 Task: Find connections with filter location Illescas with filter topic #Jobhunterswith filter profile language French with filter current company Cyber Security News with filter school The West Bengal University of Health Sciences, Kolkata with filter industry Retail Health and Personal Care Products with filter service category Public Speaking with filter keywords title Risk Manager
Action: Mouse moved to (269, 343)
Screenshot: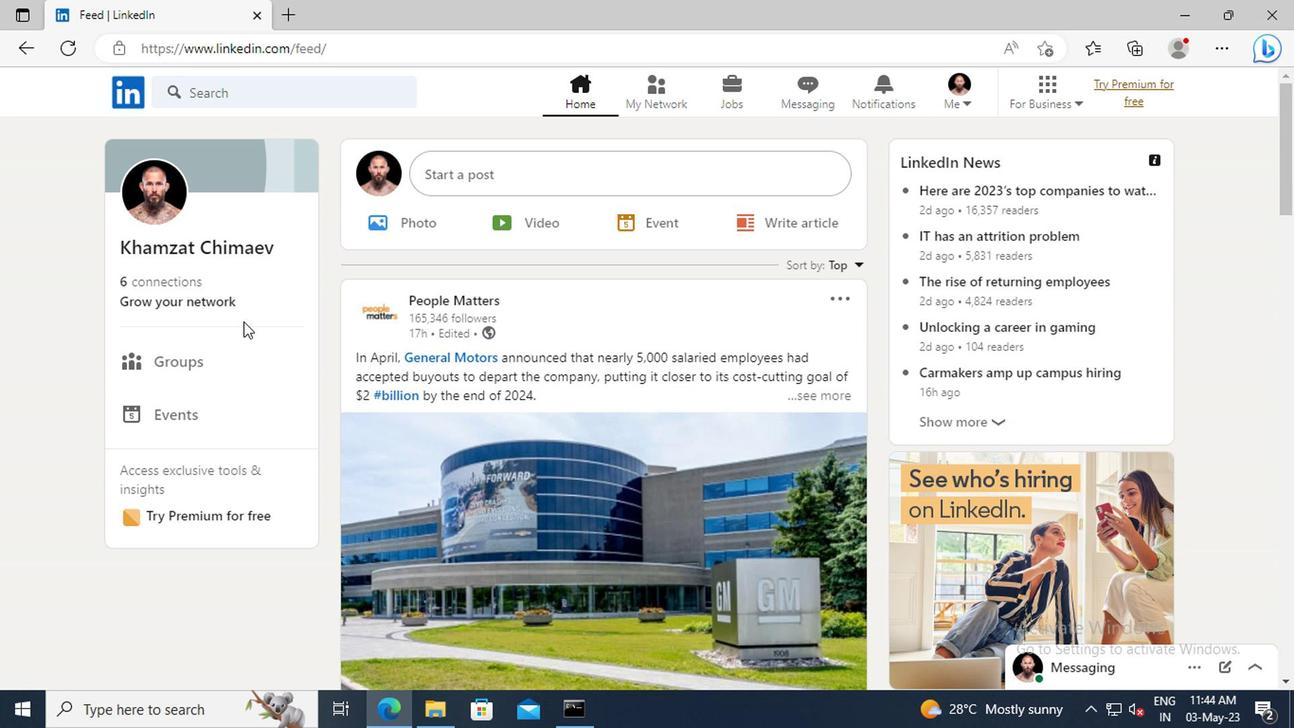 
Action: Mouse pressed left at (269, 343)
Screenshot: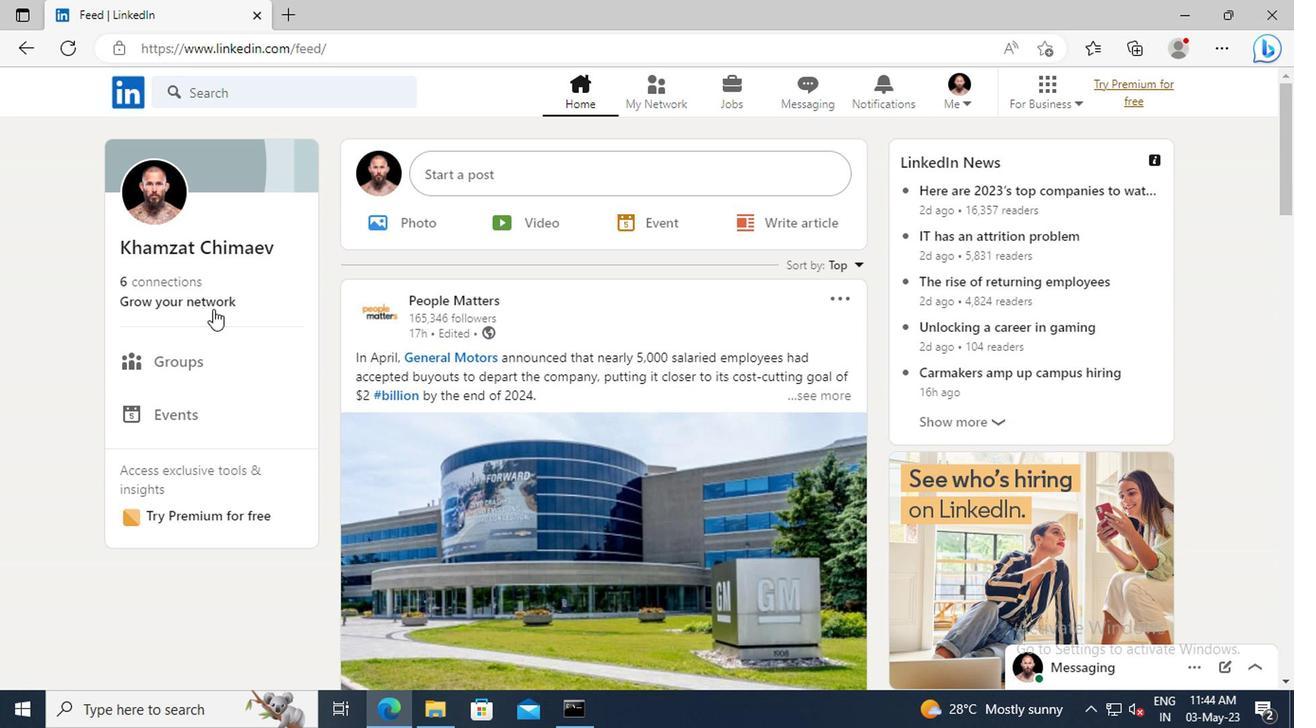 
Action: Mouse moved to (276, 277)
Screenshot: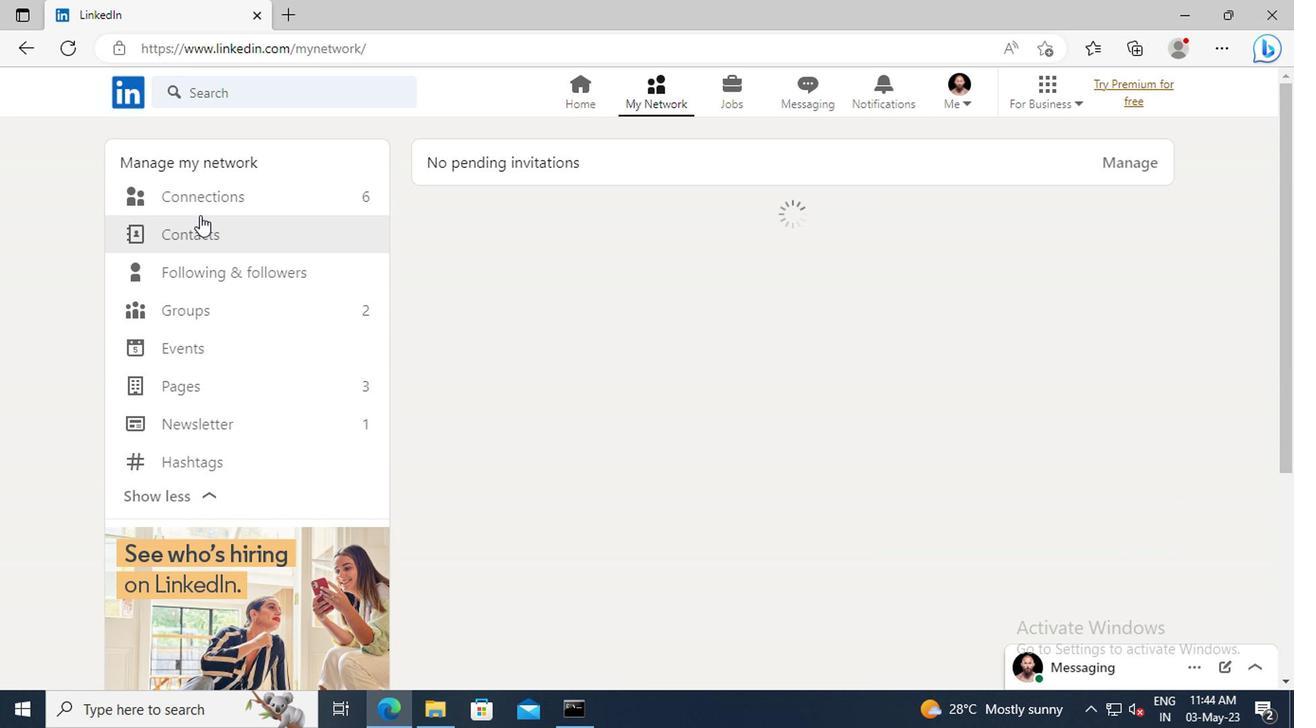 
Action: Mouse pressed left at (276, 277)
Screenshot: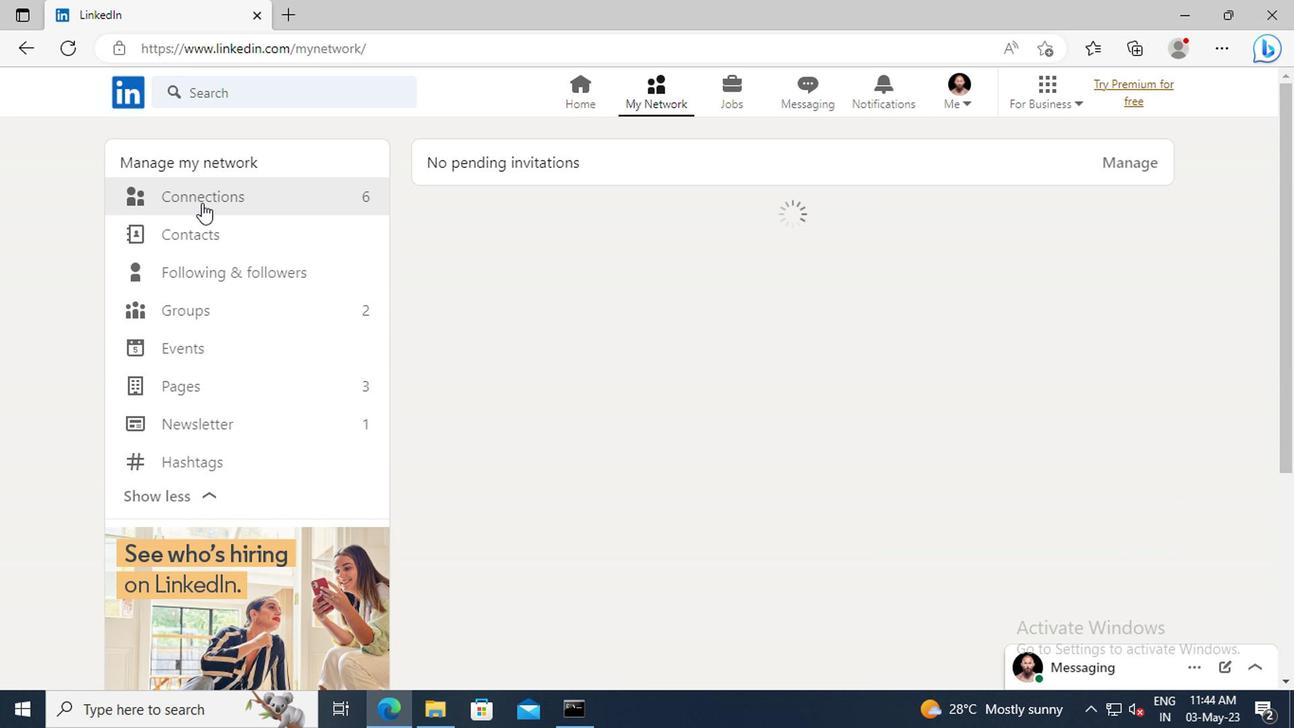 
Action: Mouse moved to (694, 278)
Screenshot: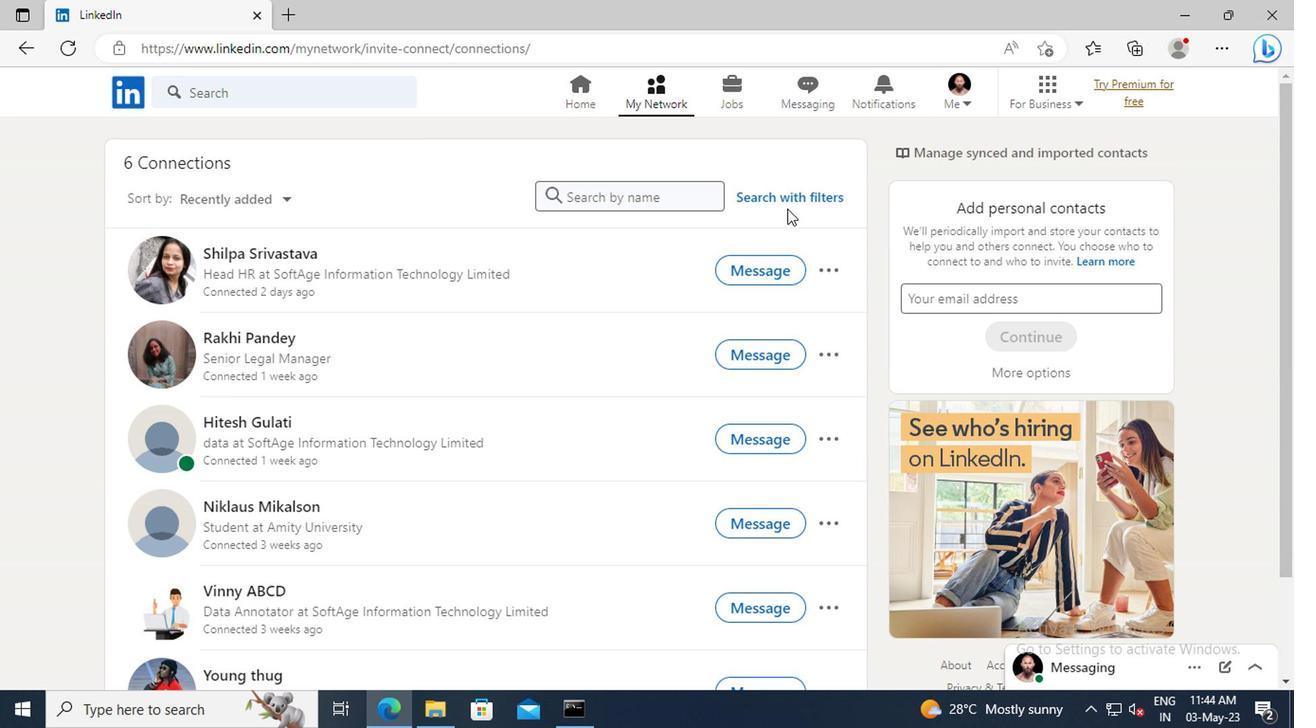
Action: Mouse pressed left at (694, 278)
Screenshot: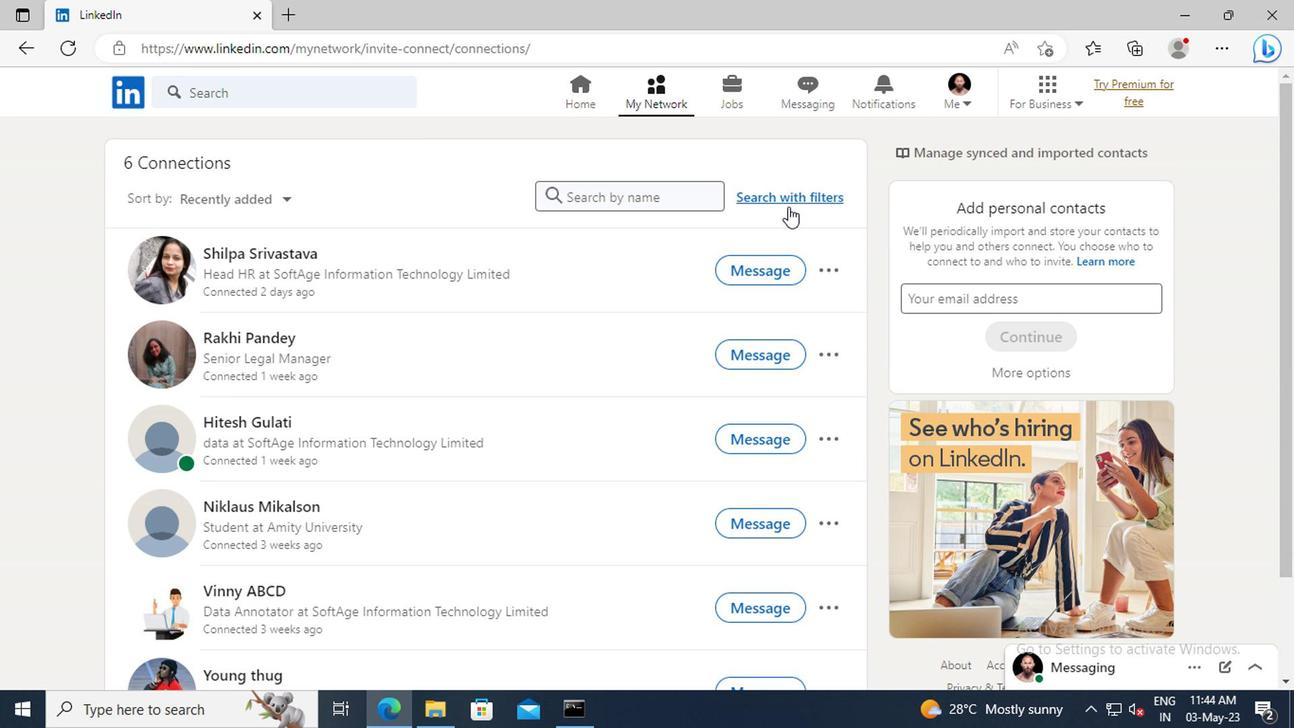 
Action: Mouse moved to (640, 239)
Screenshot: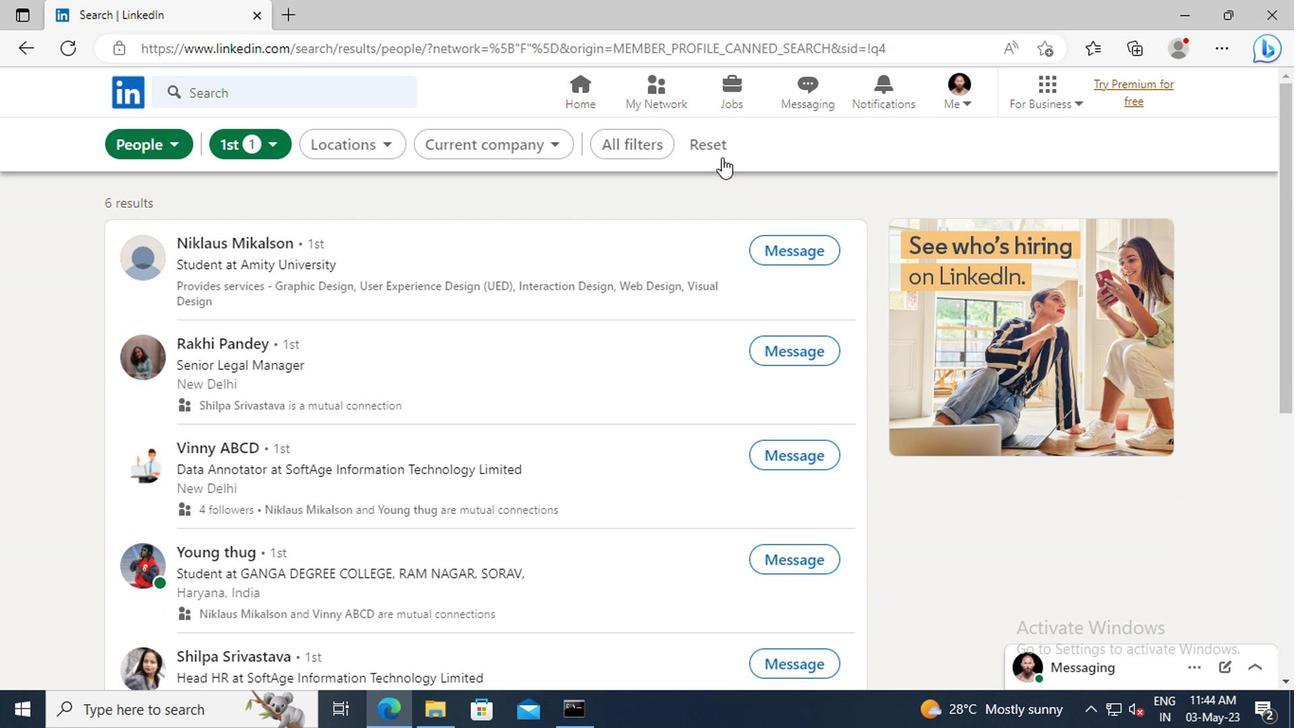 
Action: Mouse pressed left at (640, 239)
Screenshot: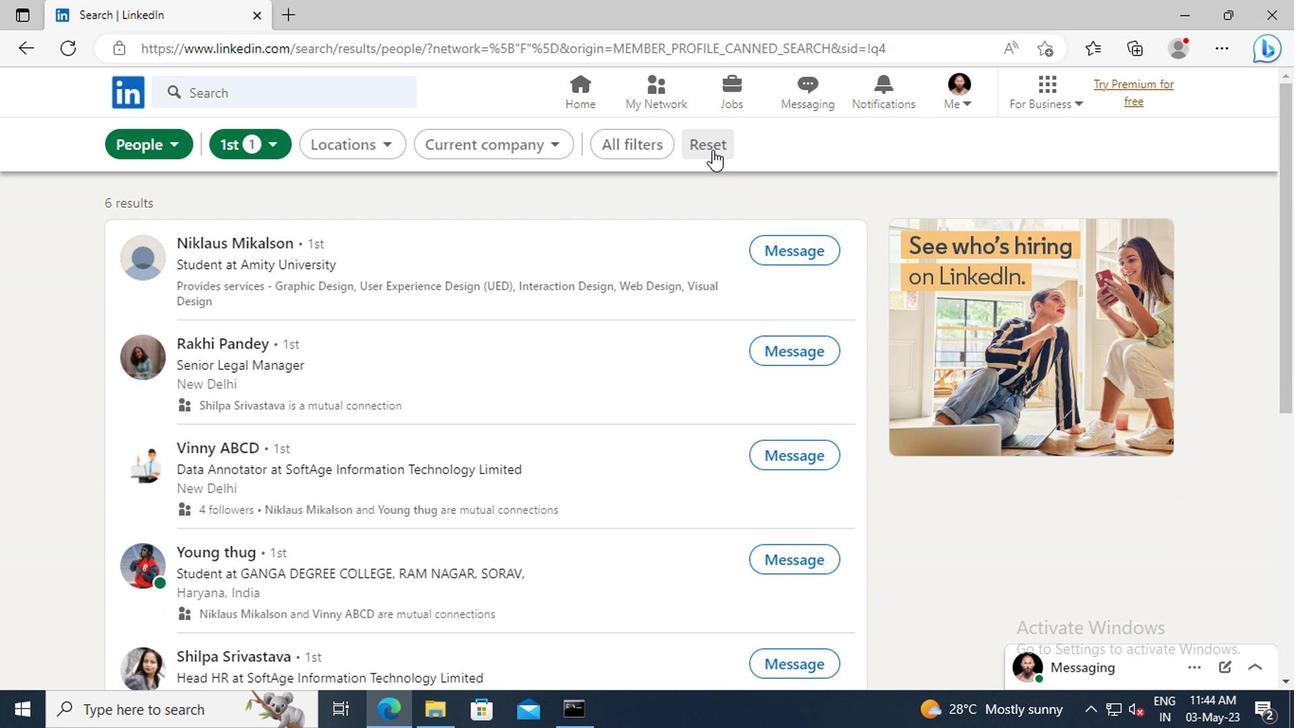 
Action: Mouse moved to (618, 236)
Screenshot: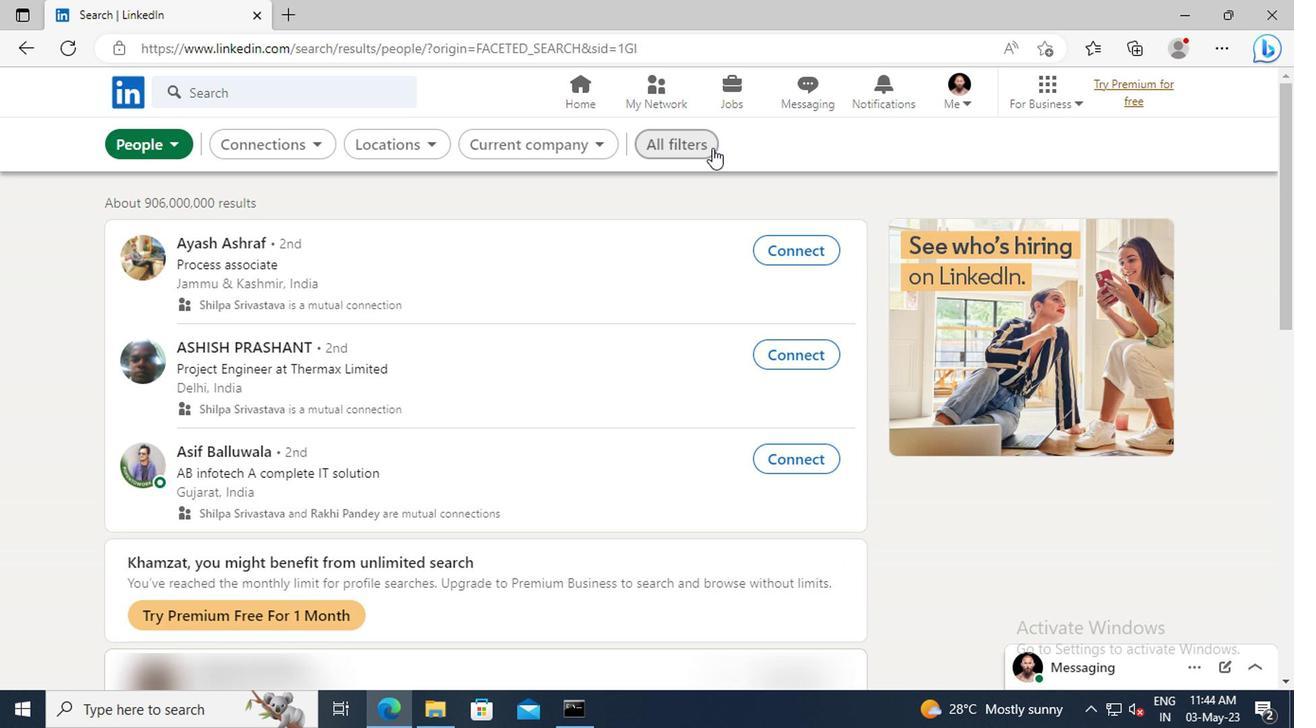 
Action: Mouse pressed left at (618, 236)
Screenshot: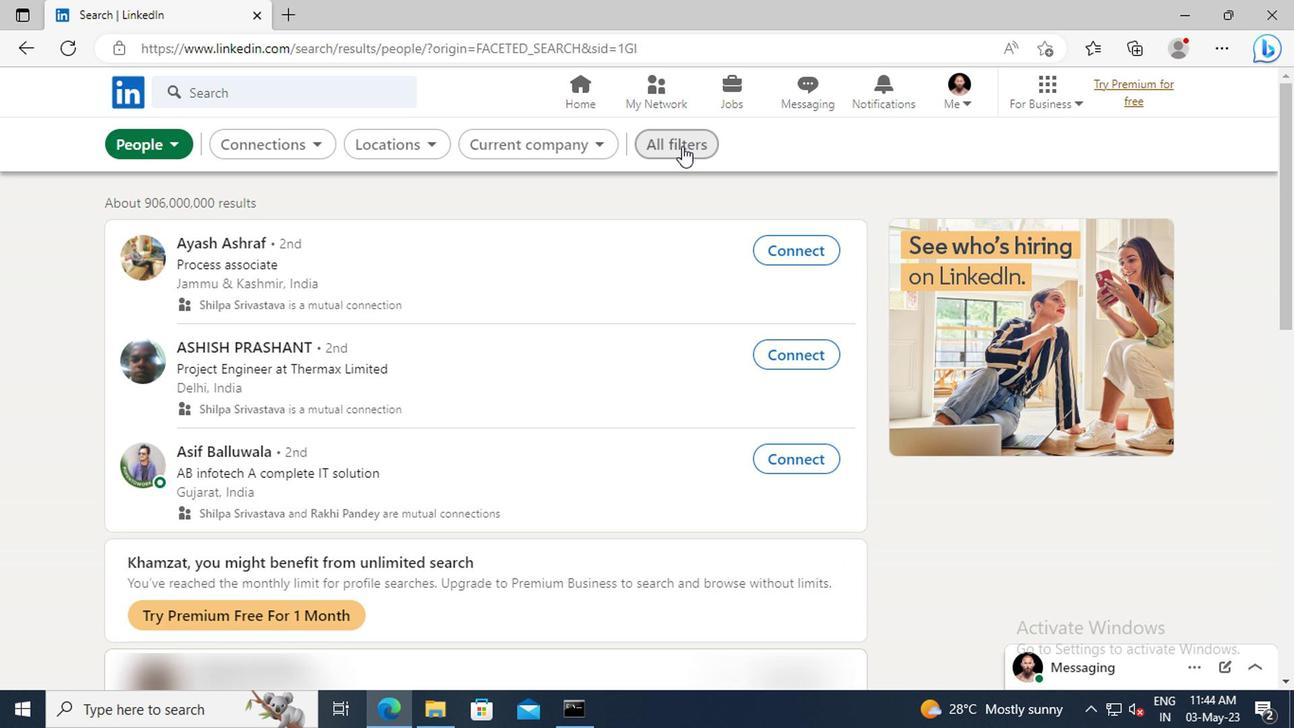 
Action: Mouse moved to (861, 370)
Screenshot: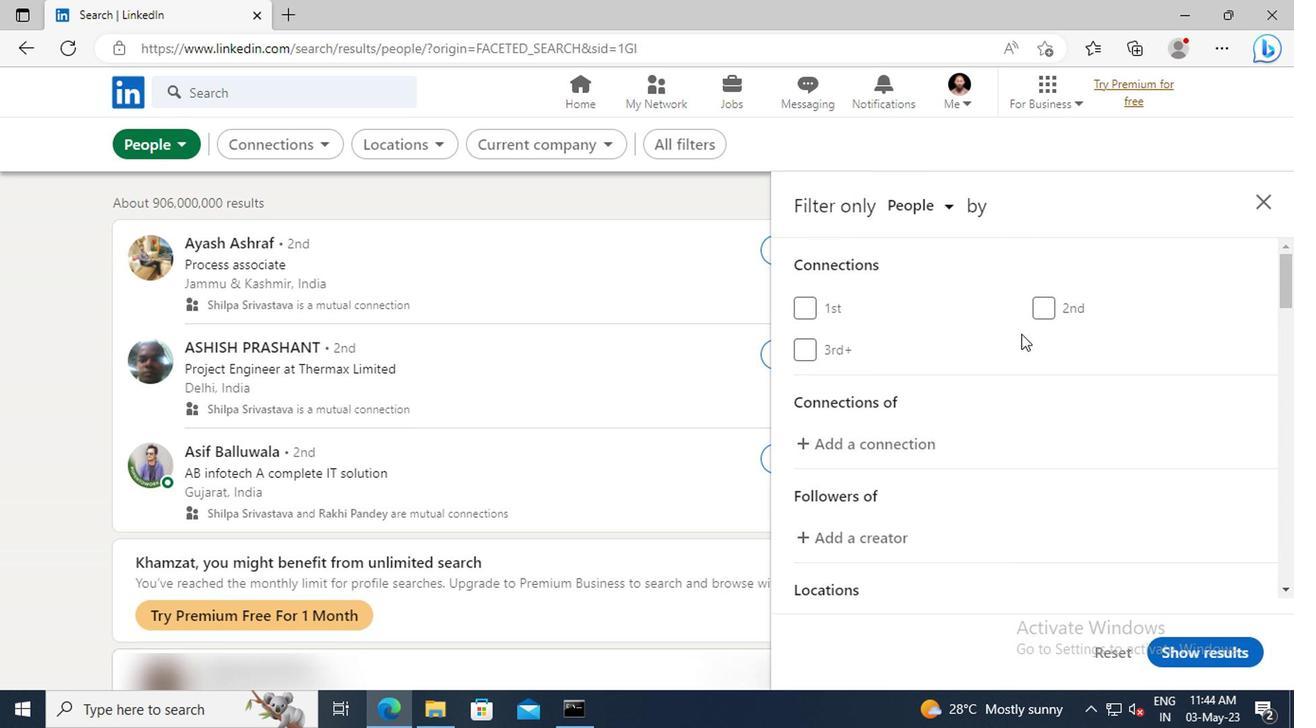 
Action: Mouse scrolled (861, 370) with delta (0, 0)
Screenshot: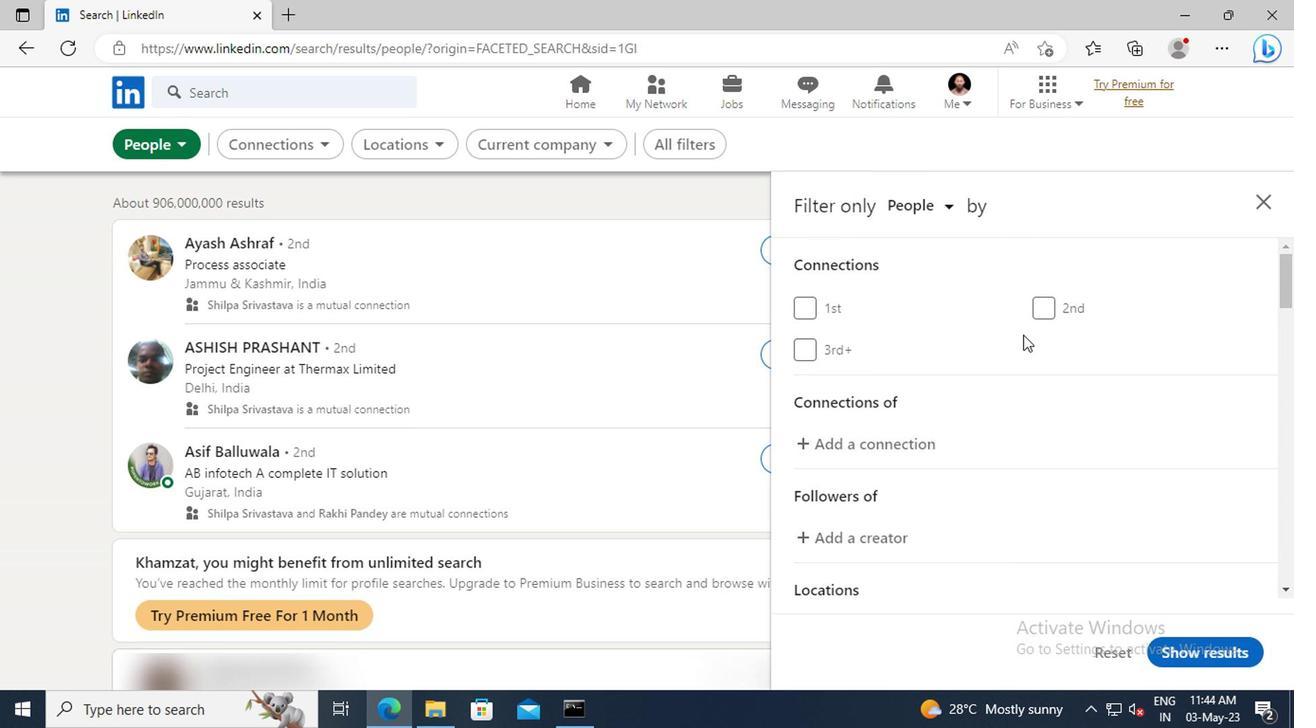 
Action: Mouse scrolled (861, 370) with delta (0, 0)
Screenshot: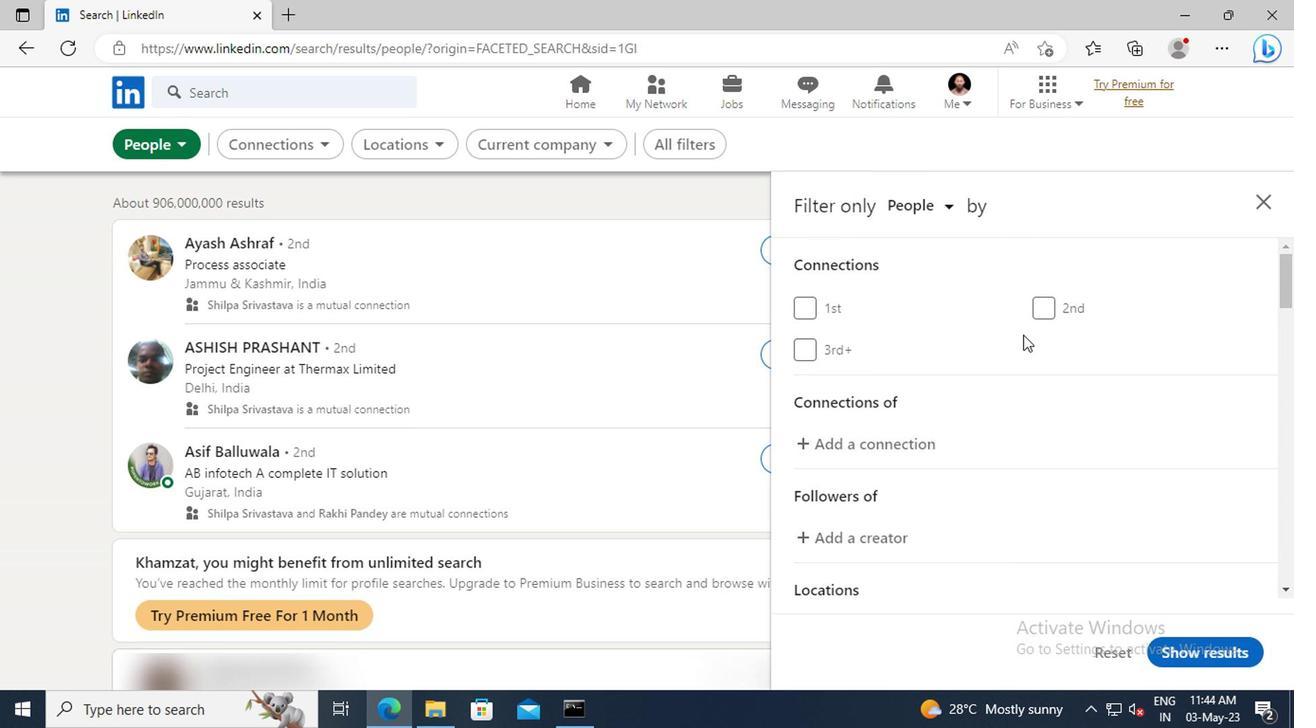 
Action: Mouse scrolled (861, 370) with delta (0, 0)
Screenshot: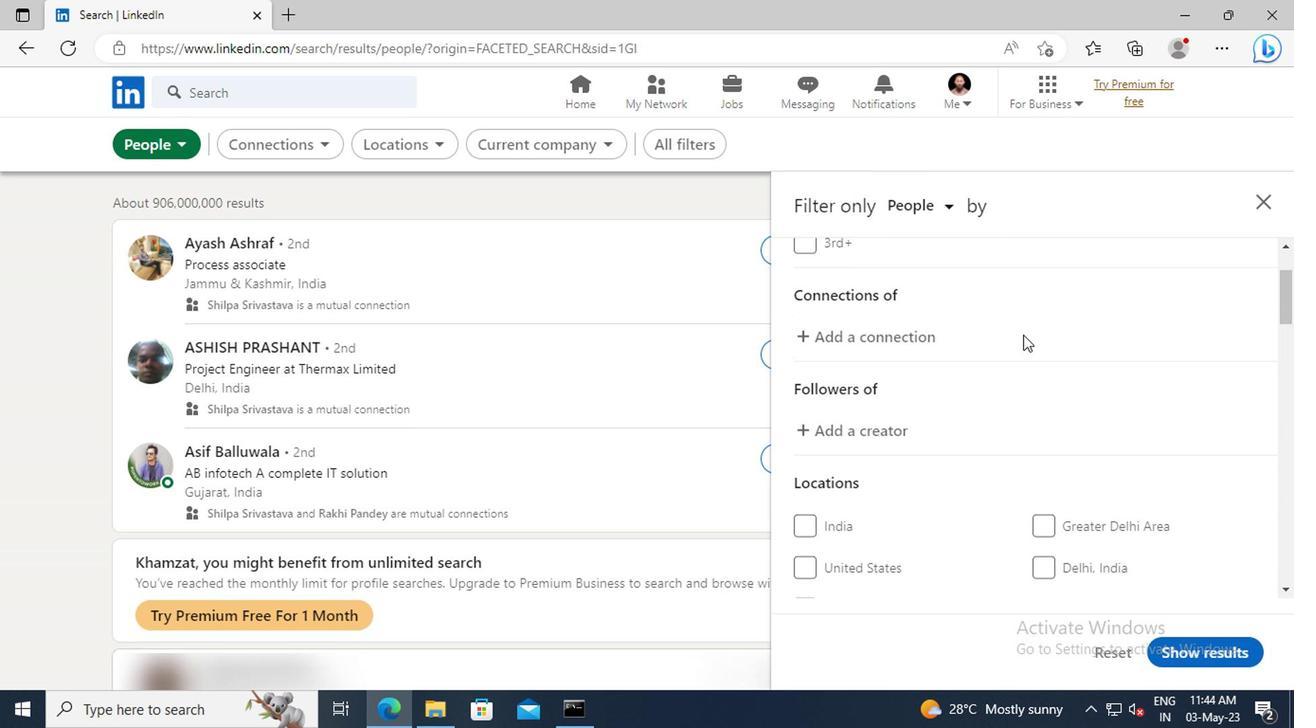 
Action: Mouse scrolled (861, 370) with delta (0, 0)
Screenshot: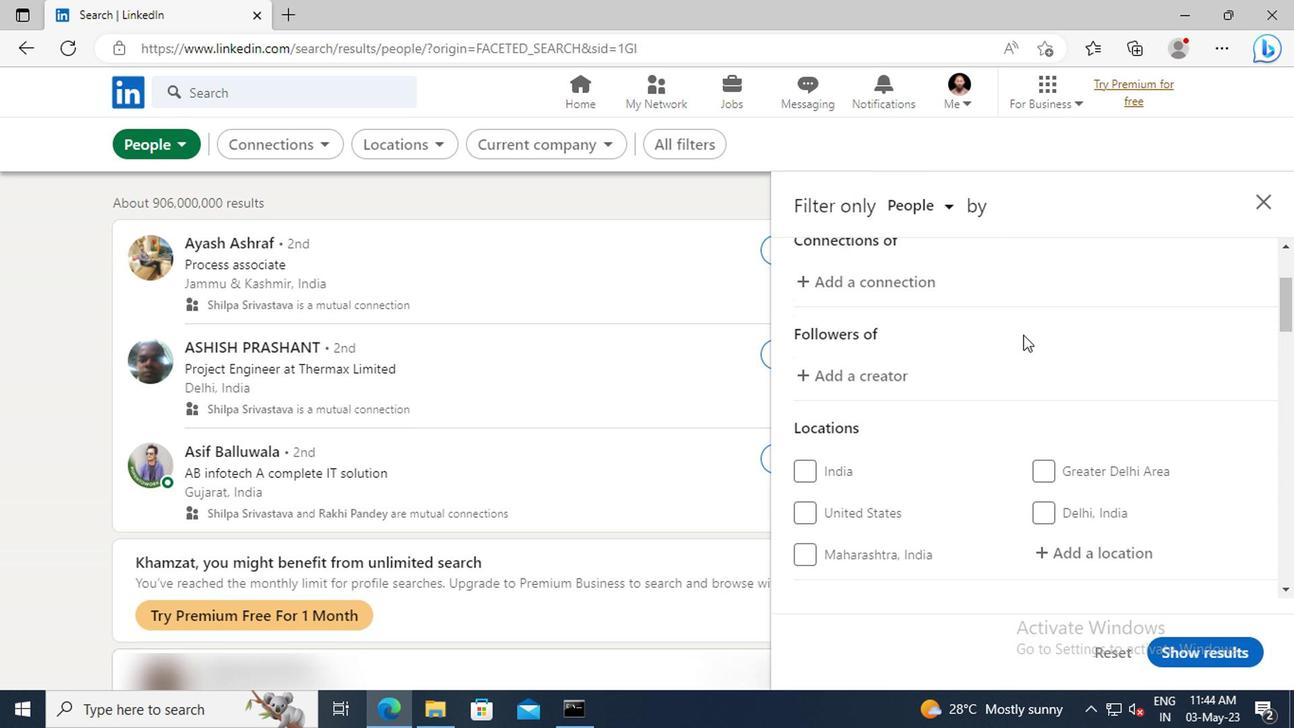 
Action: Mouse scrolled (861, 370) with delta (0, 0)
Screenshot: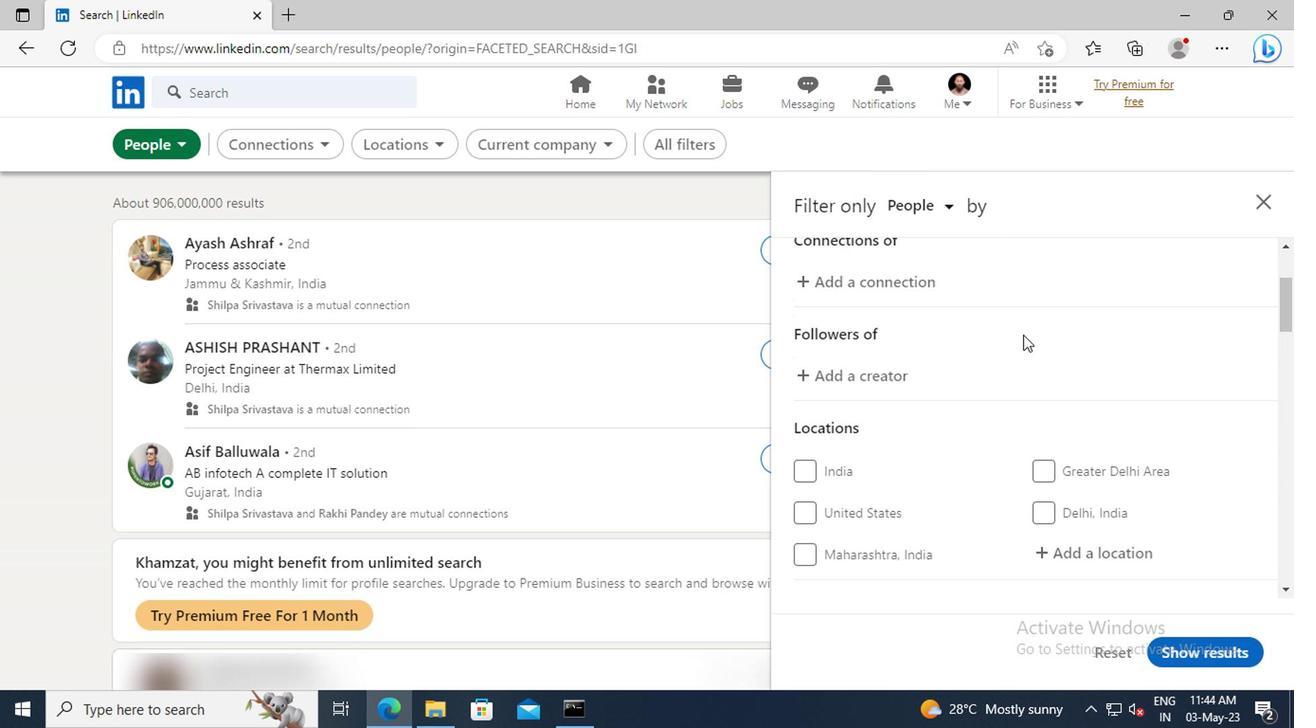 
Action: Mouse moved to (886, 458)
Screenshot: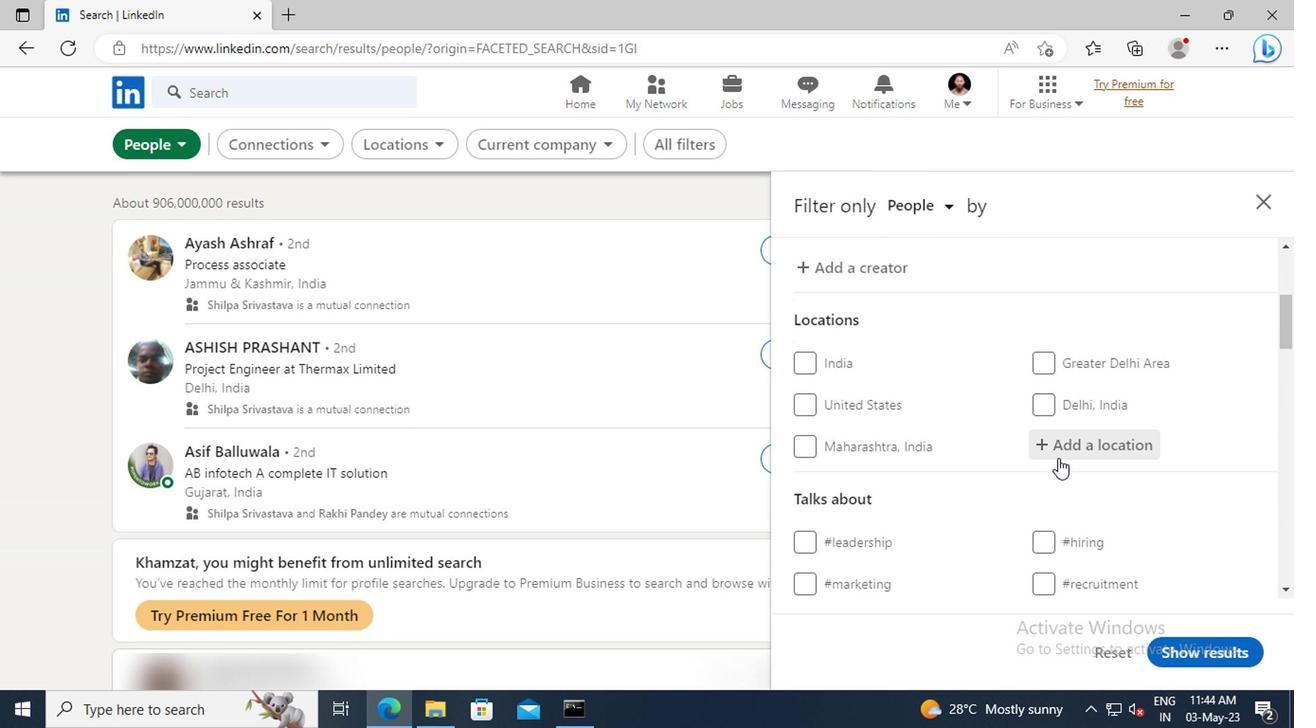
Action: Mouse pressed left at (886, 458)
Screenshot: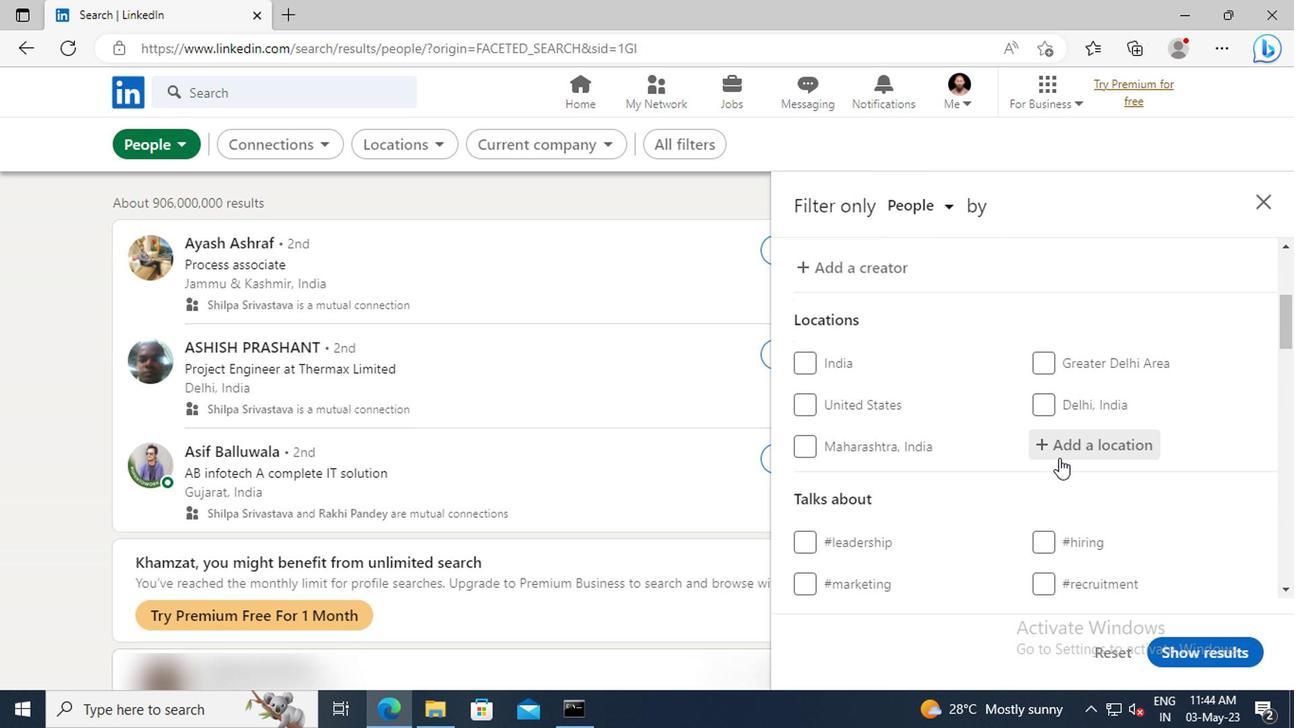 
Action: Key pressed <Key.shift>ILLESCAS
Screenshot: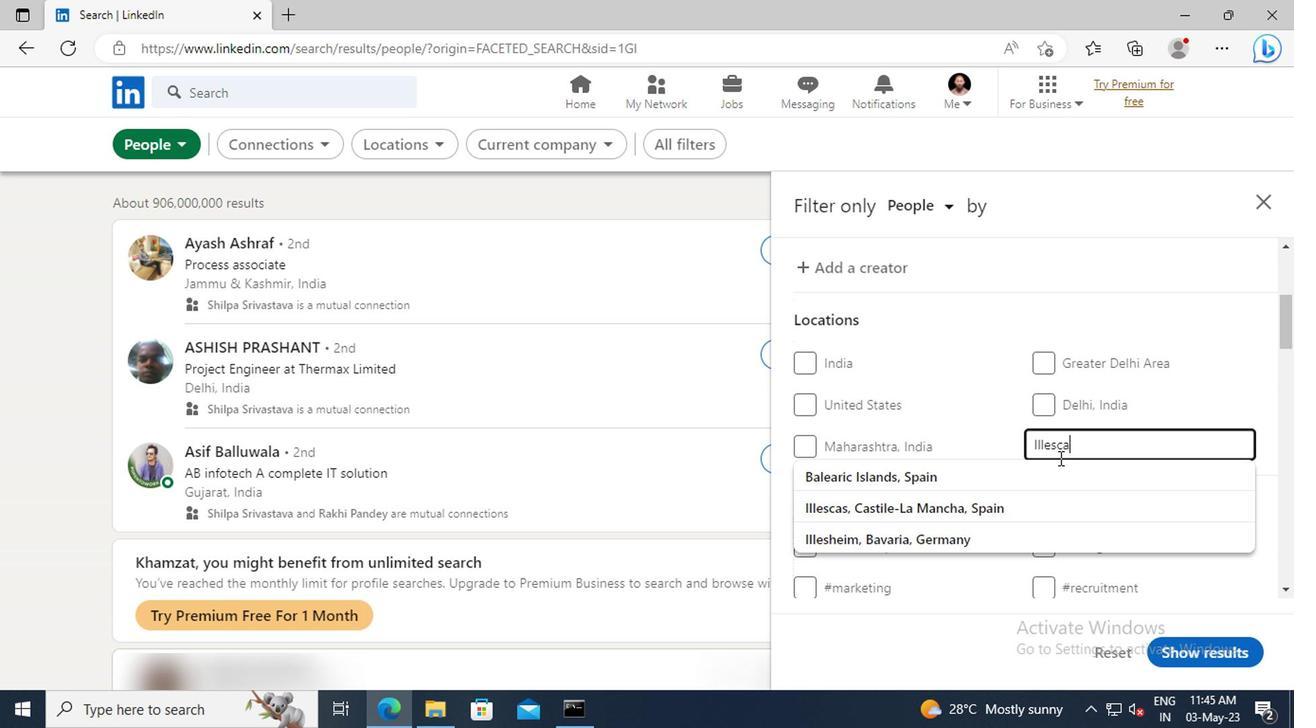 
Action: Mouse moved to (887, 470)
Screenshot: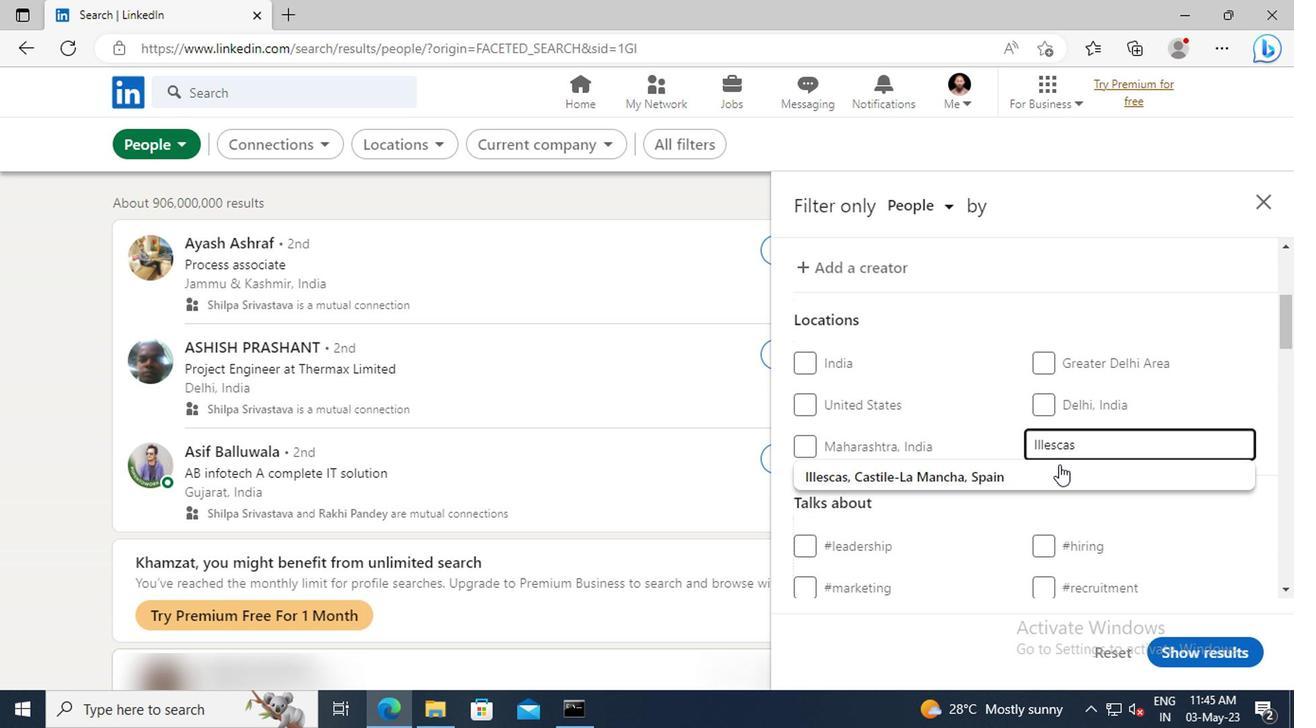 
Action: Mouse pressed left at (887, 470)
Screenshot: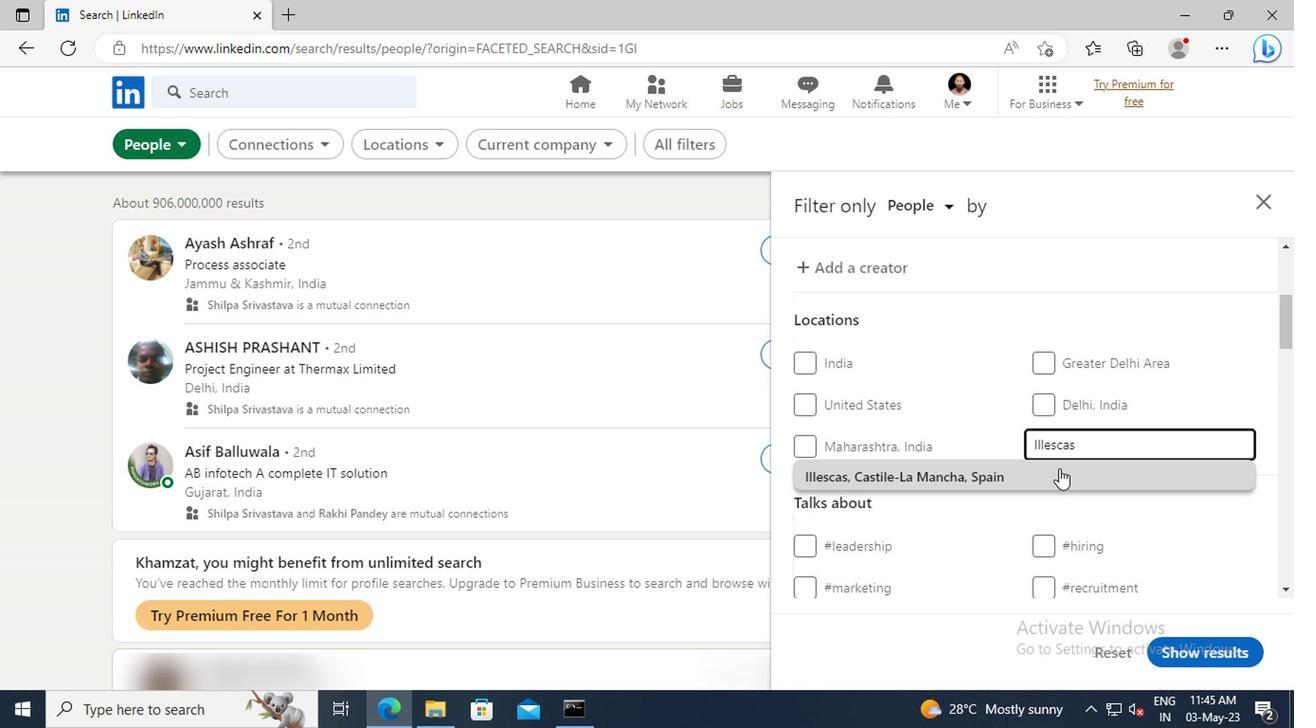 
Action: Mouse scrolled (887, 469) with delta (0, 0)
Screenshot: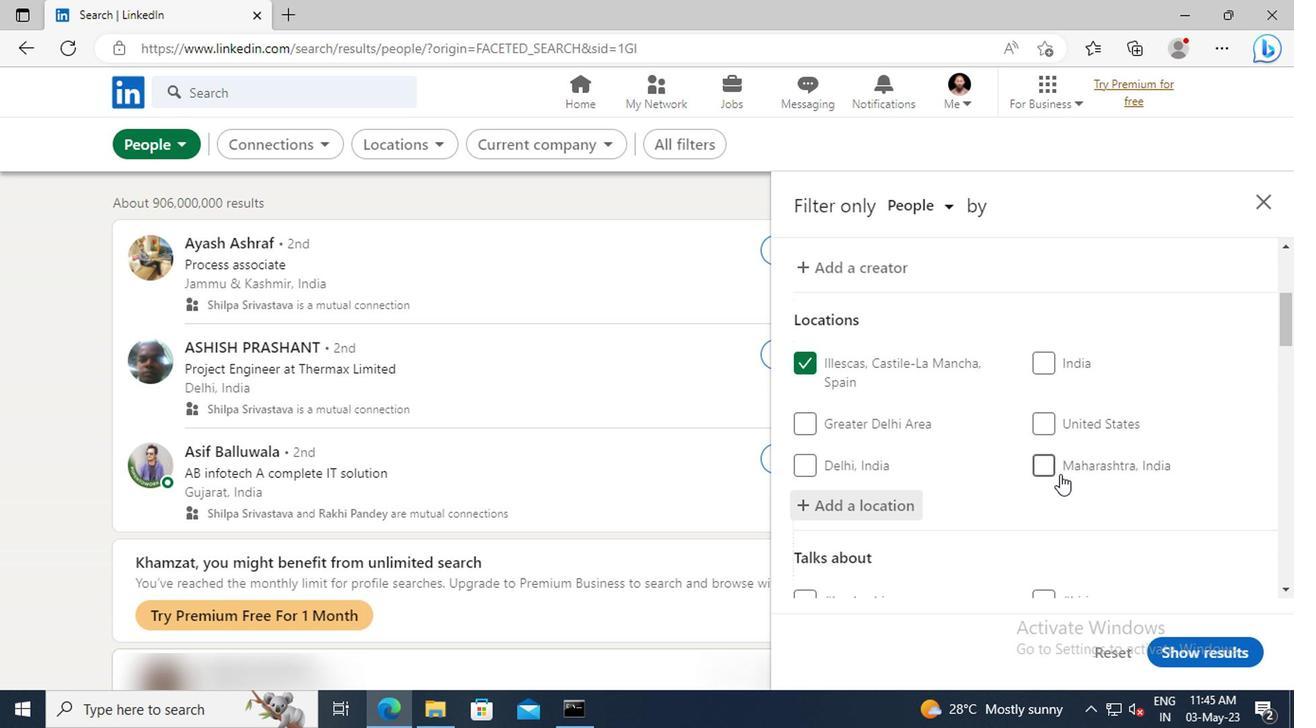 
Action: Mouse scrolled (887, 469) with delta (0, 0)
Screenshot: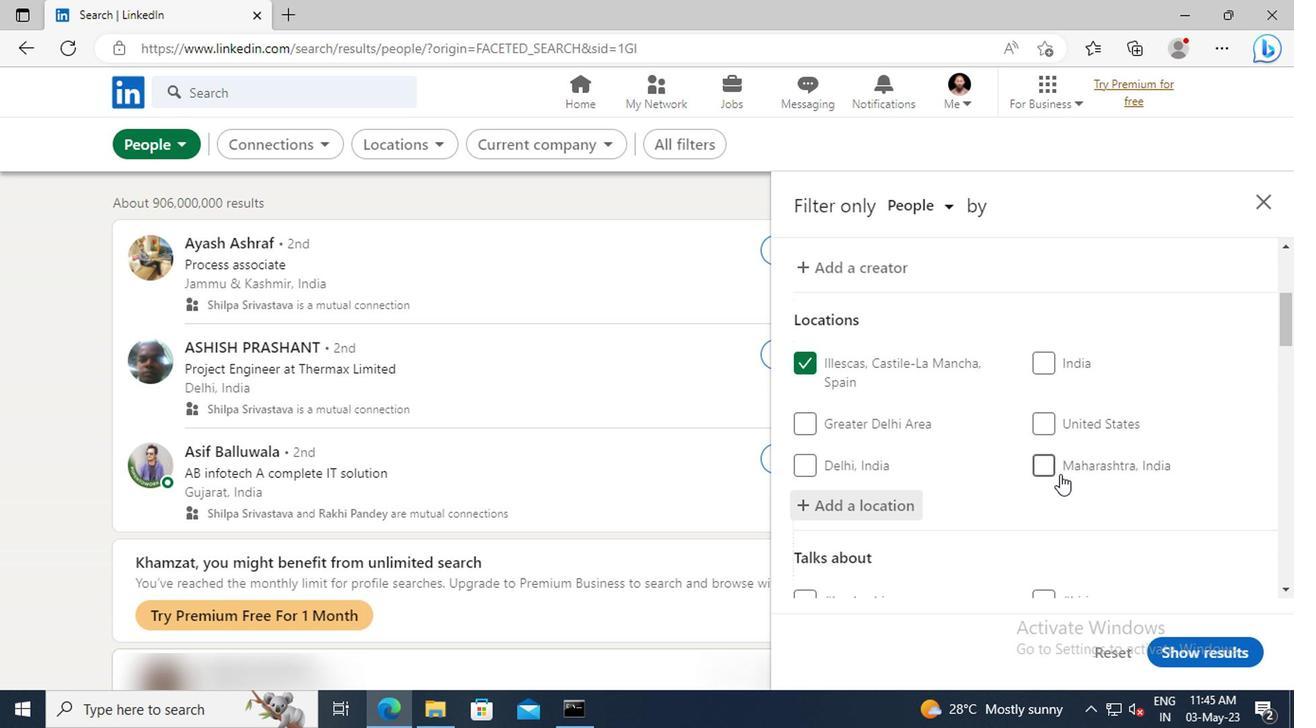 
Action: Mouse moved to (886, 452)
Screenshot: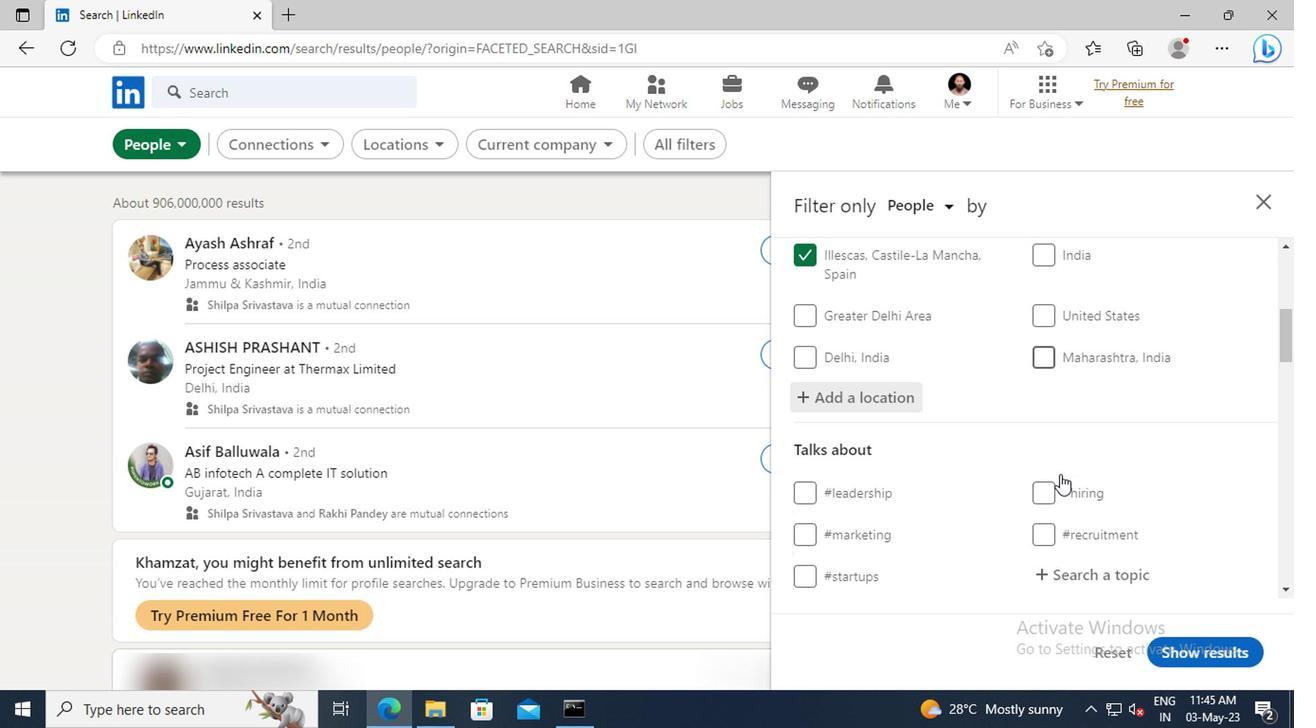 
Action: Mouse scrolled (886, 451) with delta (0, 0)
Screenshot: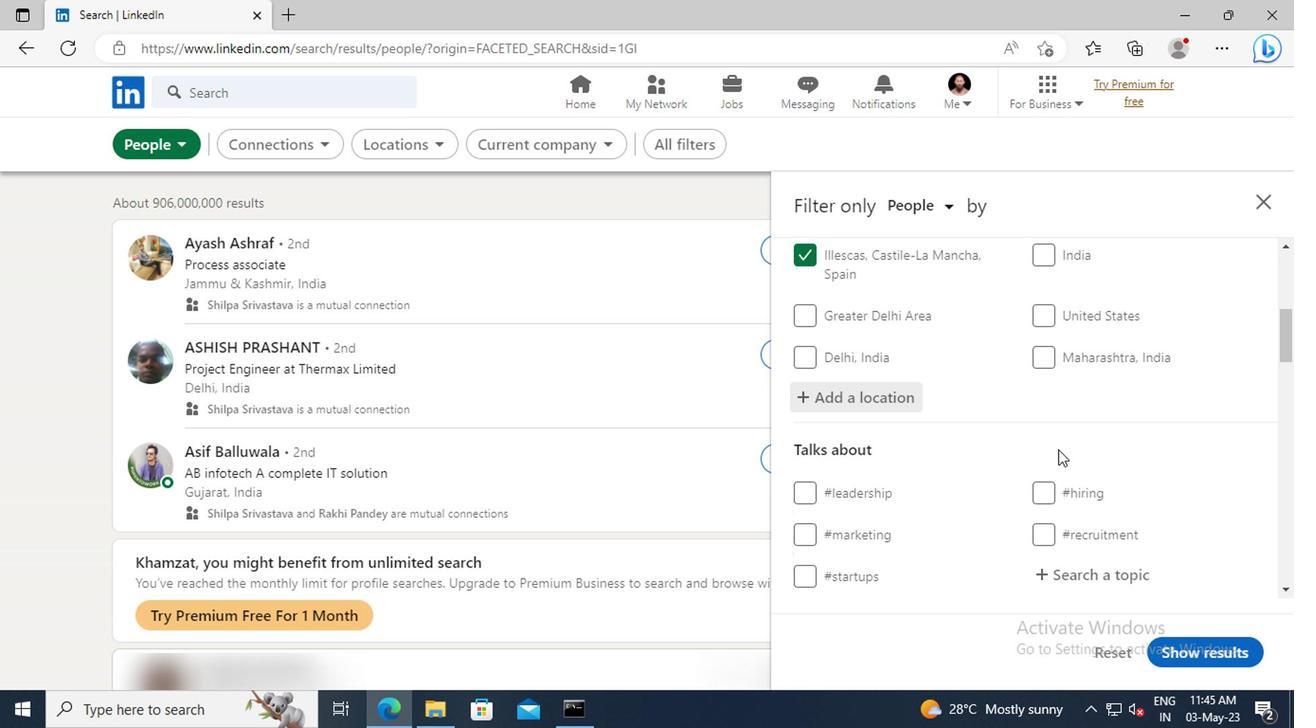 
Action: Mouse moved to (884, 437)
Screenshot: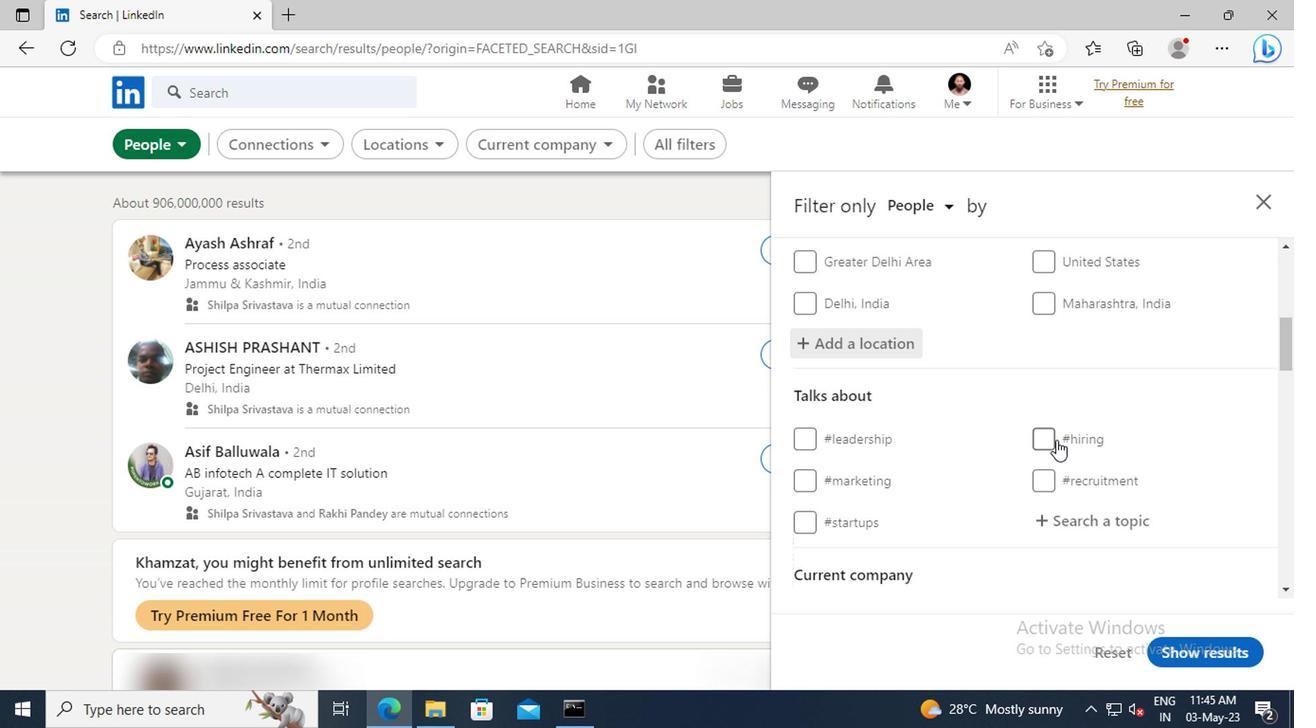 
Action: Mouse scrolled (884, 437) with delta (0, 0)
Screenshot: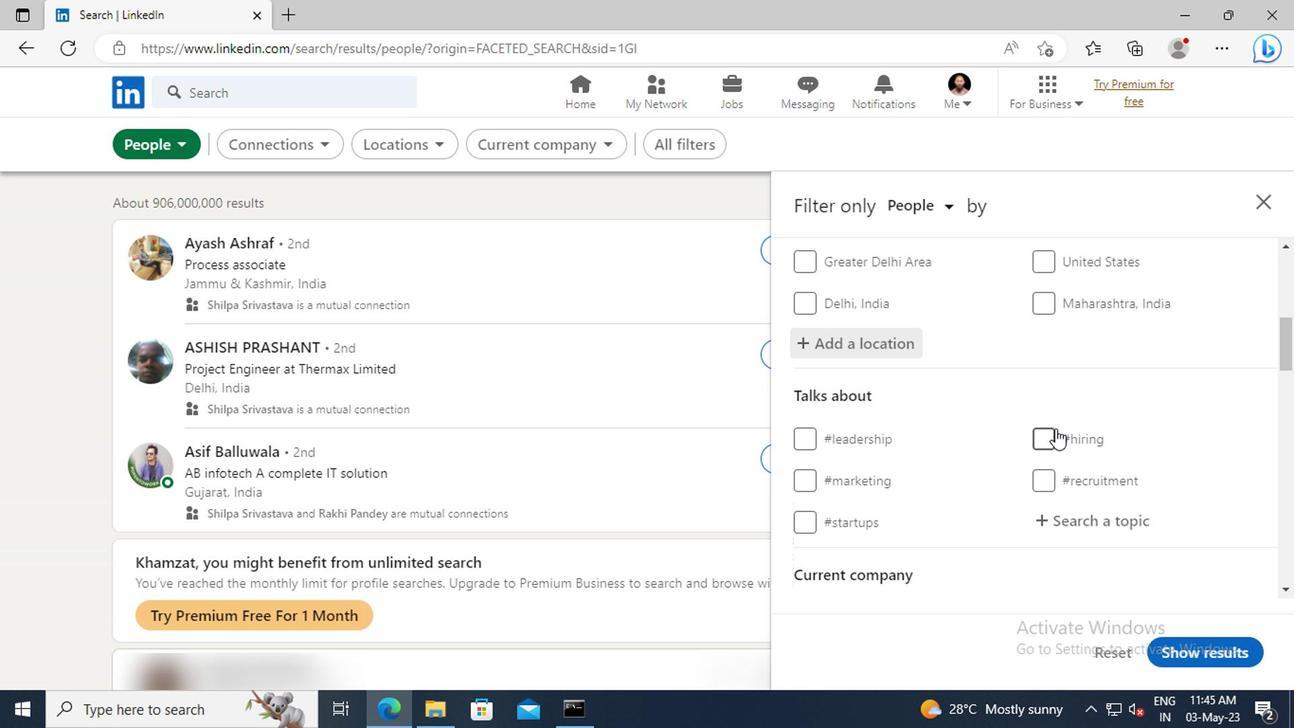 
Action: Mouse scrolled (884, 437) with delta (0, 0)
Screenshot: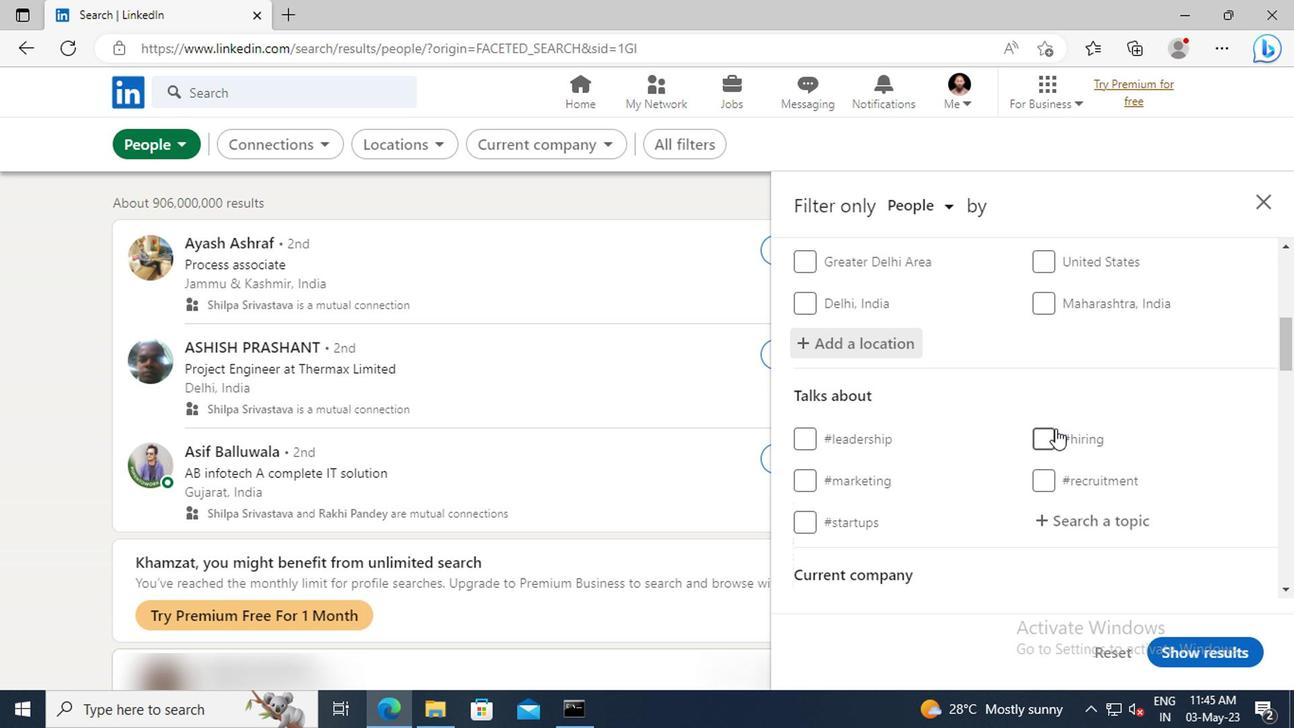 
Action: Mouse moved to (893, 434)
Screenshot: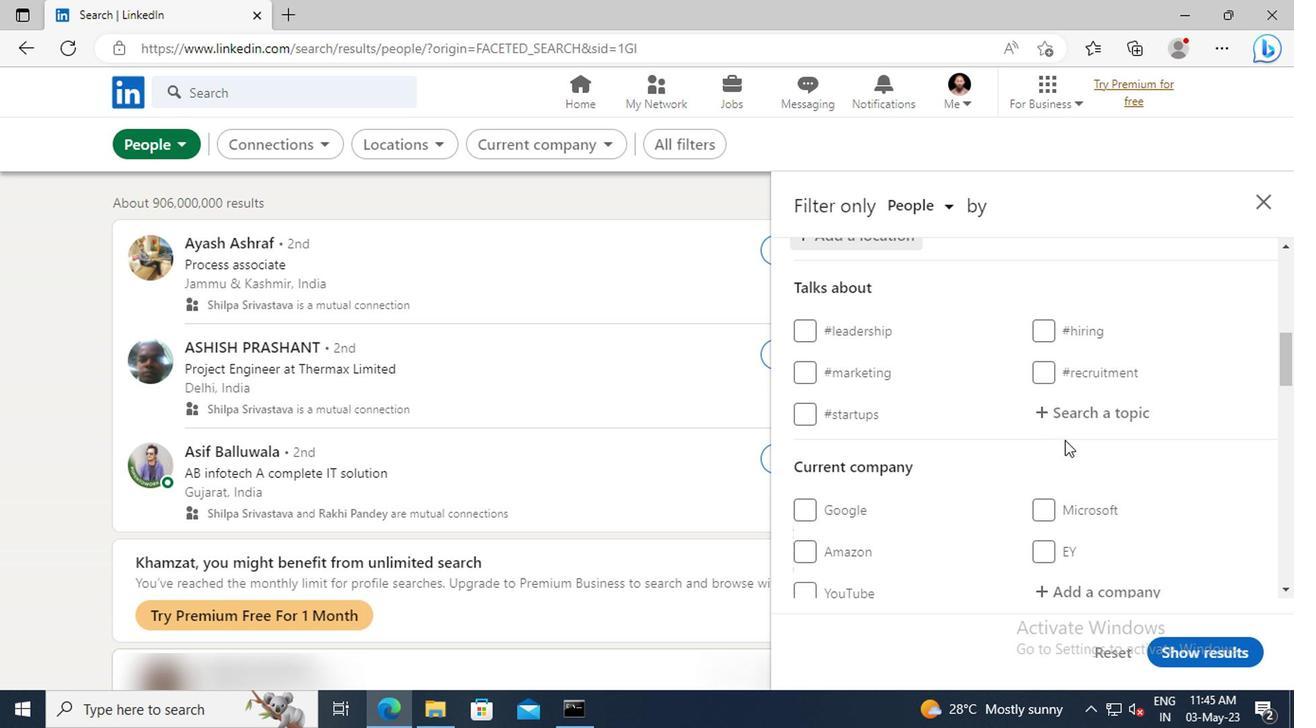 
Action: Mouse pressed left at (893, 434)
Screenshot: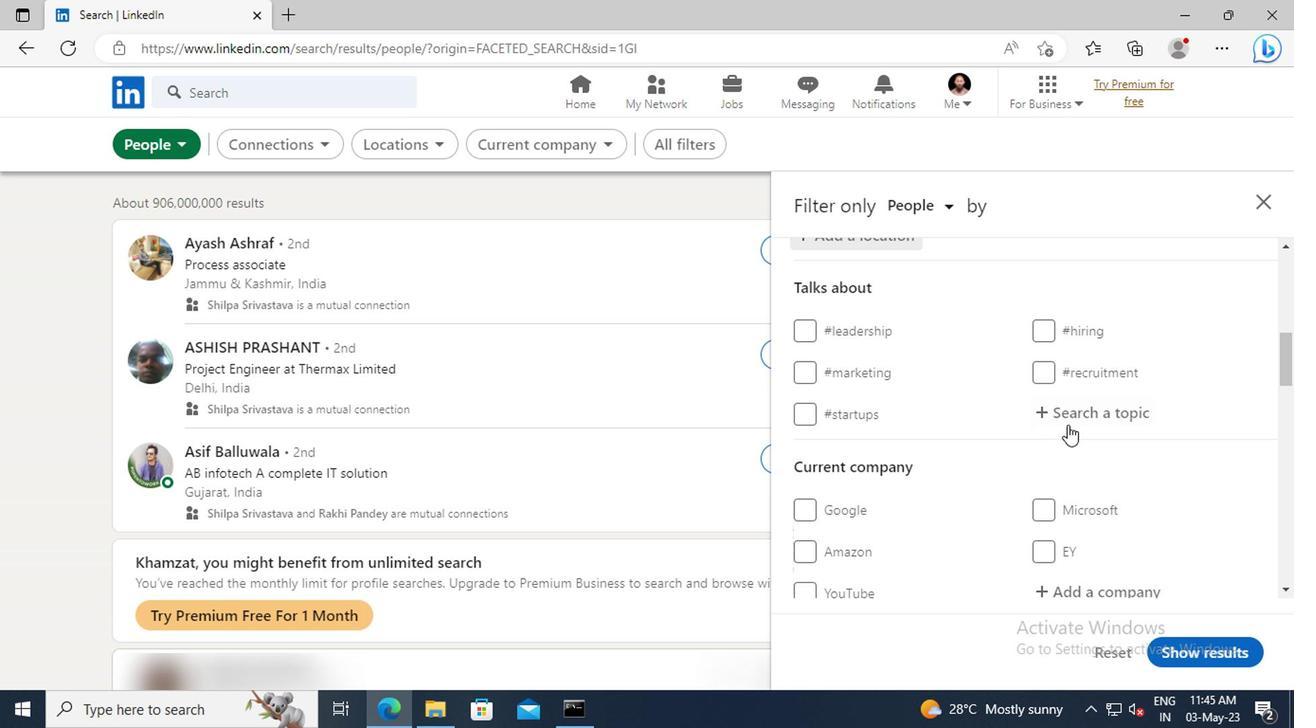 
Action: Key pressed <Key.shift>JOBHUNTER
Screenshot: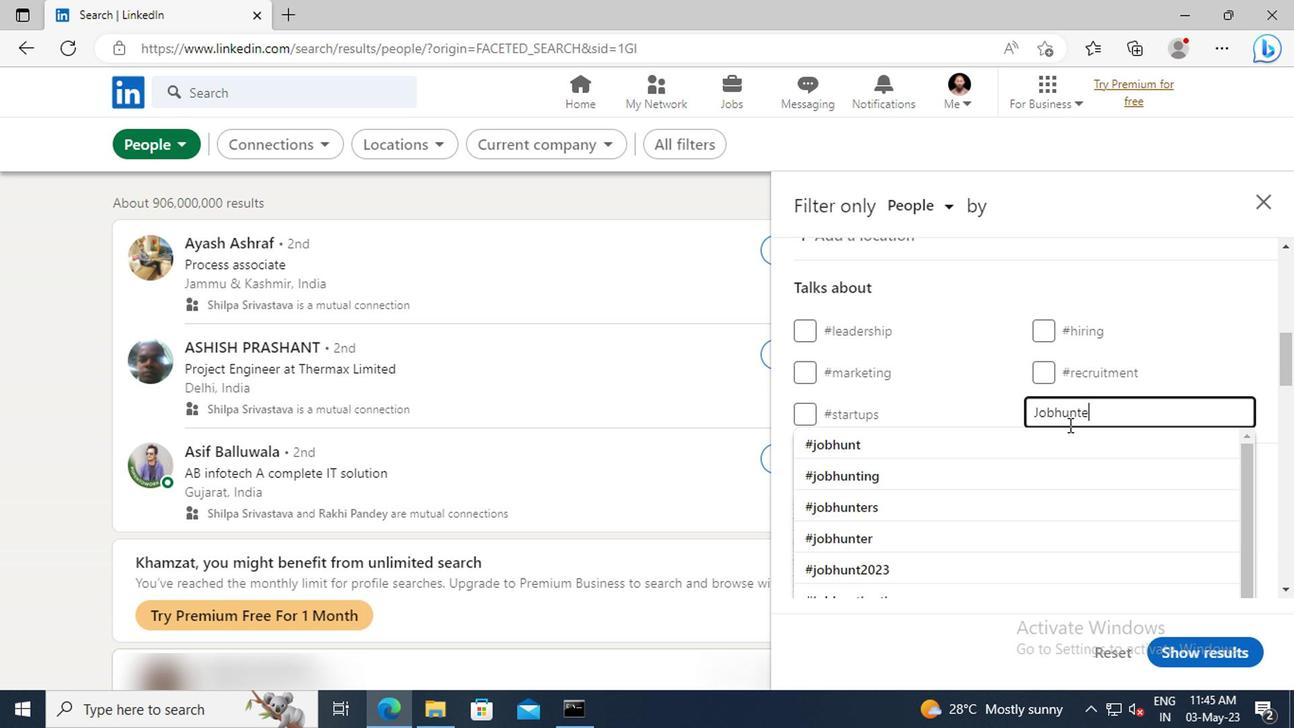 
Action: Mouse moved to (893, 442)
Screenshot: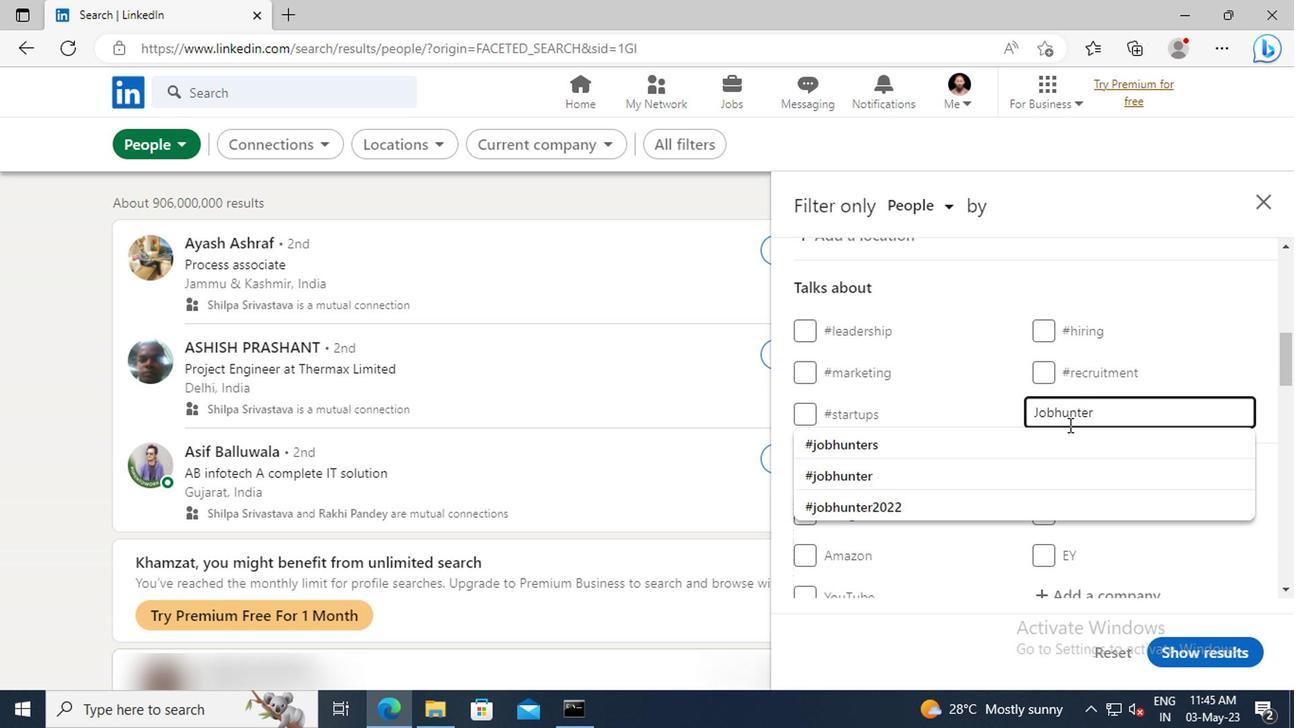 
Action: Mouse pressed left at (893, 442)
Screenshot: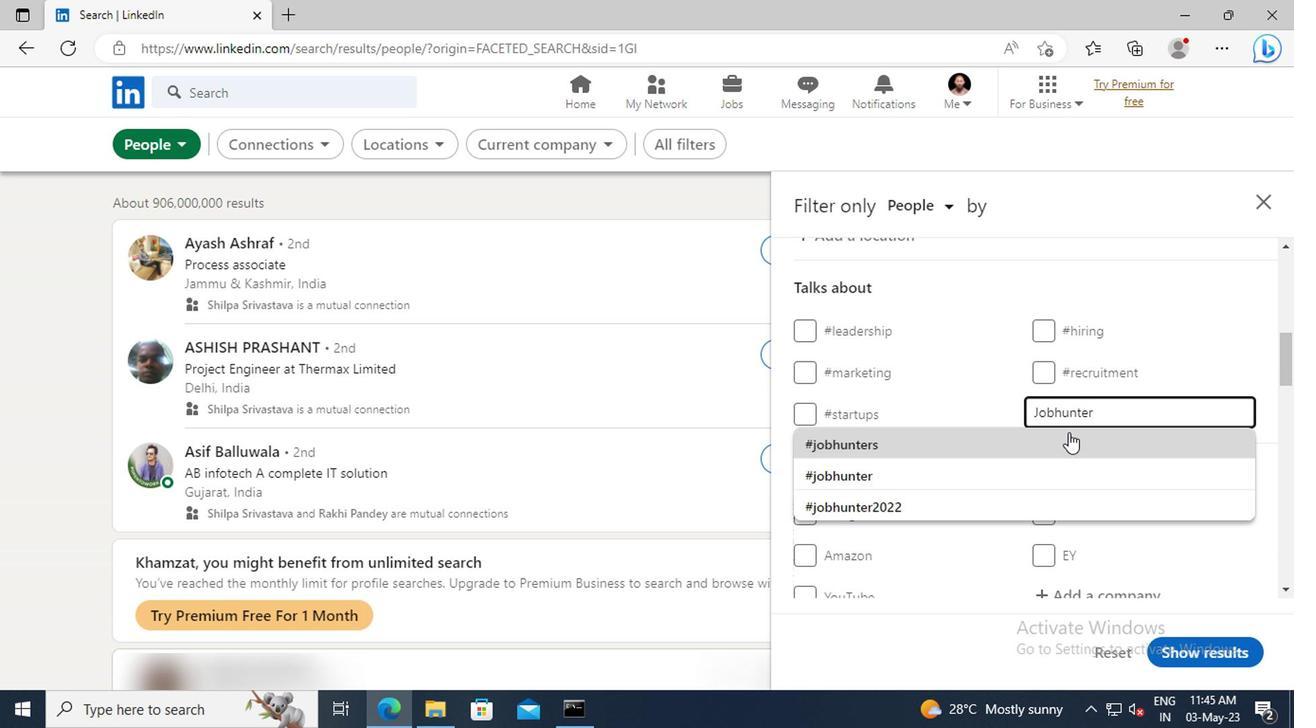 
Action: Mouse scrolled (893, 441) with delta (0, 0)
Screenshot: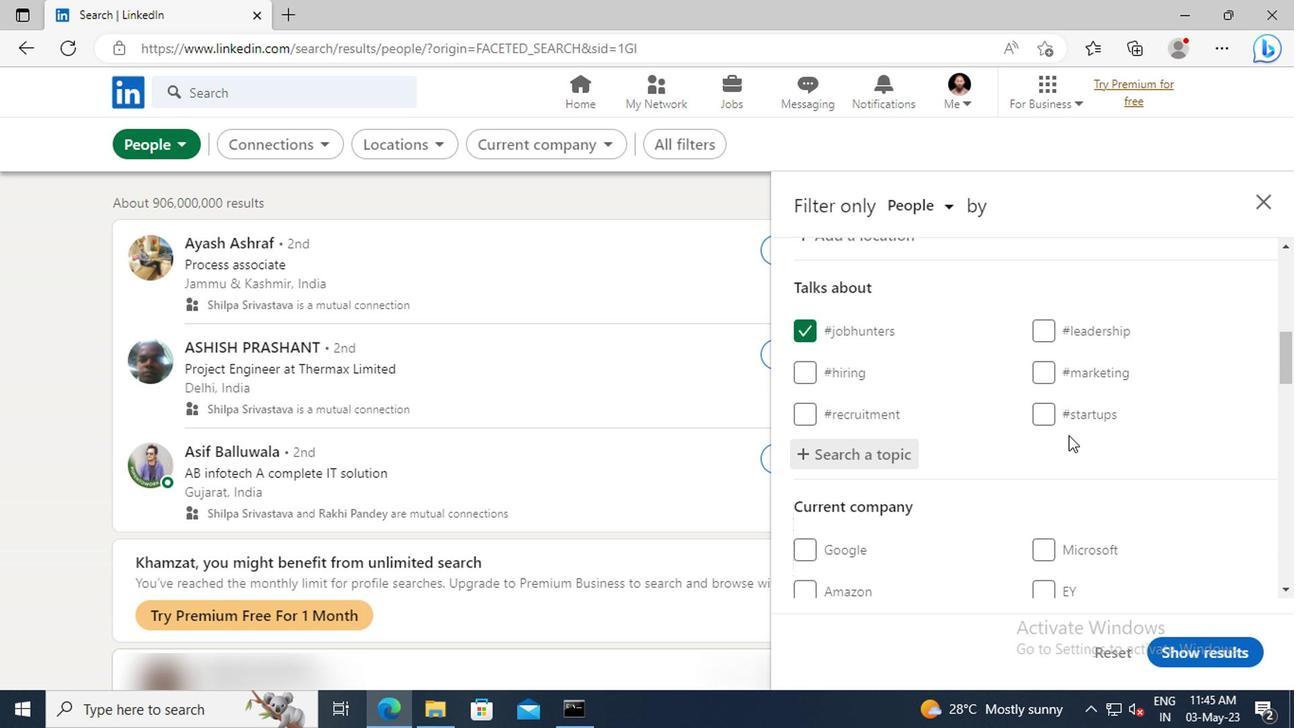 
Action: Mouse scrolled (893, 441) with delta (0, 0)
Screenshot: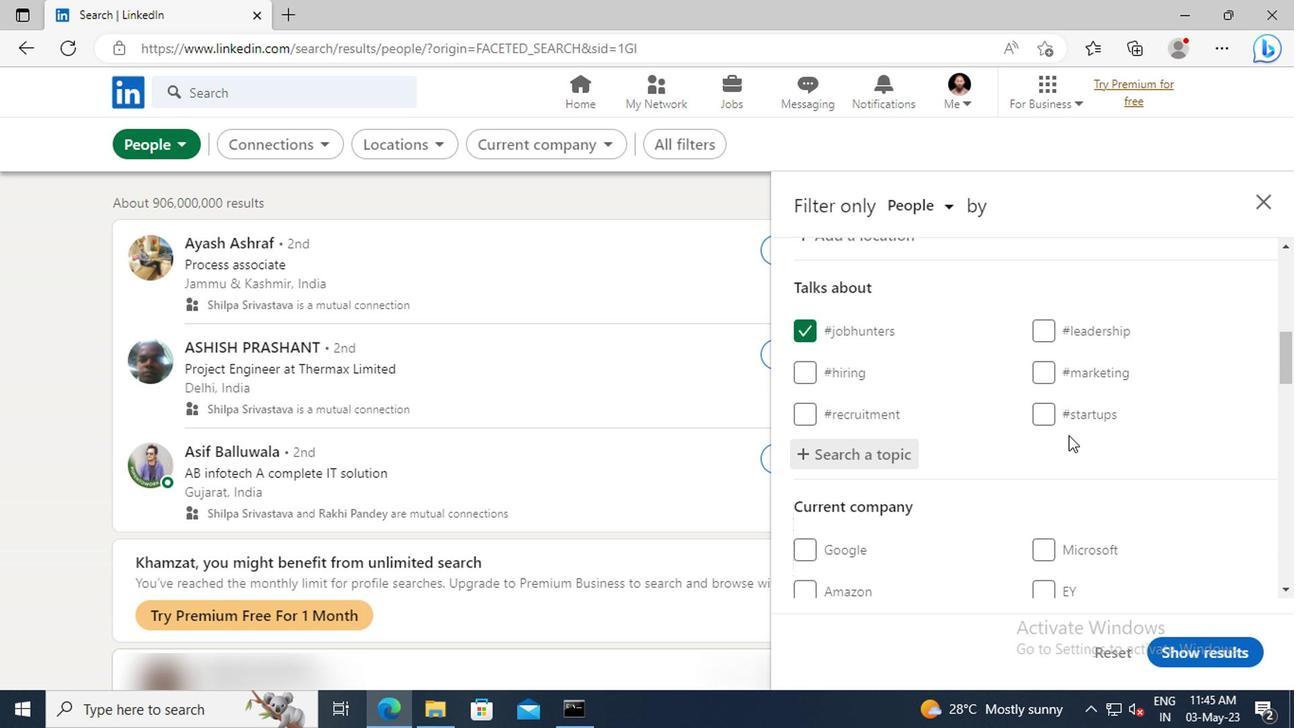 
Action: Mouse scrolled (893, 441) with delta (0, 0)
Screenshot: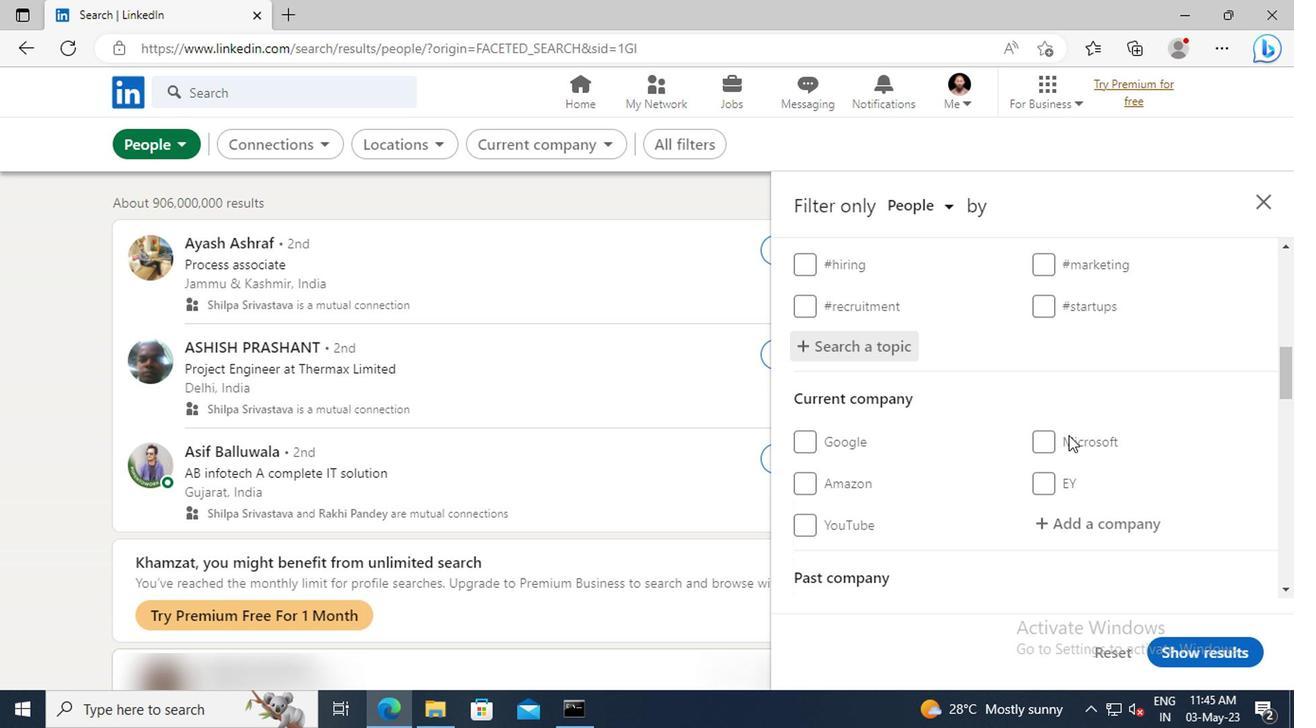 
Action: Mouse scrolled (893, 441) with delta (0, 0)
Screenshot: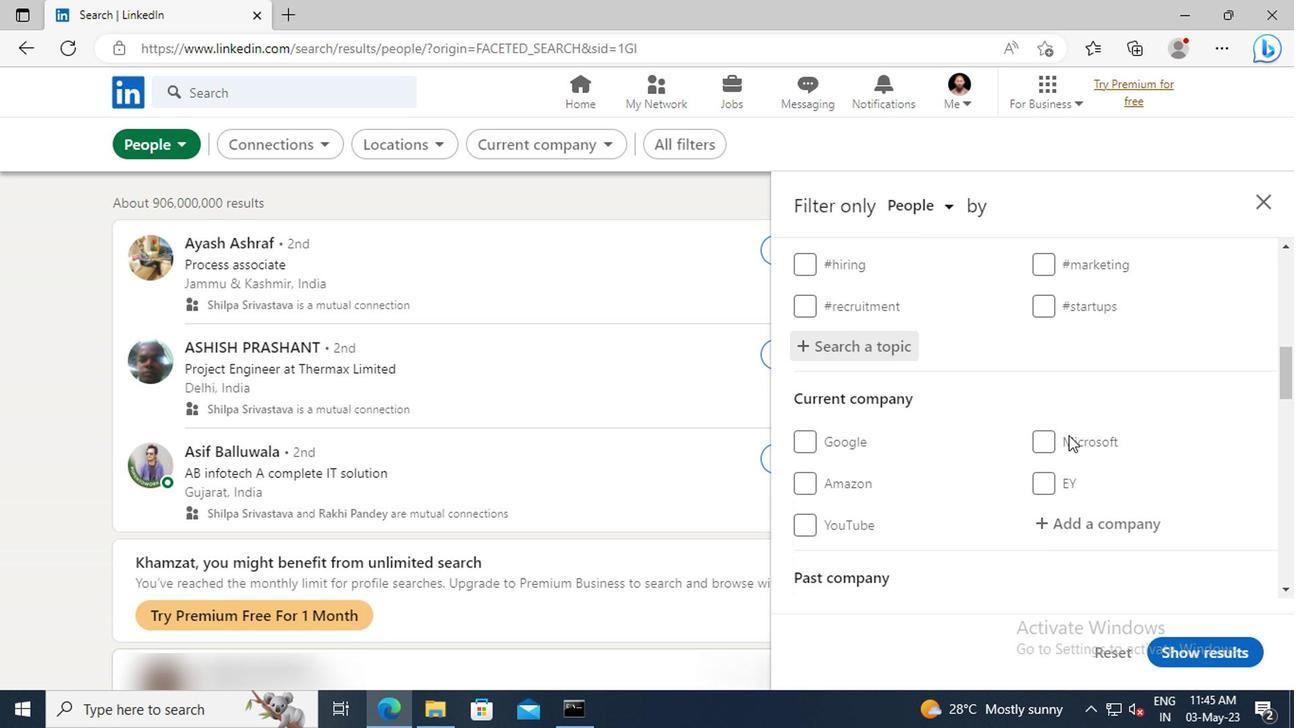 
Action: Mouse moved to (893, 443)
Screenshot: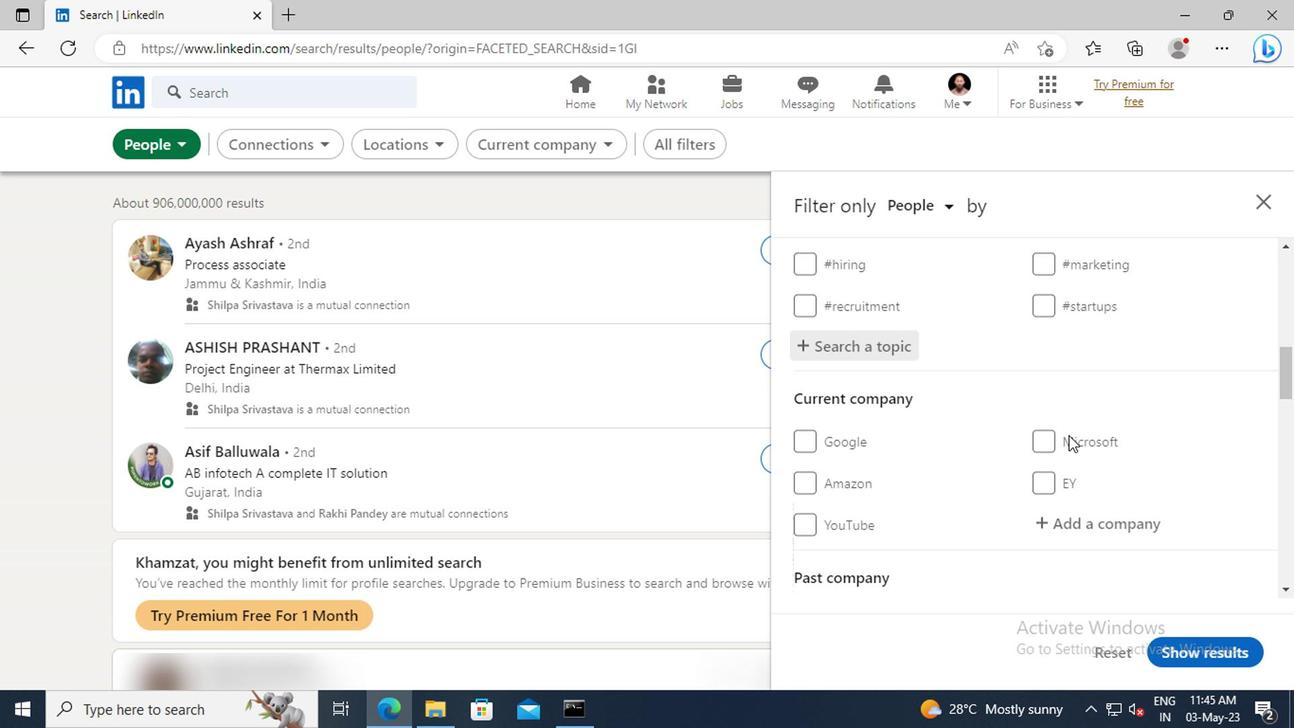 
Action: Mouse scrolled (893, 442) with delta (0, 0)
Screenshot: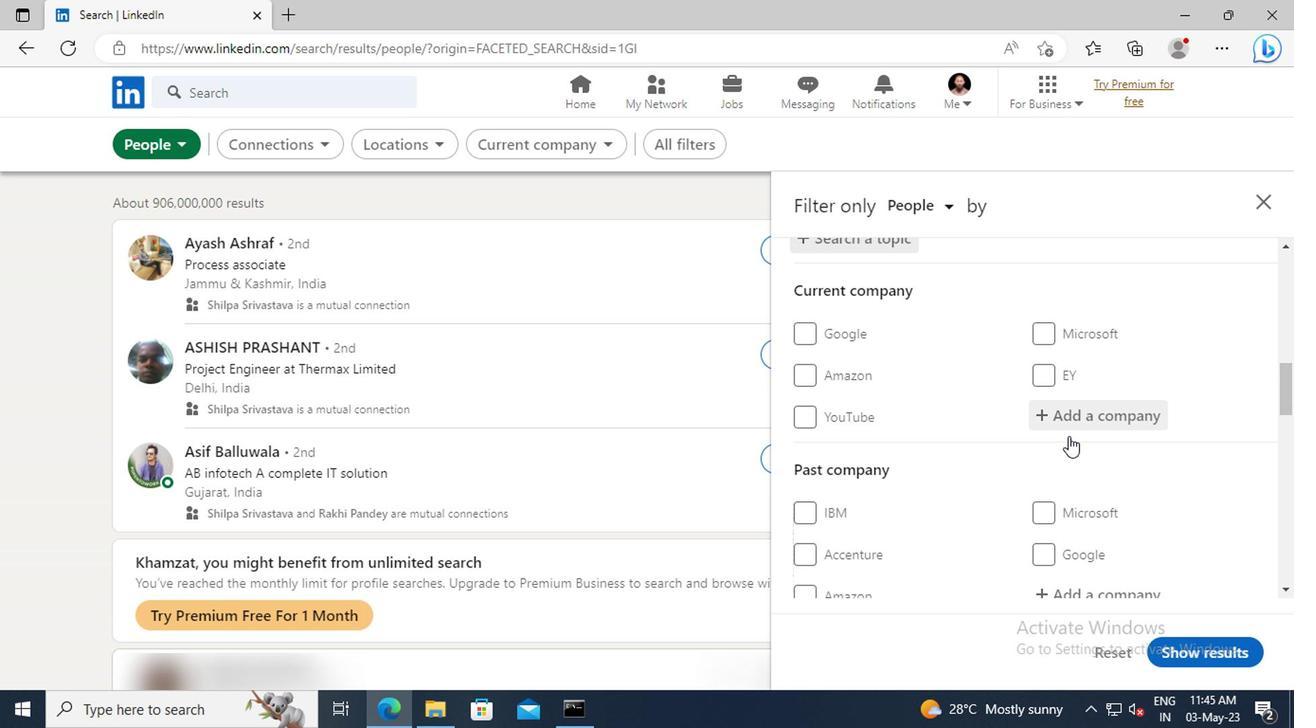 
Action: Mouse scrolled (893, 442) with delta (0, 0)
Screenshot: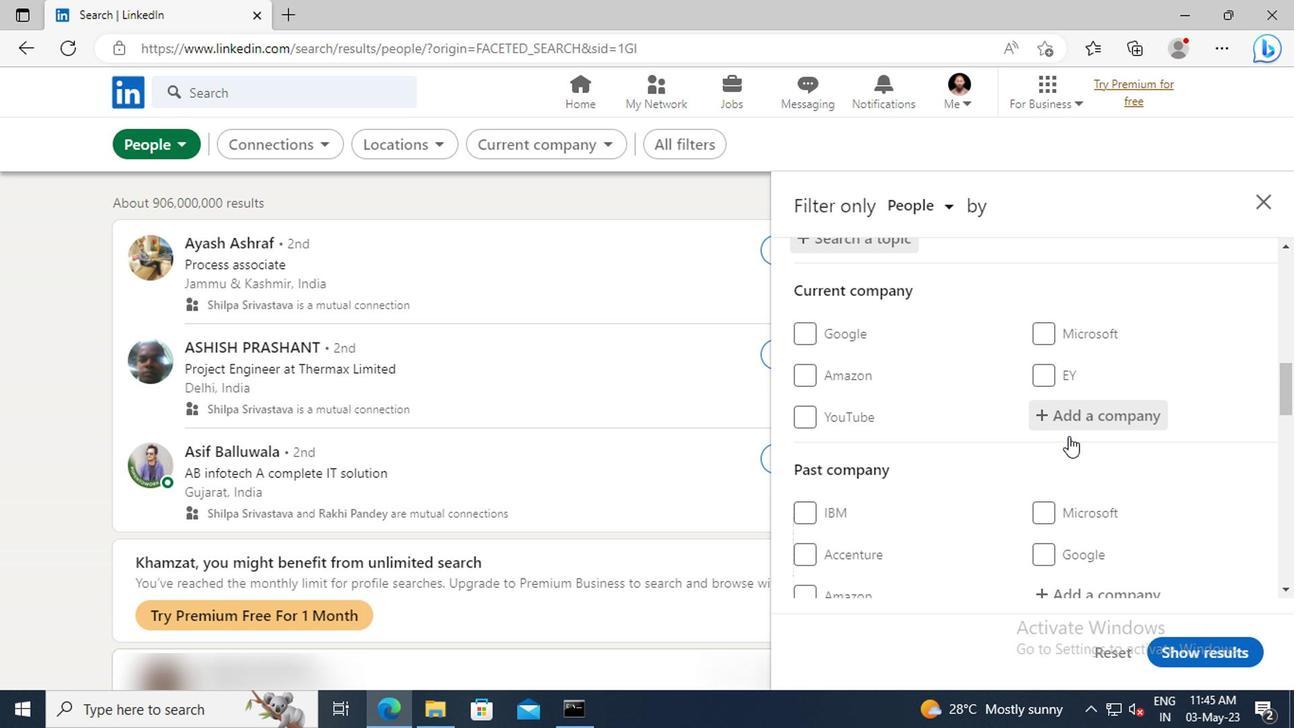 
Action: Mouse scrolled (893, 442) with delta (0, 0)
Screenshot: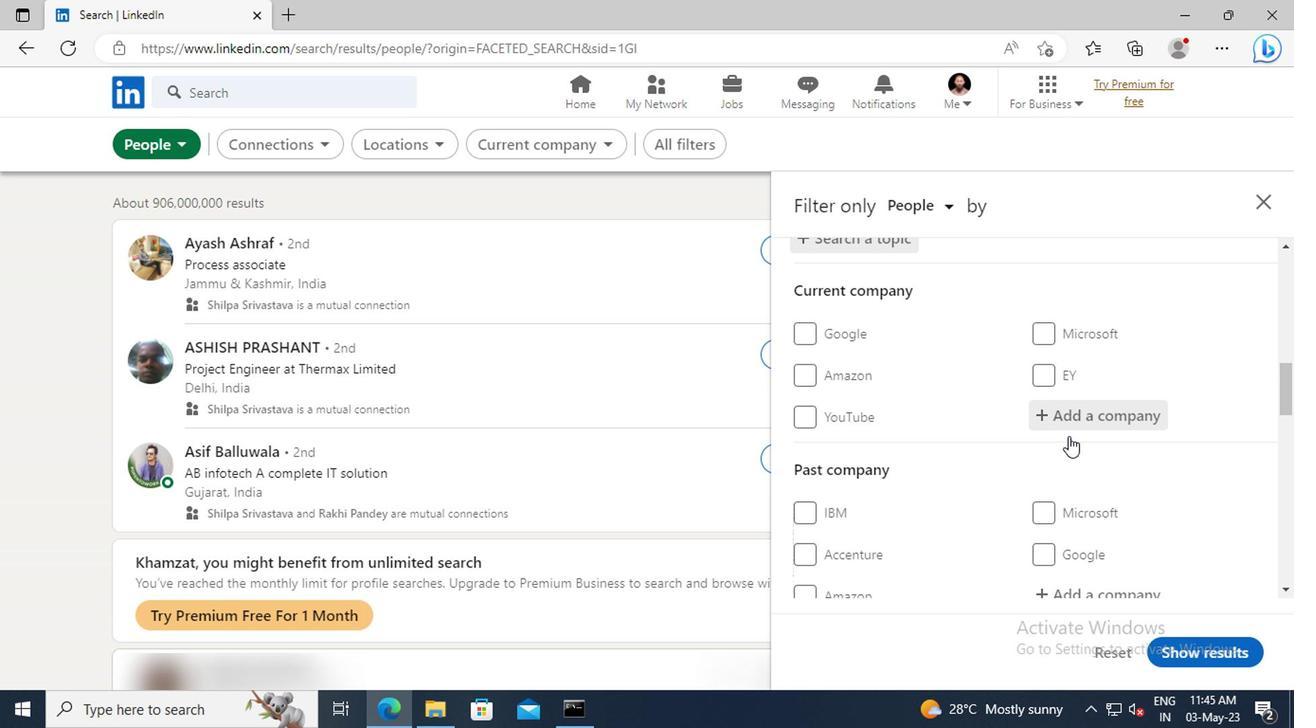 
Action: Mouse scrolled (893, 442) with delta (0, 0)
Screenshot: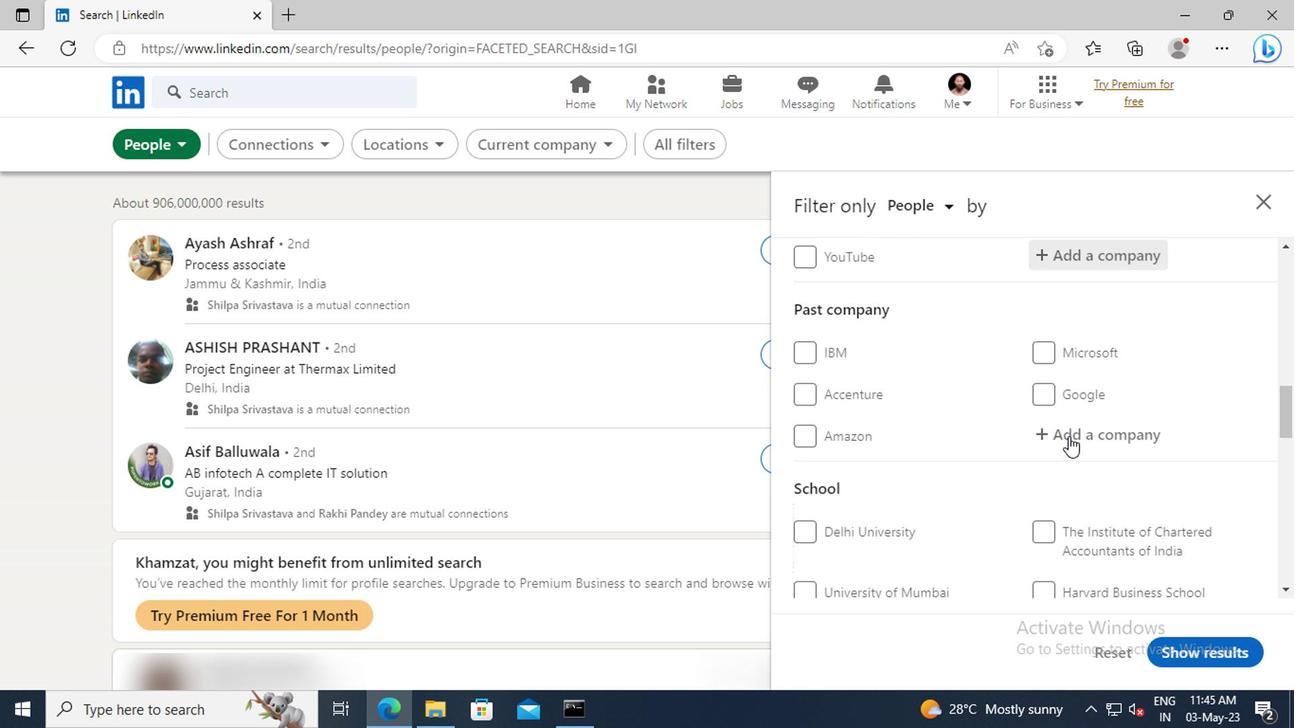 
Action: Mouse scrolled (893, 442) with delta (0, 0)
Screenshot: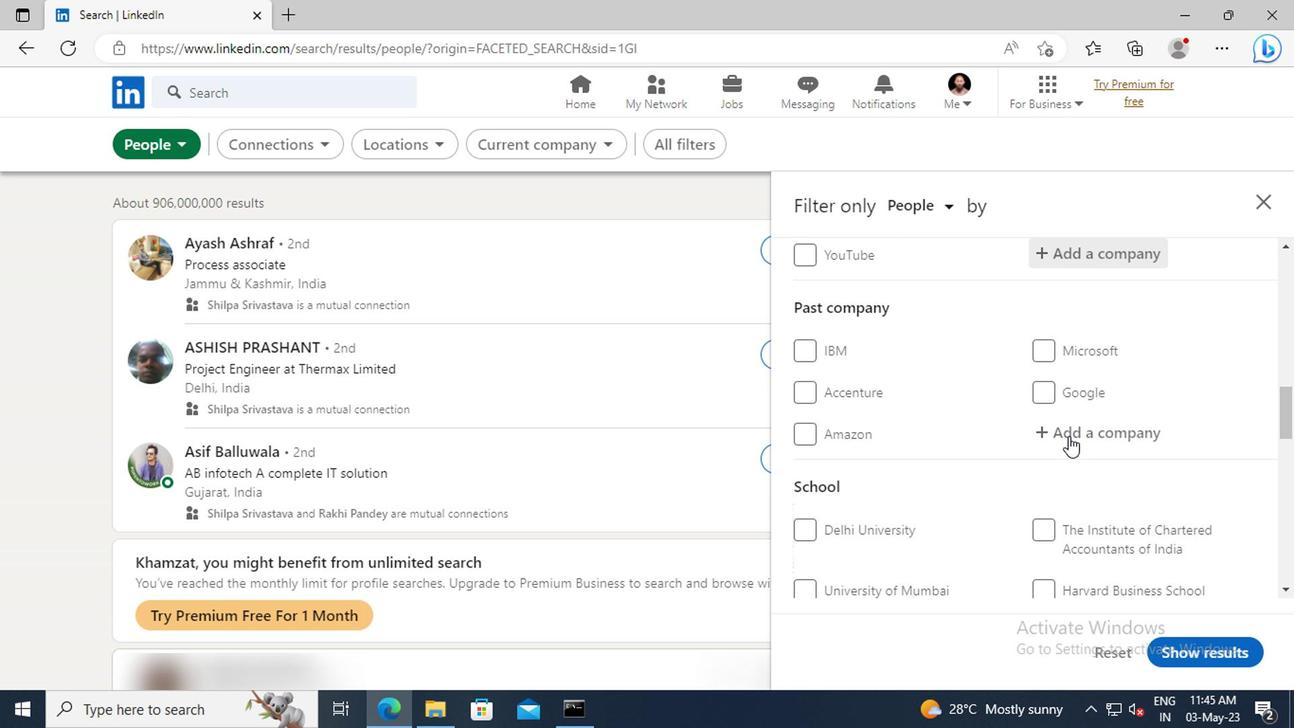 
Action: Mouse scrolled (893, 442) with delta (0, 0)
Screenshot: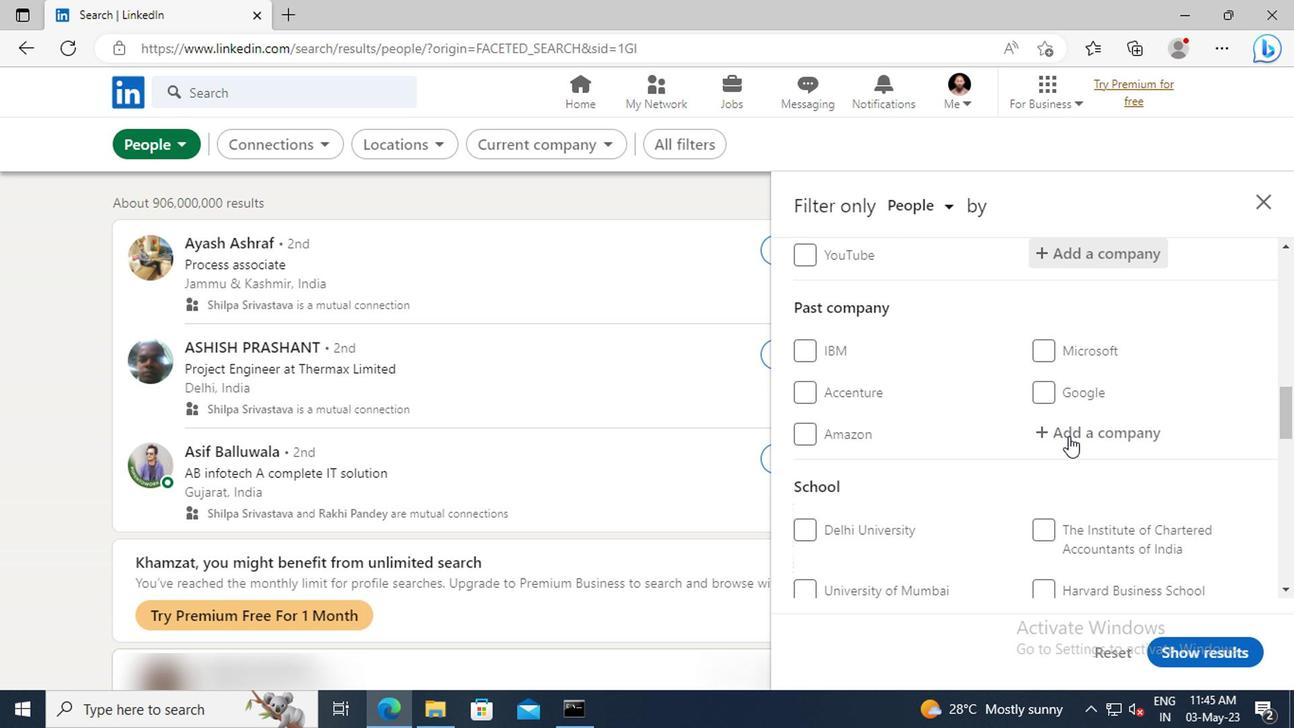 
Action: Mouse moved to (895, 443)
Screenshot: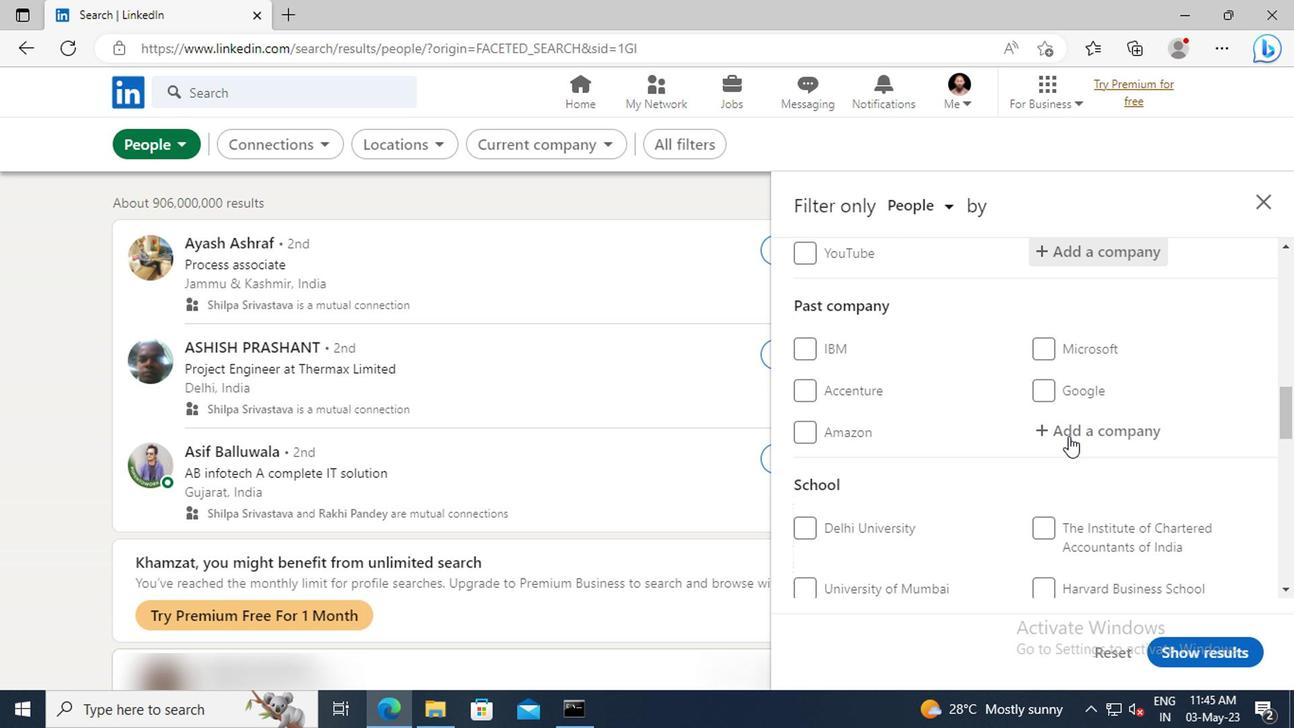 
Action: Mouse scrolled (895, 442) with delta (0, 0)
Screenshot: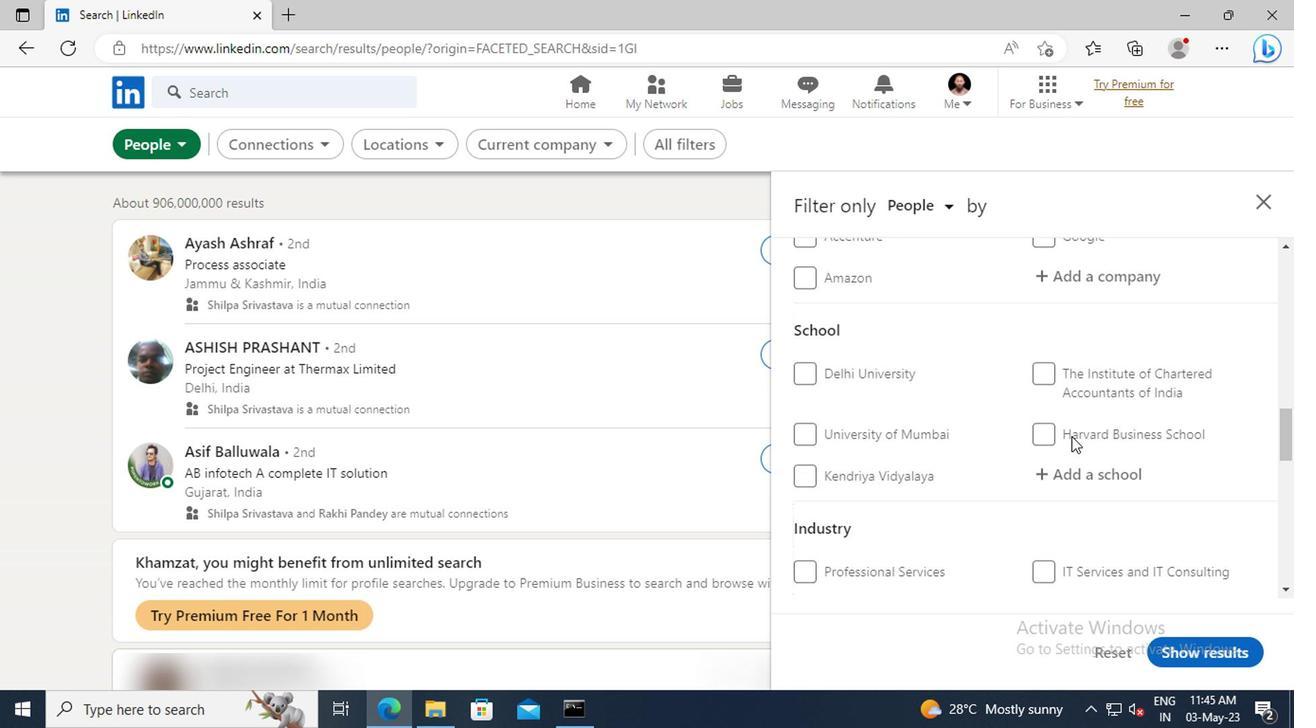 
Action: Mouse scrolled (895, 442) with delta (0, 0)
Screenshot: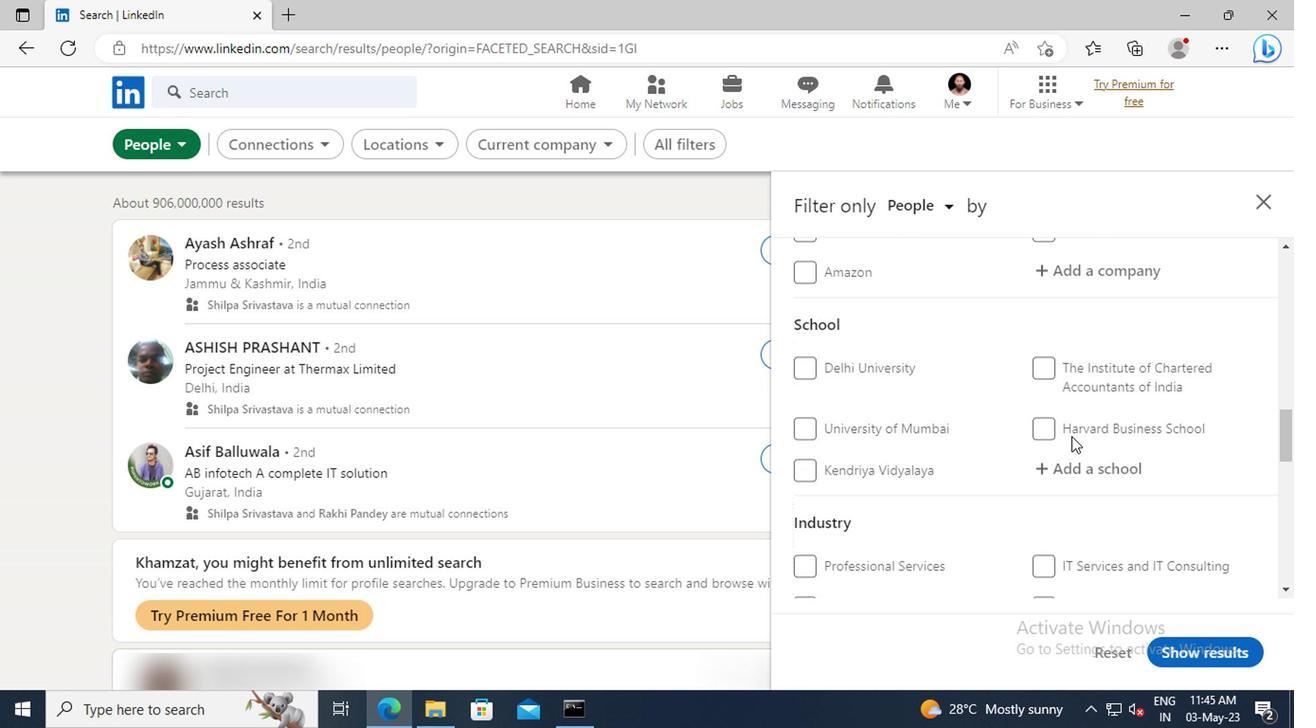 
Action: Mouse scrolled (895, 442) with delta (0, 0)
Screenshot: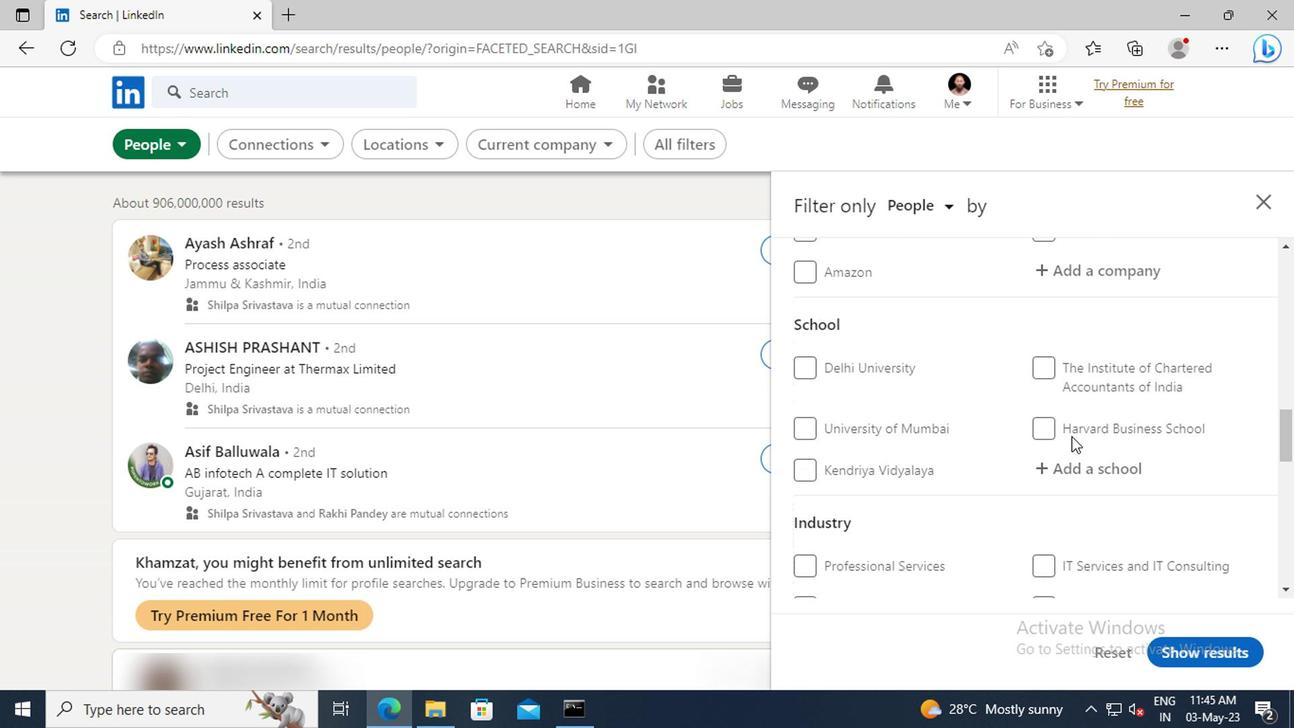 
Action: Mouse moved to (895, 443)
Screenshot: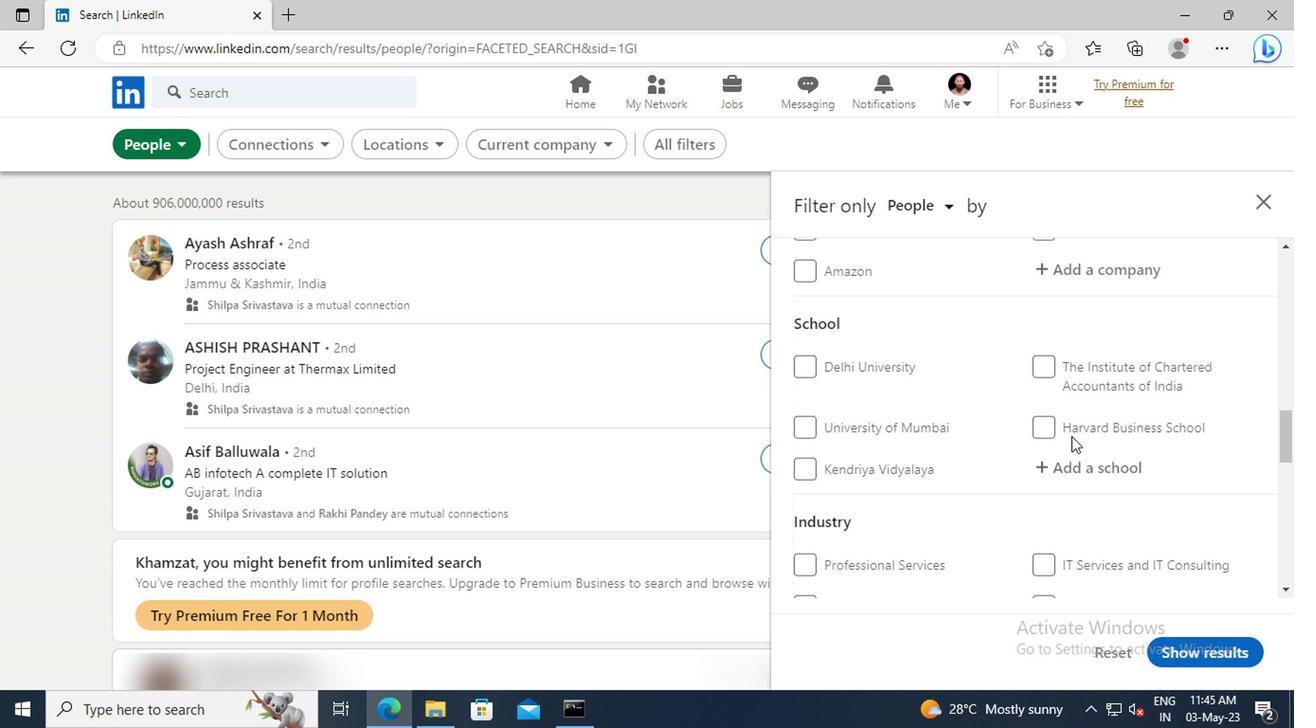 
Action: Mouse scrolled (895, 442) with delta (0, 0)
Screenshot: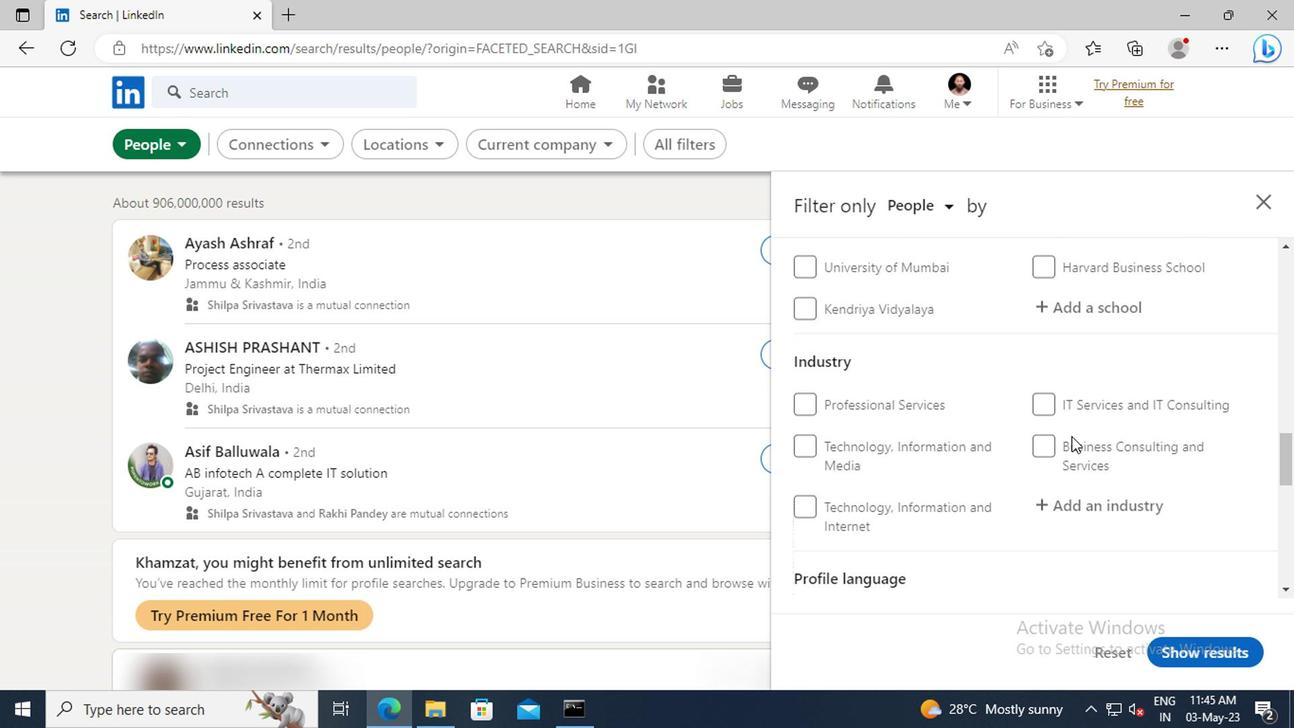 
Action: Mouse scrolled (895, 442) with delta (0, 0)
Screenshot: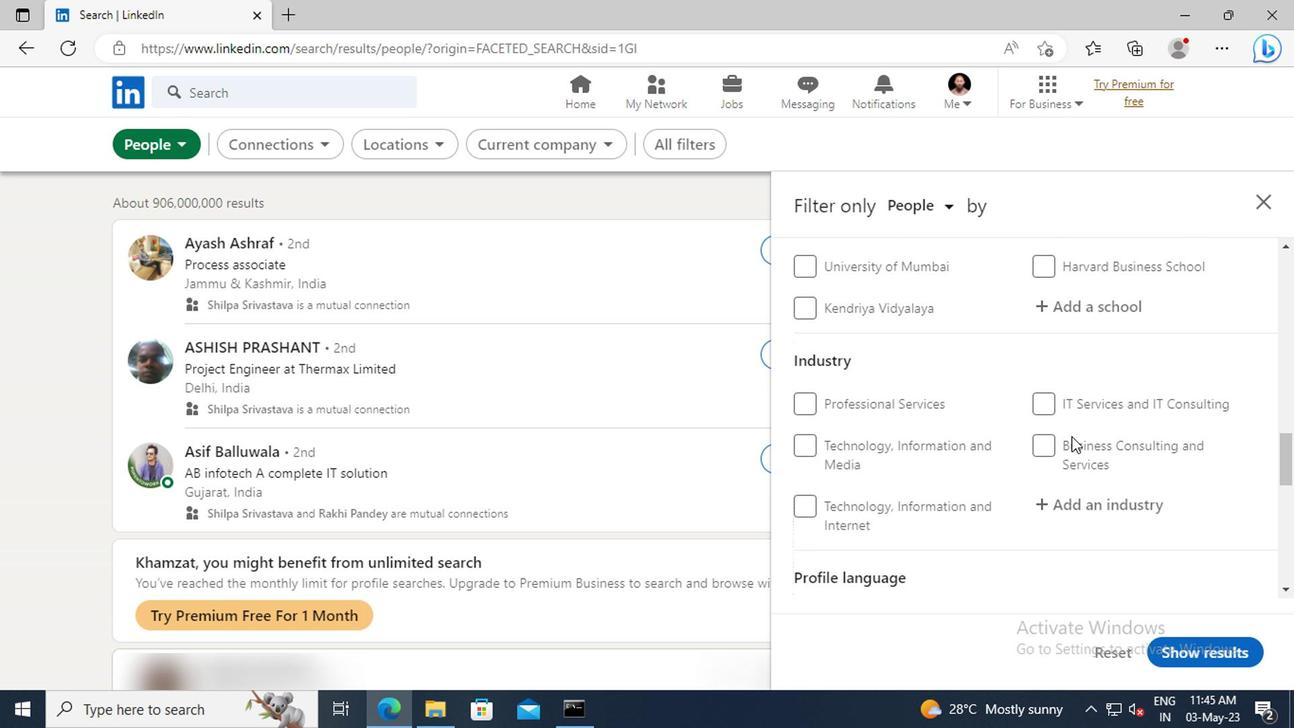 
Action: Mouse scrolled (895, 442) with delta (0, 0)
Screenshot: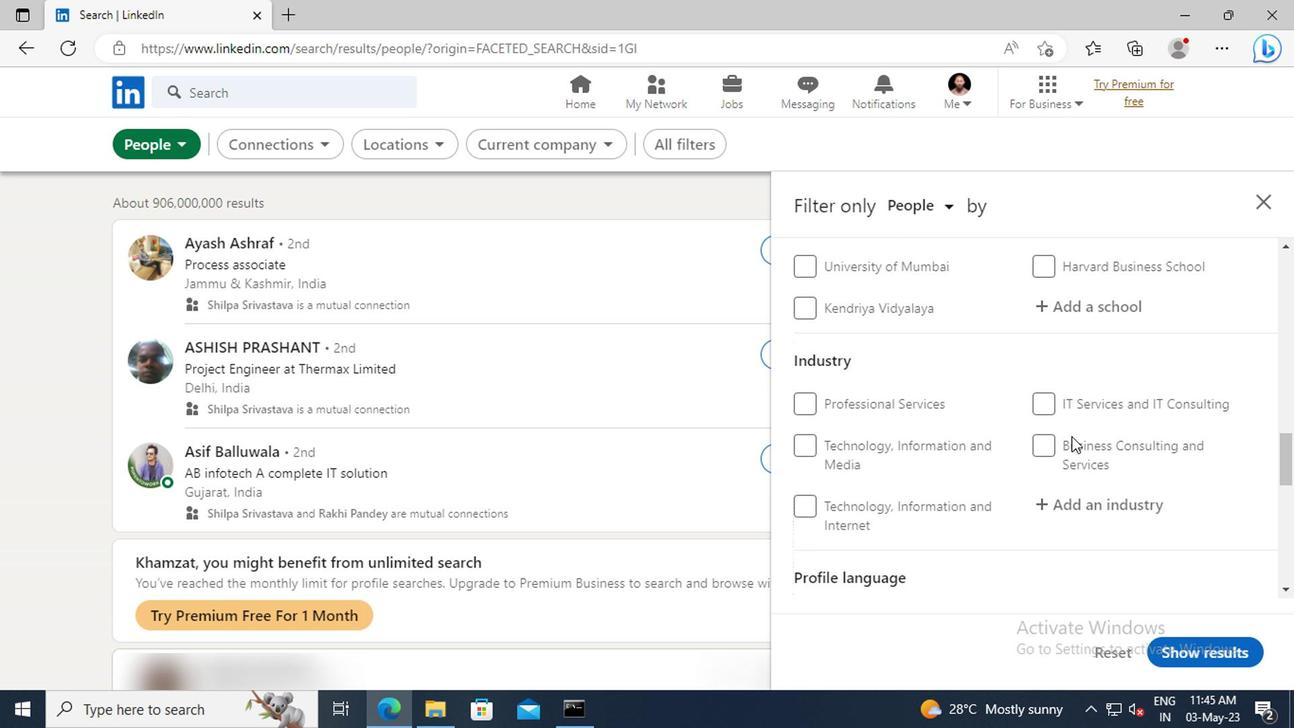 
Action: Mouse moved to (876, 462)
Screenshot: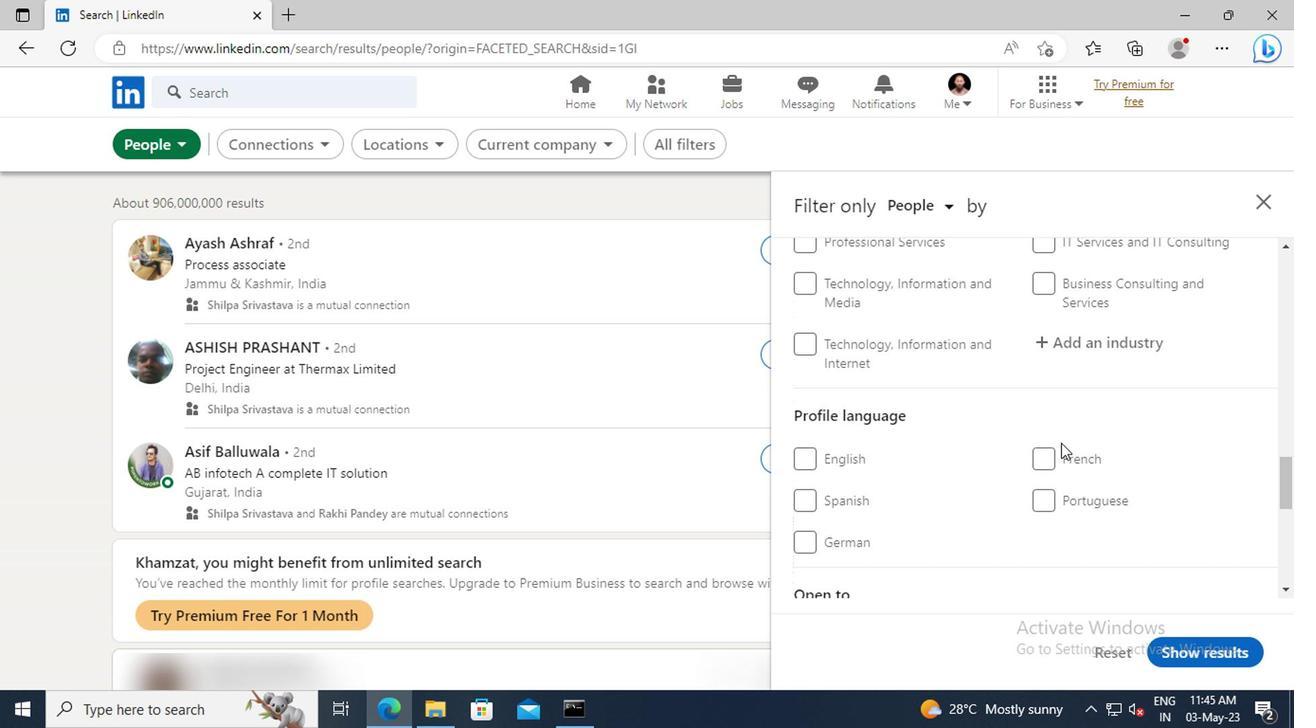 
Action: Mouse pressed left at (876, 462)
Screenshot: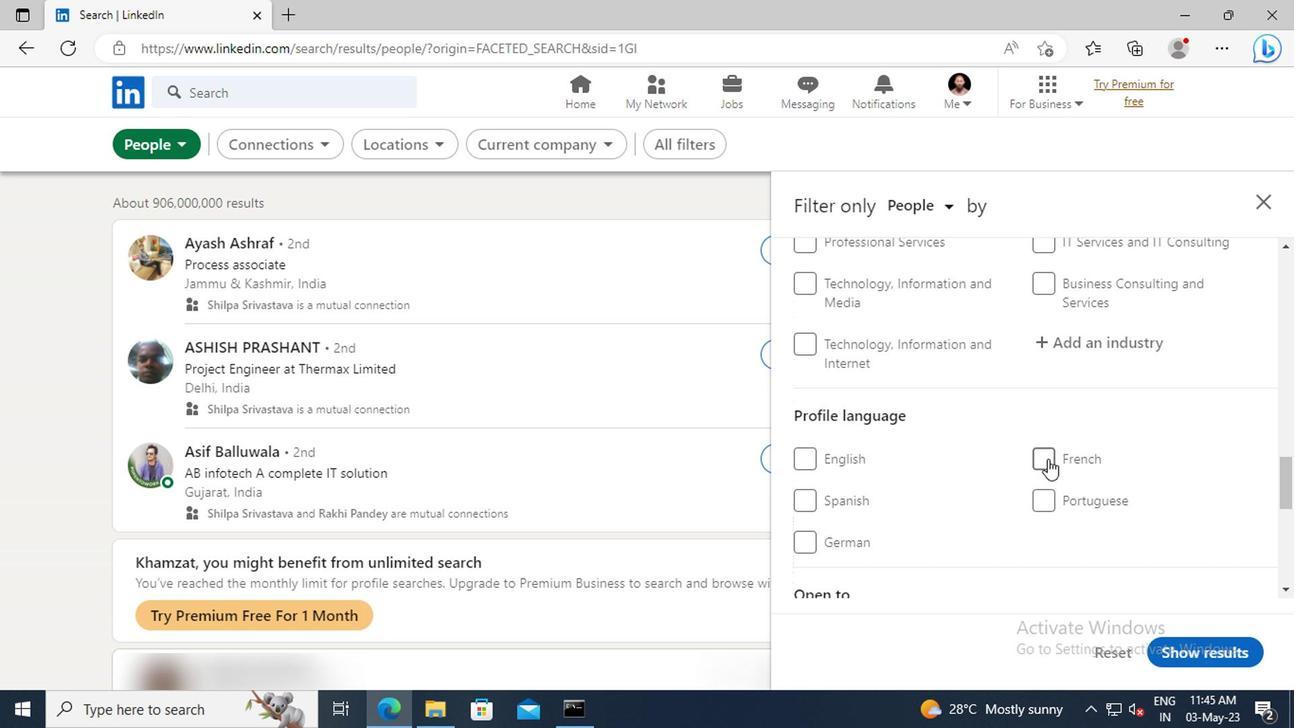 
Action: Mouse moved to (895, 437)
Screenshot: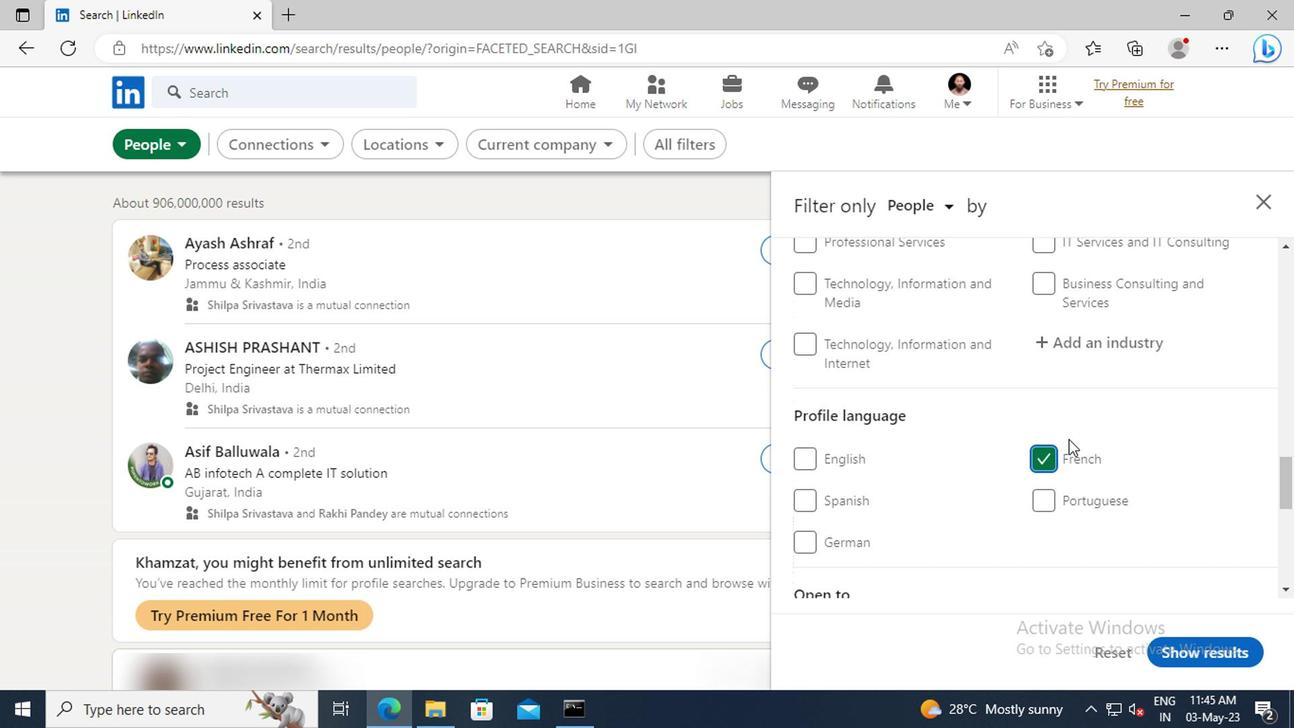 
Action: Mouse scrolled (895, 438) with delta (0, 0)
Screenshot: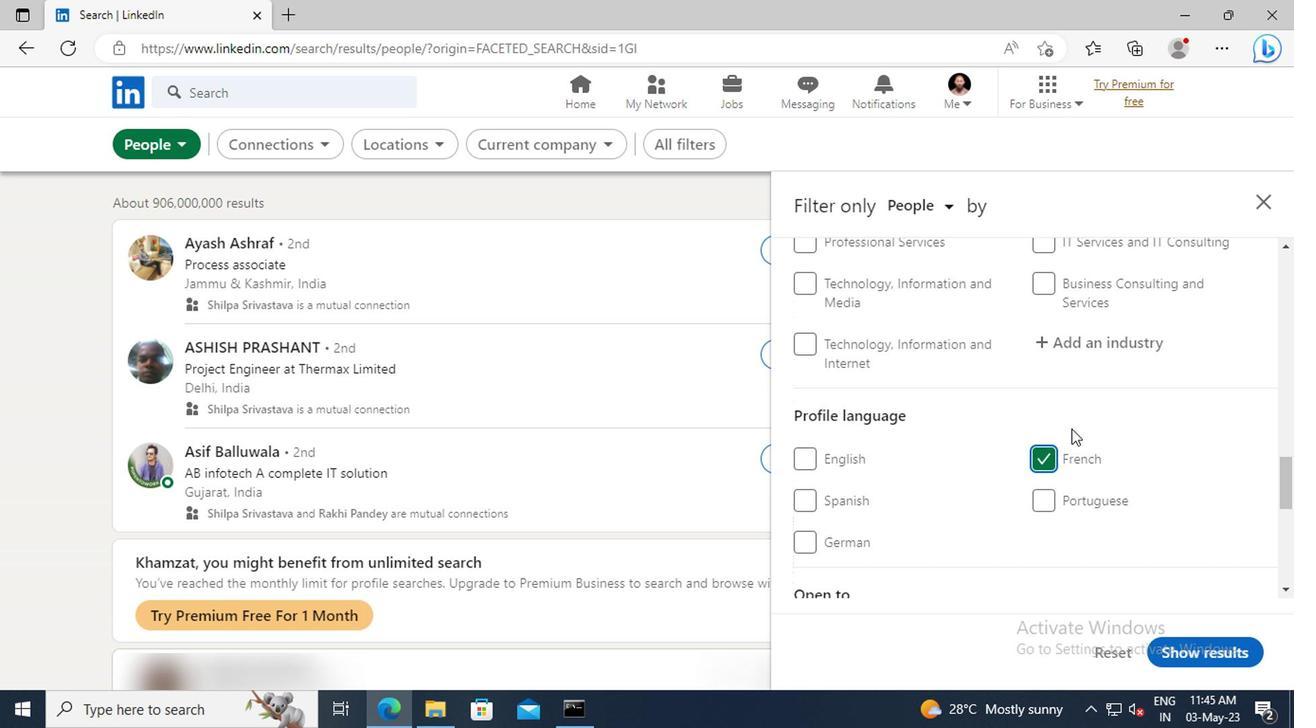 
Action: Mouse scrolled (895, 438) with delta (0, 0)
Screenshot: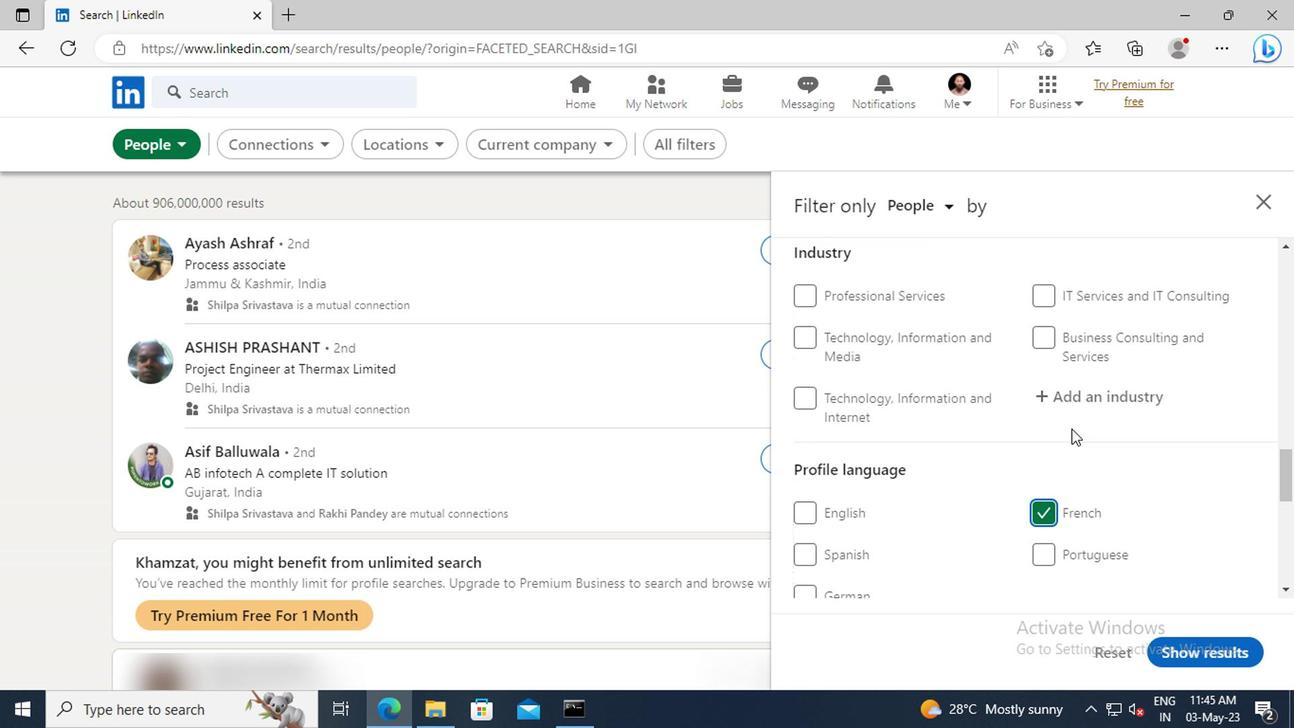 
Action: Mouse scrolled (895, 438) with delta (0, 0)
Screenshot: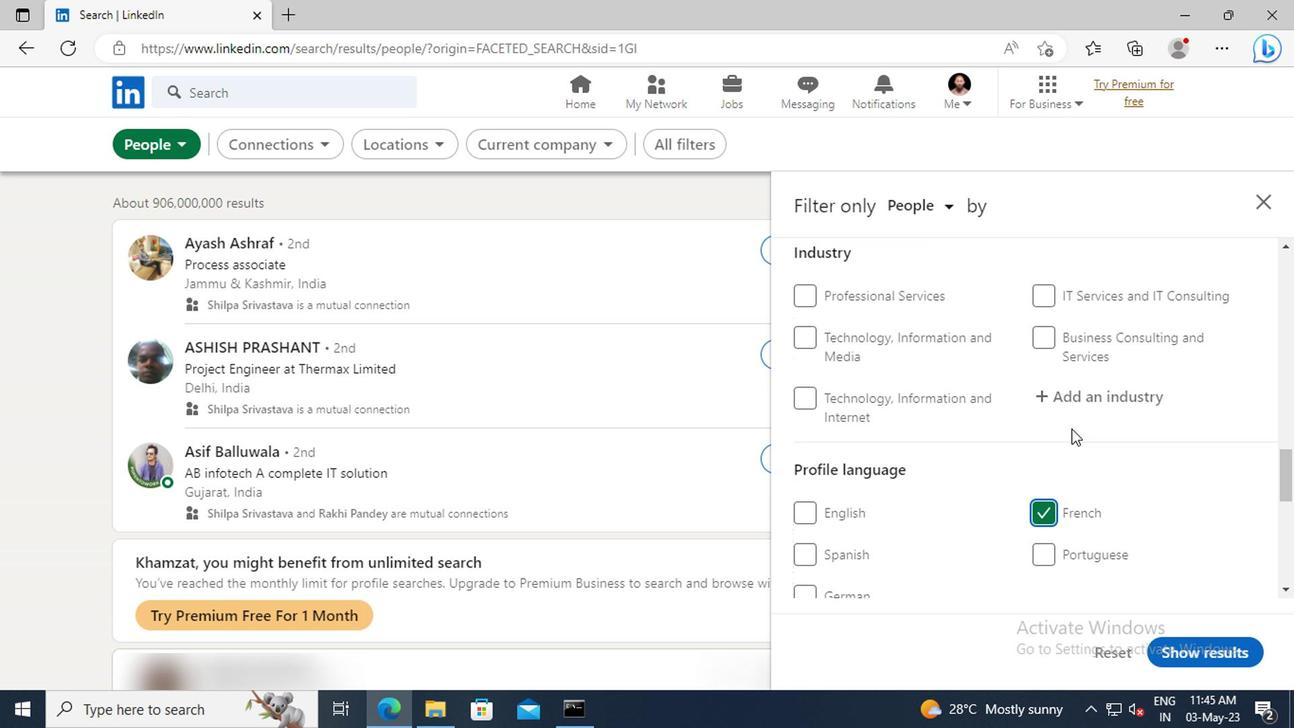 
Action: Mouse scrolled (895, 438) with delta (0, 0)
Screenshot: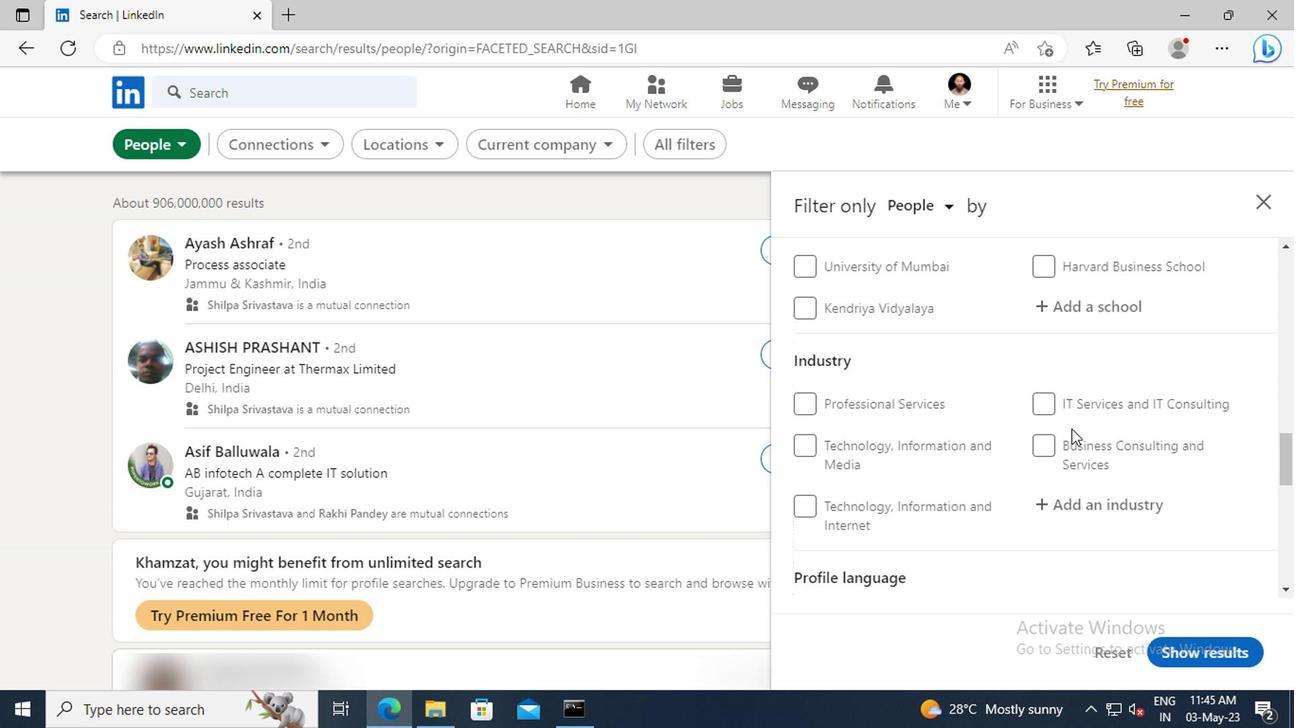 
Action: Mouse scrolled (895, 438) with delta (0, 0)
Screenshot: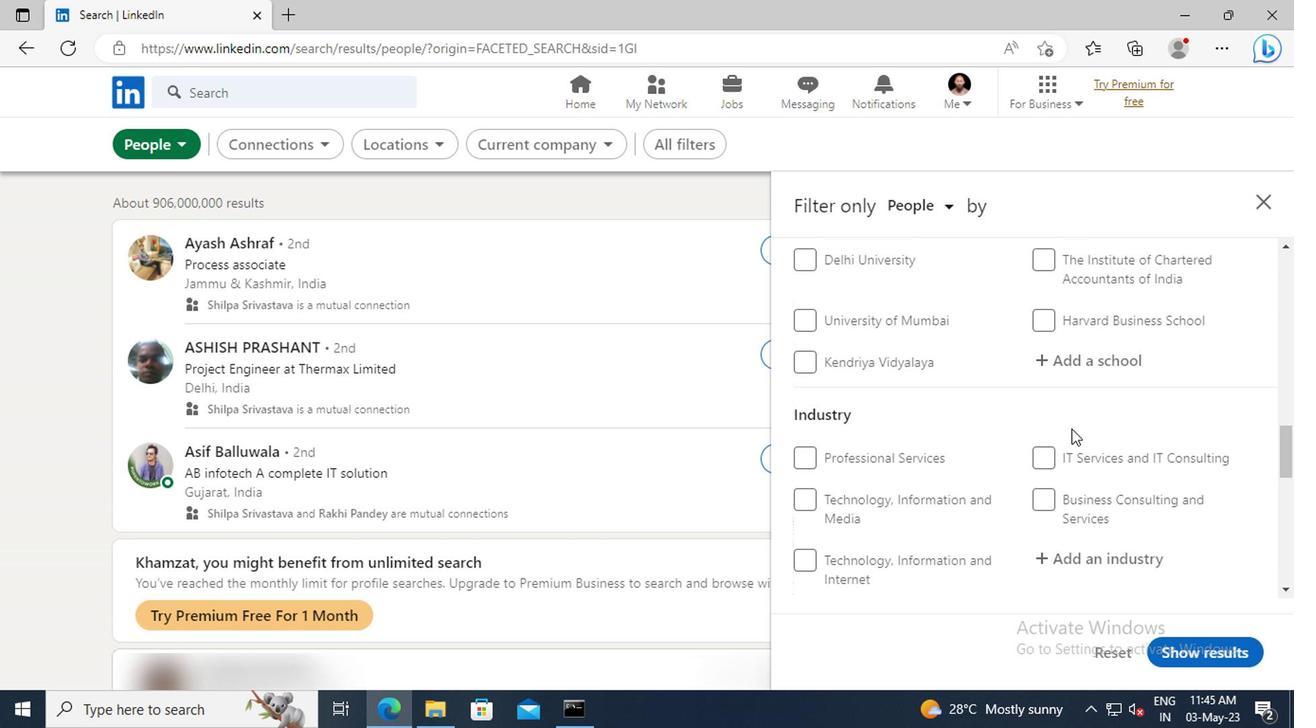 
Action: Mouse scrolled (895, 438) with delta (0, 0)
Screenshot: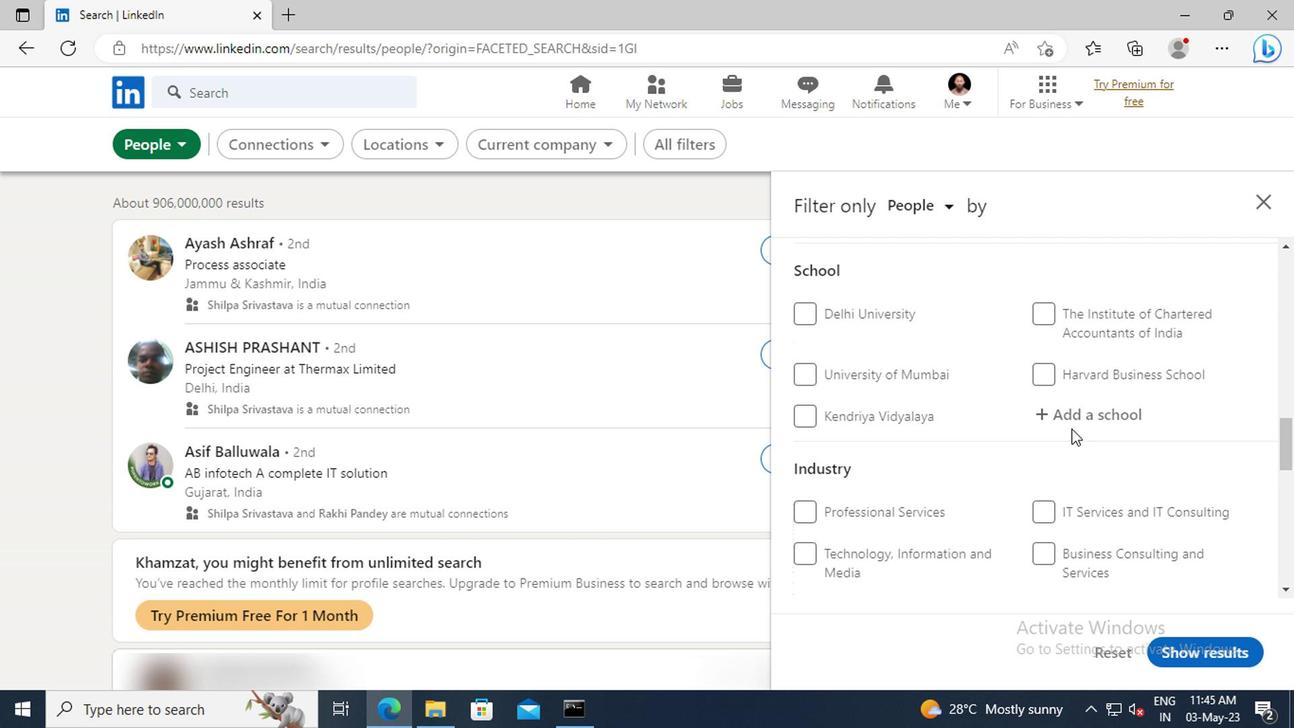 
Action: Mouse scrolled (895, 438) with delta (0, 0)
Screenshot: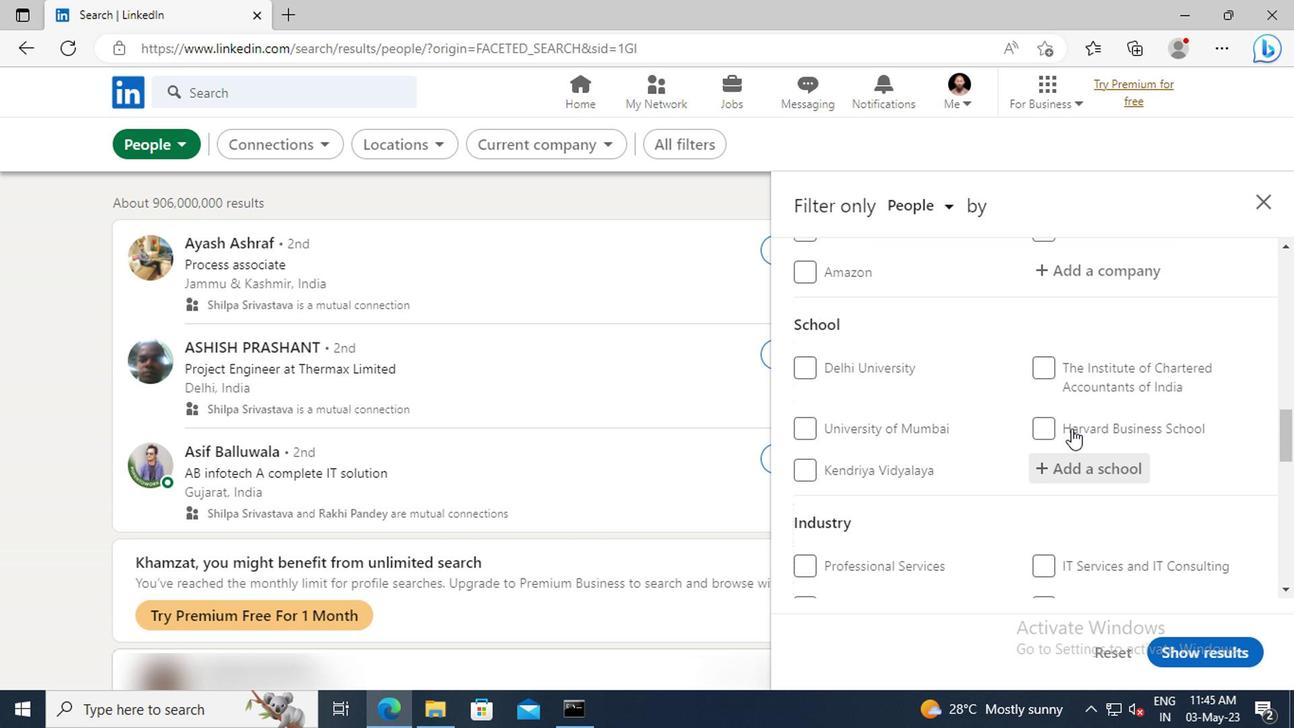 
Action: Mouse scrolled (895, 438) with delta (0, 0)
Screenshot: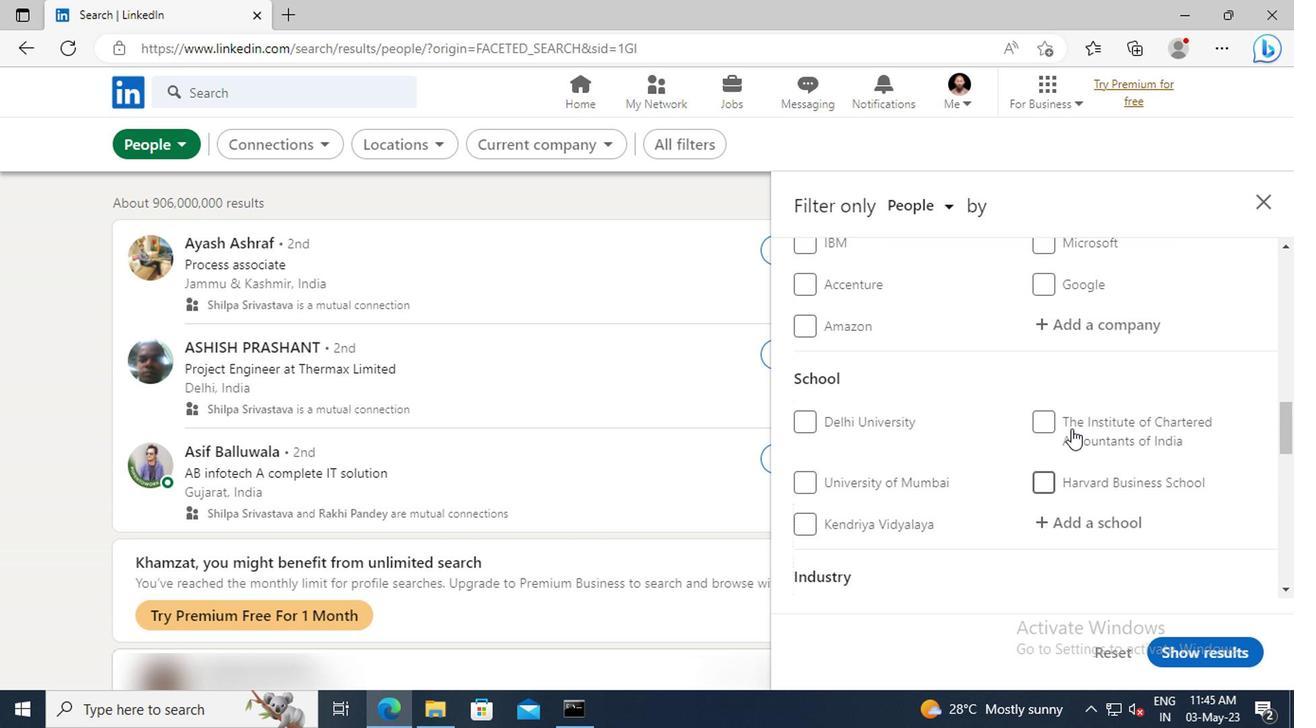 
Action: Mouse scrolled (895, 438) with delta (0, 0)
Screenshot: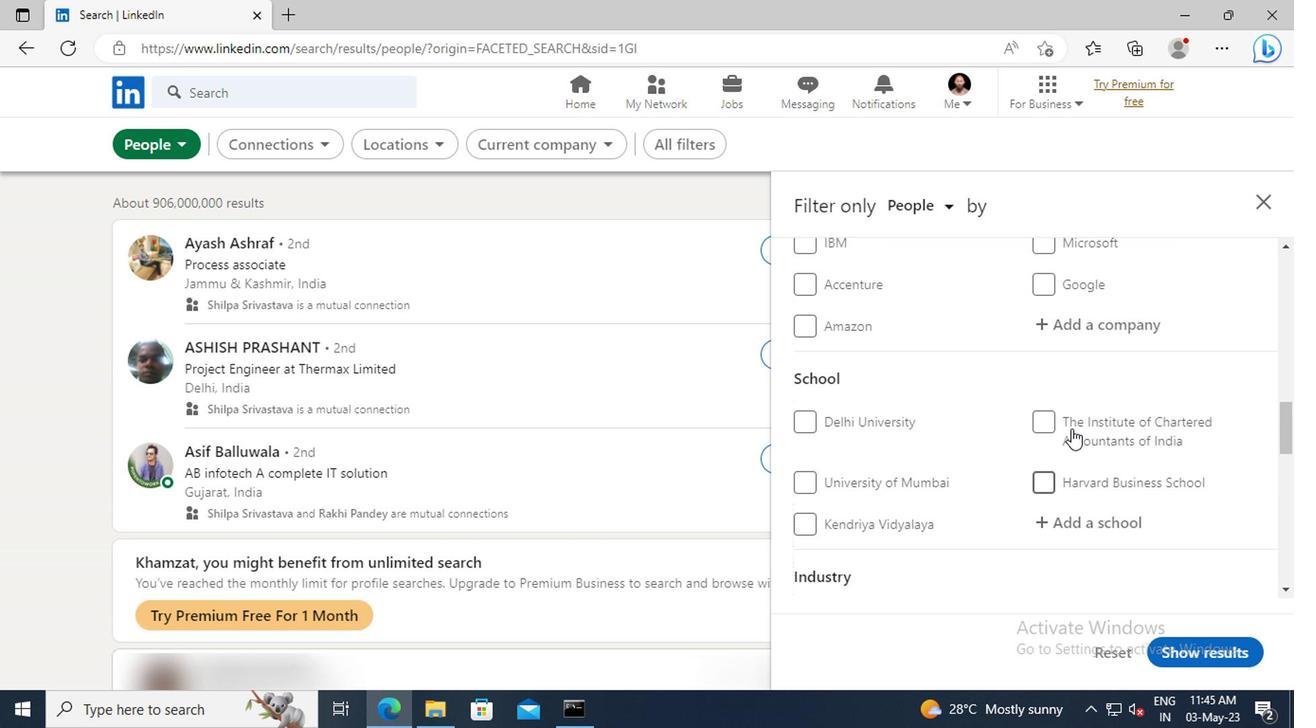 
Action: Mouse scrolled (895, 438) with delta (0, 0)
Screenshot: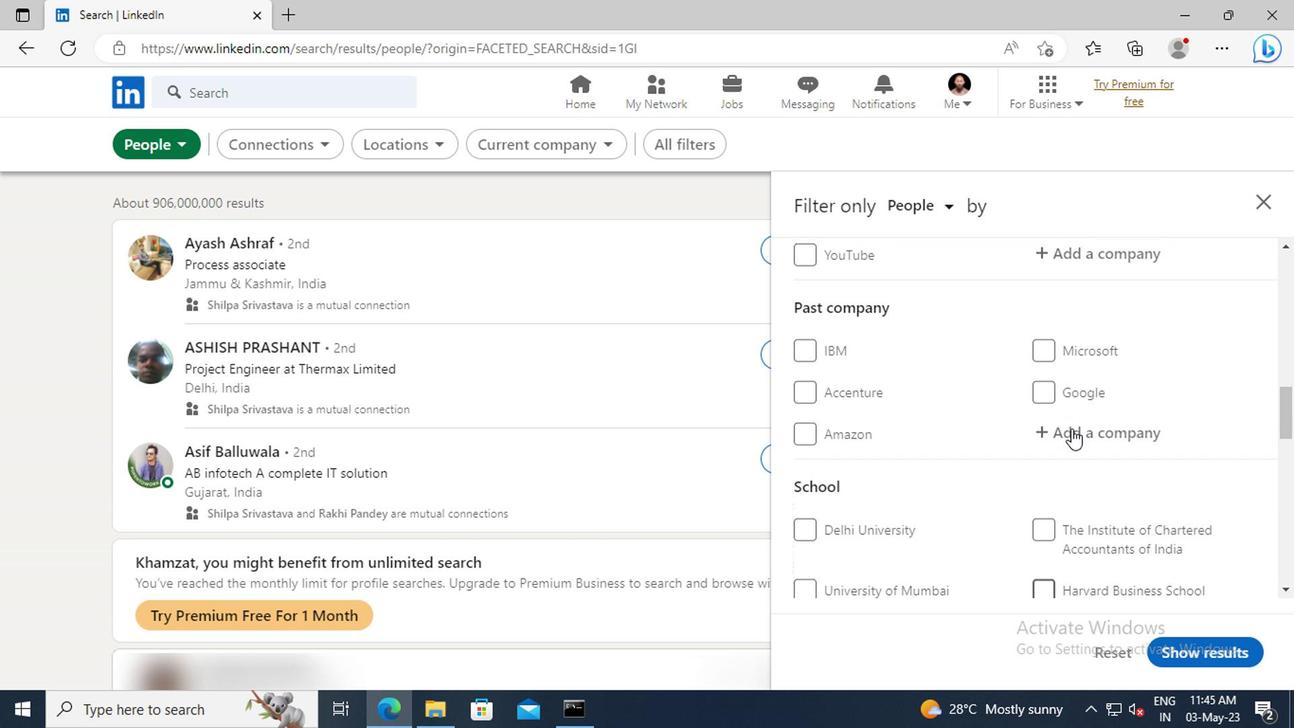 
Action: Mouse scrolled (895, 438) with delta (0, 0)
Screenshot: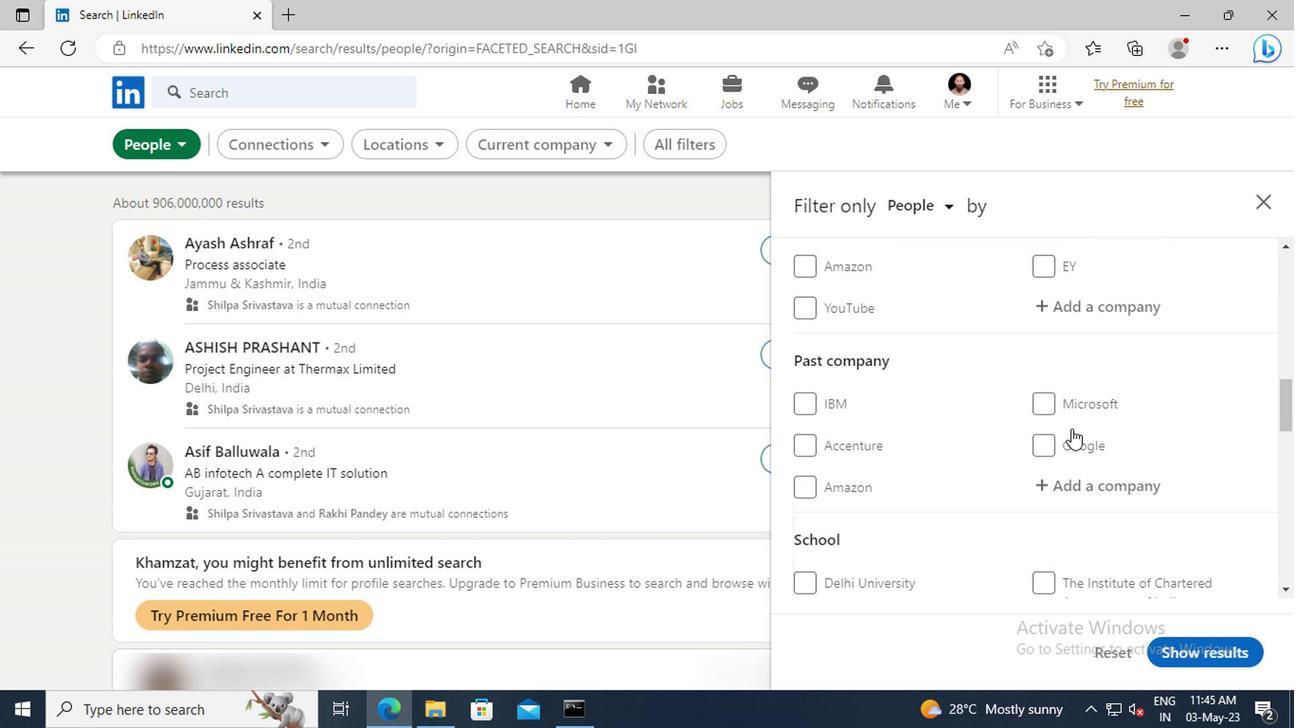 
Action: Mouse scrolled (895, 438) with delta (0, 0)
Screenshot: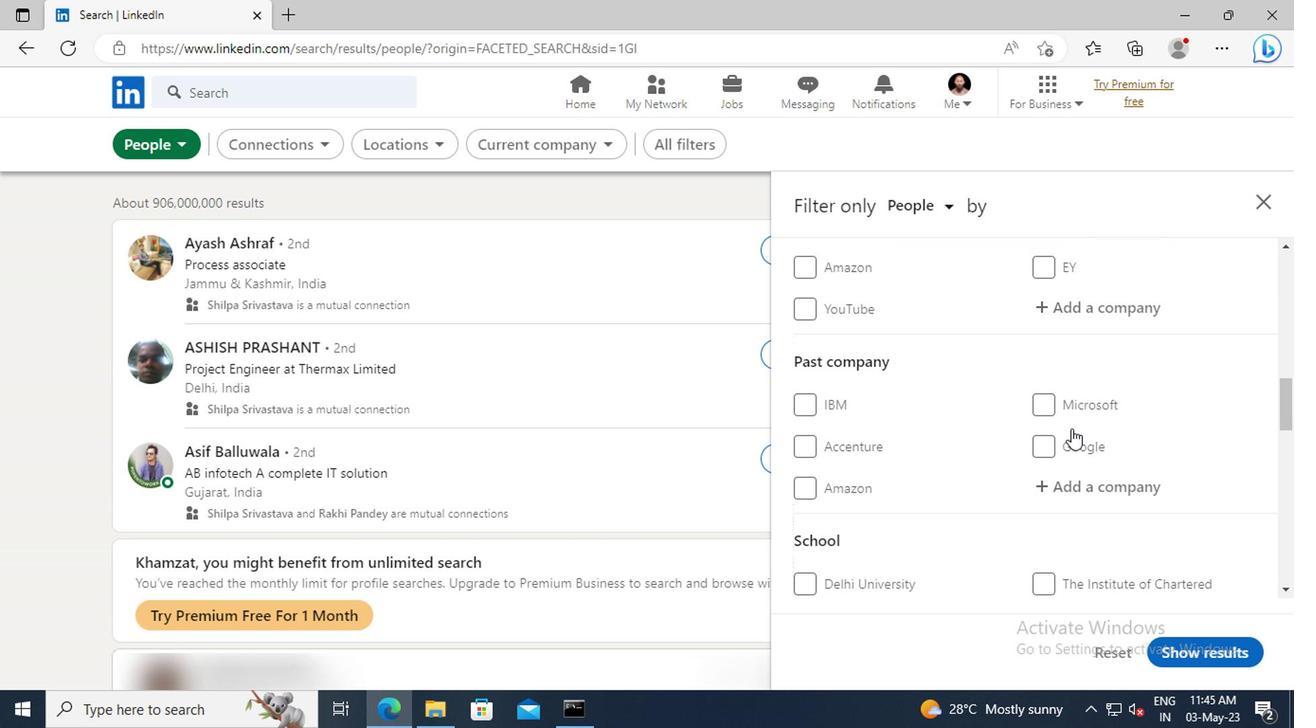 
Action: Mouse moved to (895, 432)
Screenshot: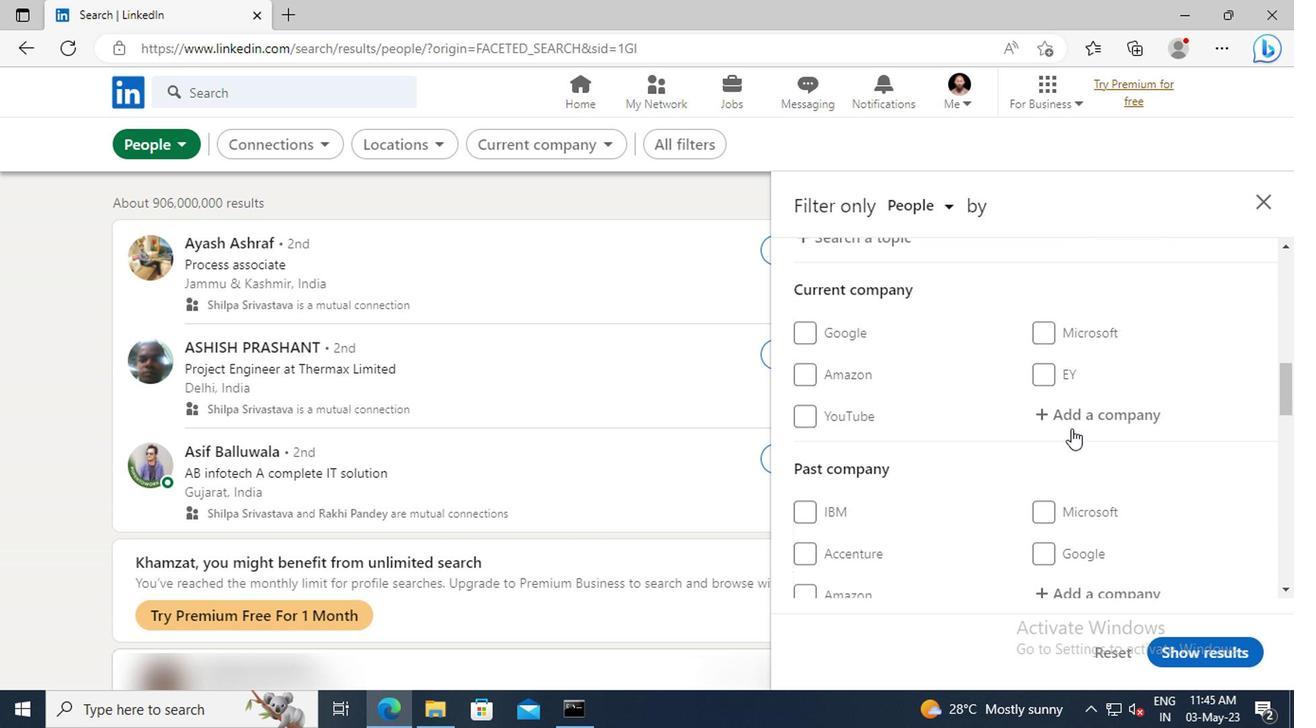 
Action: Mouse pressed left at (895, 432)
Screenshot: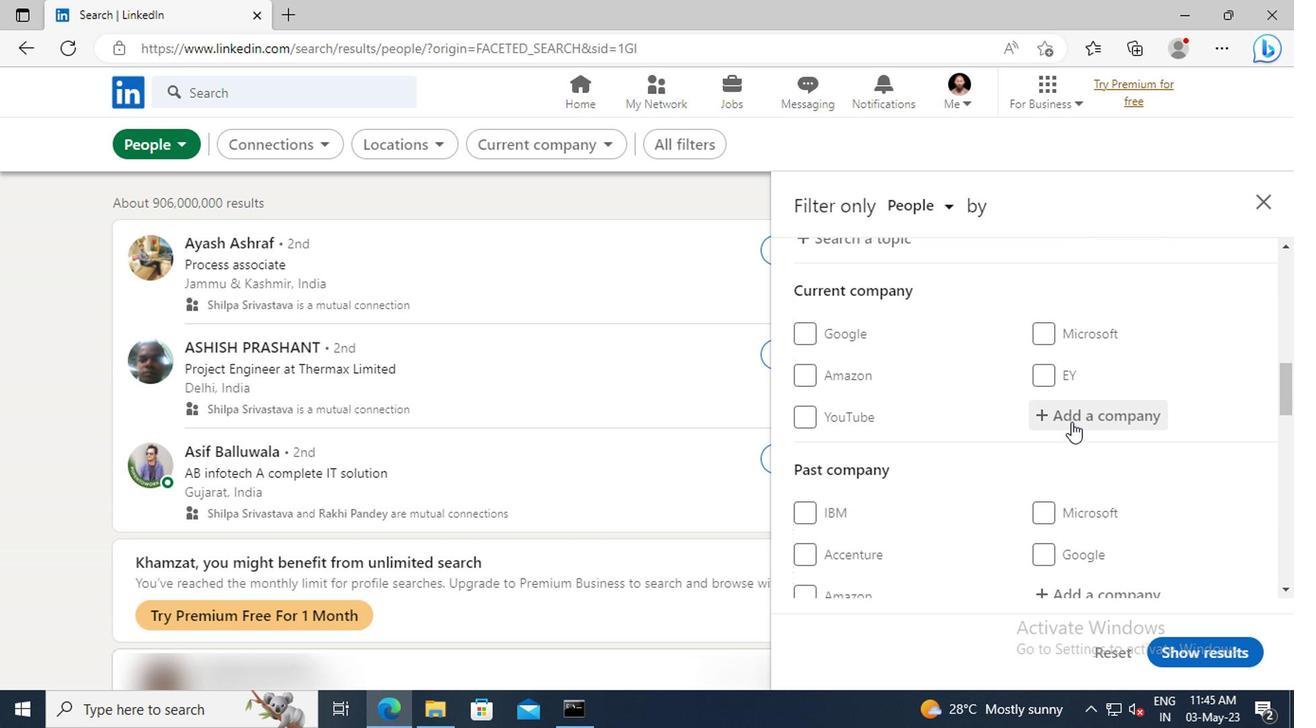 
Action: Key pressed <Key.shift>CYBER<Key.space><Key.shift>SE
Screenshot: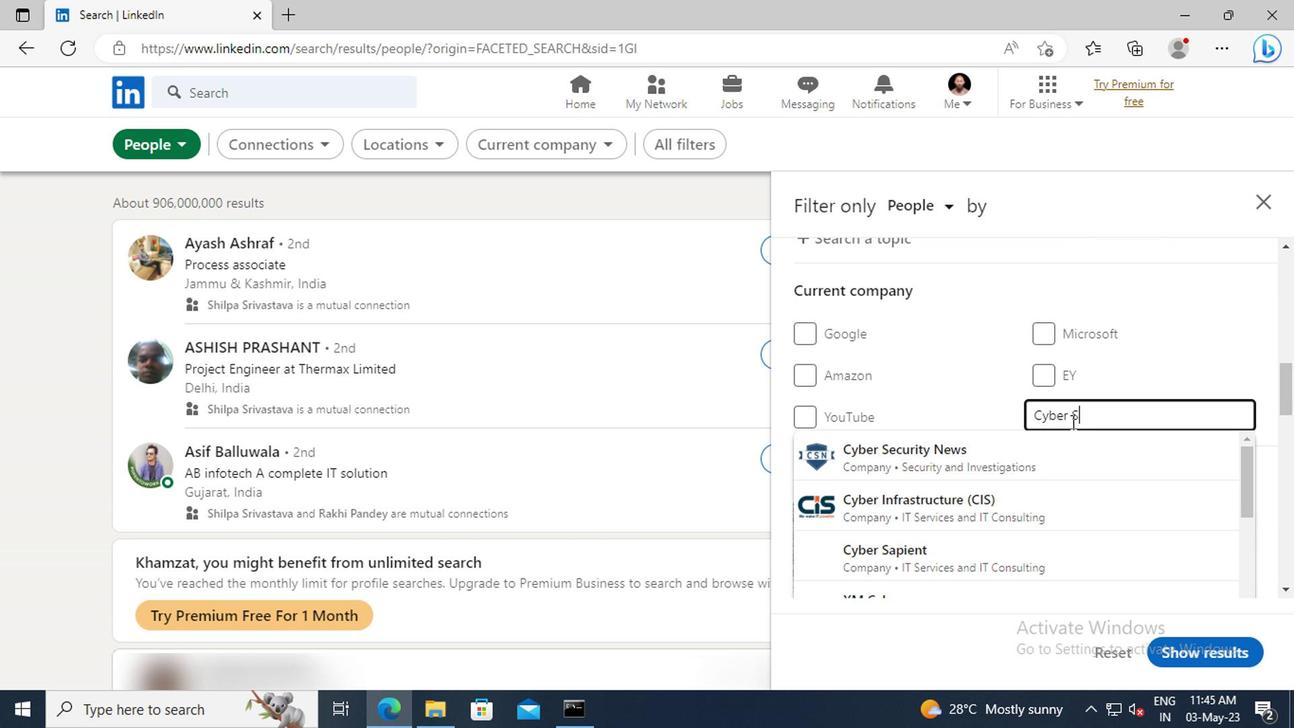 
Action: Mouse moved to (897, 449)
Screenshot: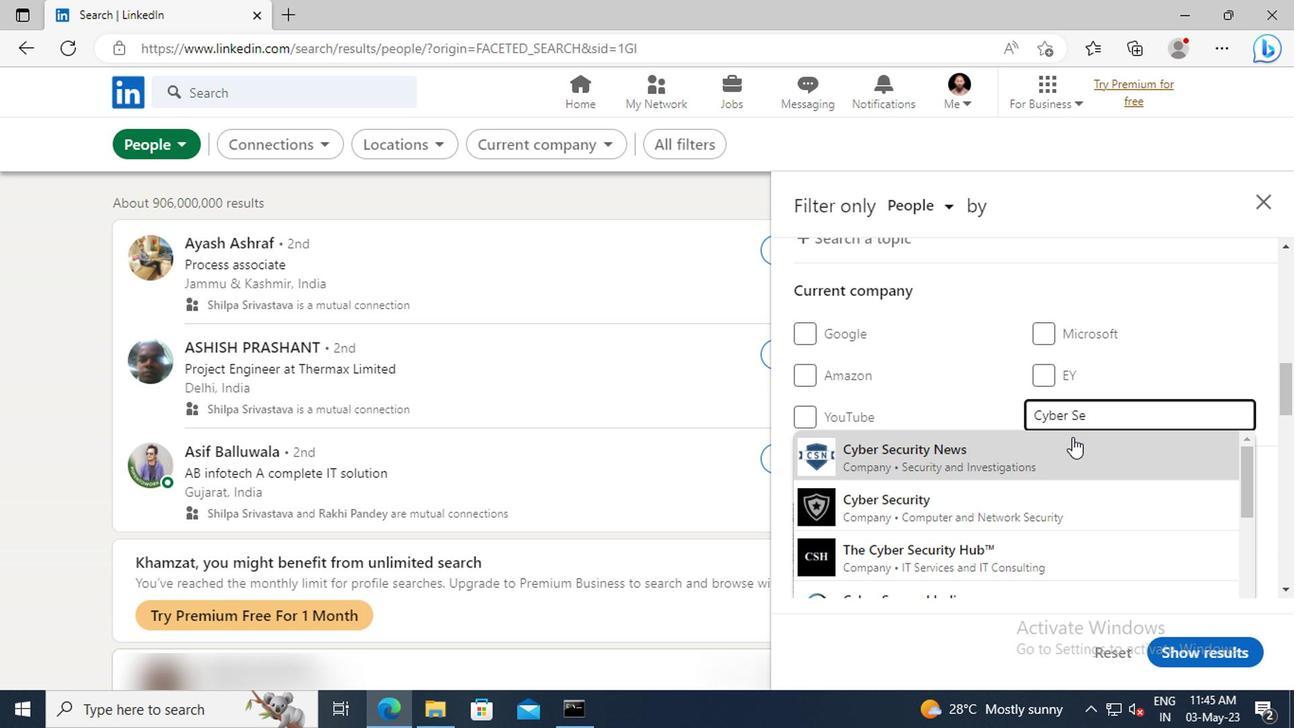 
Action: Mouse pressed left at (897, 449)
Screenshot: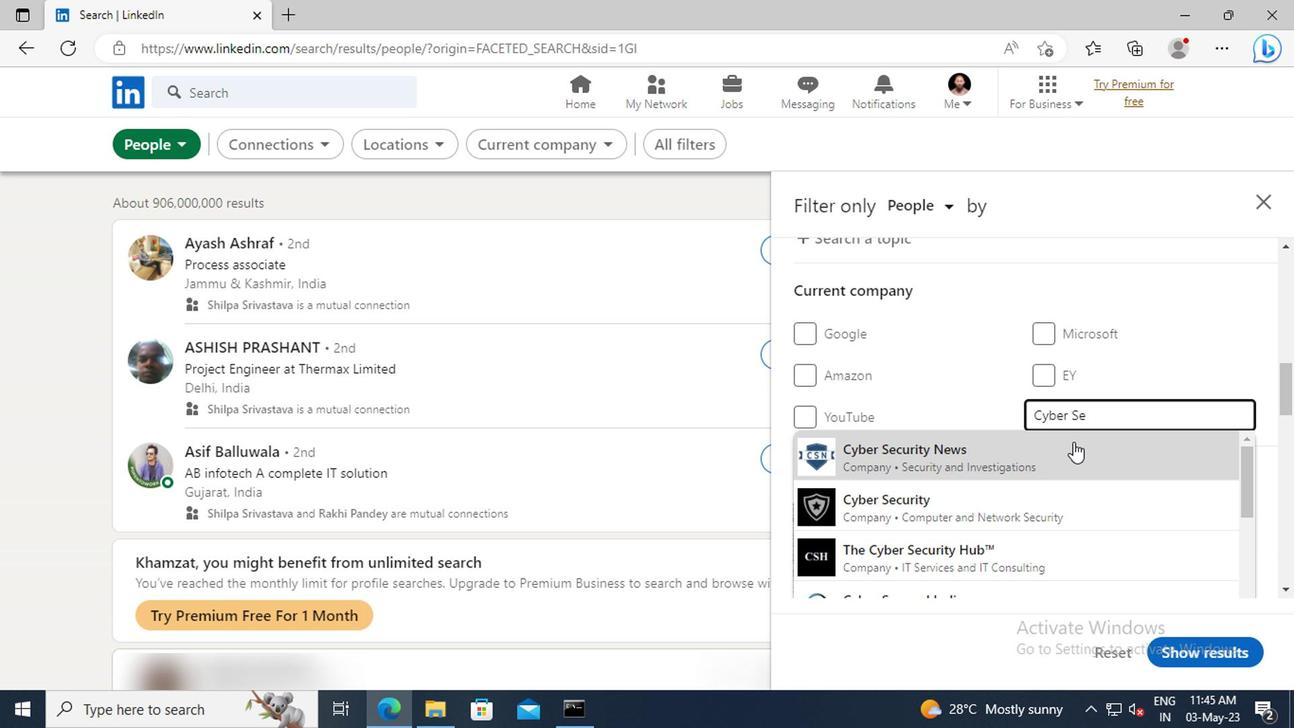 
Action: Mouse moved to (897, 449)
Screenshot: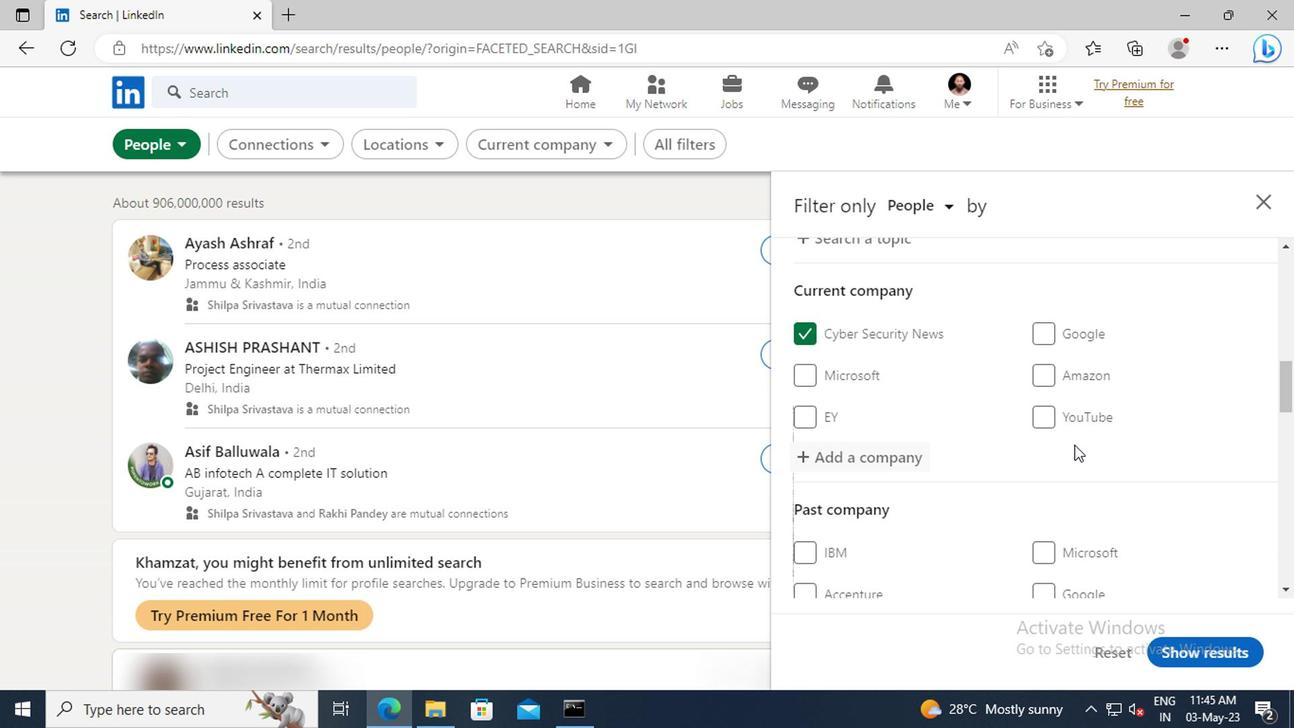 
Action: Mouse scrolled (897, 449) with delta (0, 0)
Screenshot: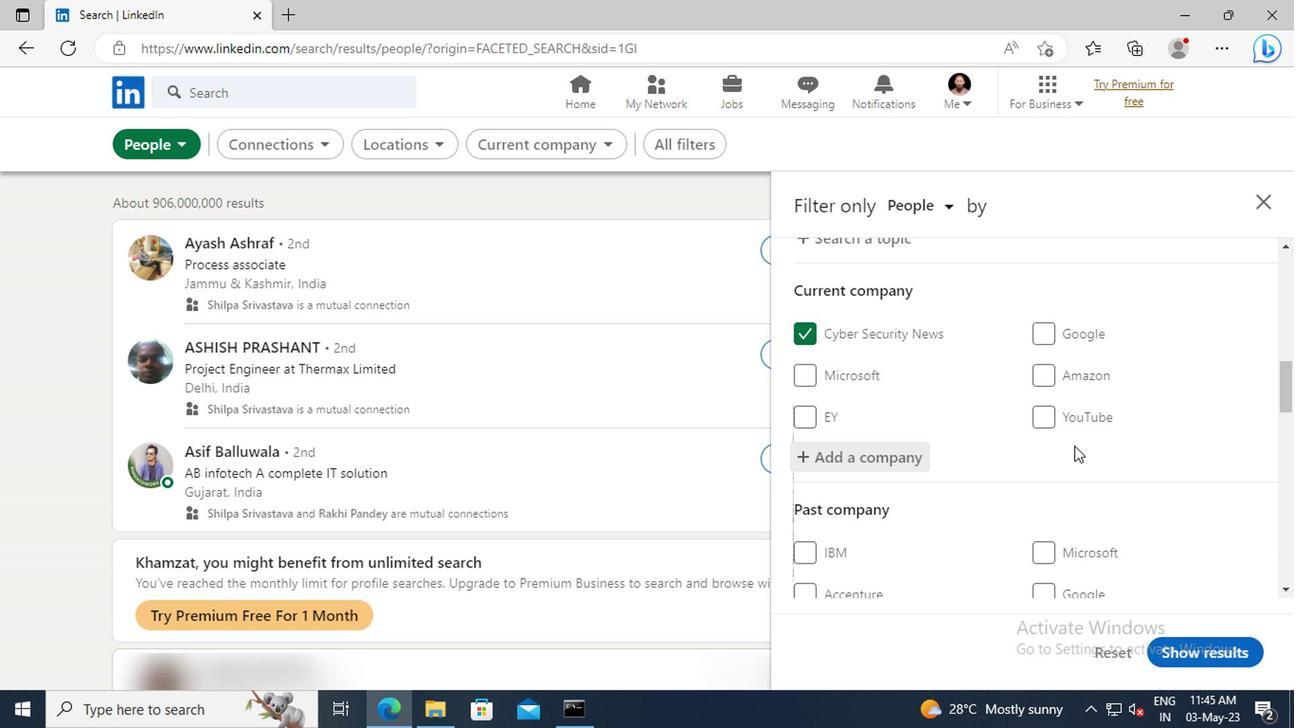 
Action: Mouse scrolled (897, 449) with delta (0, 0)
Screenshot: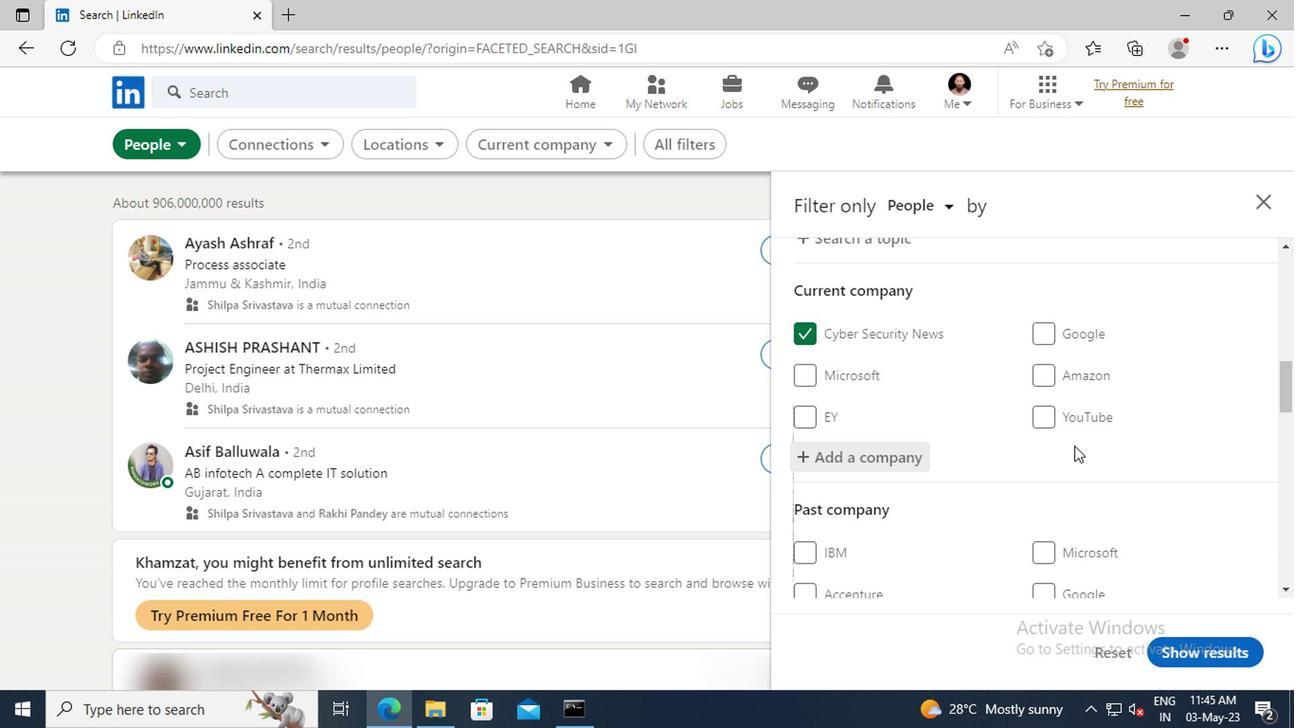 
Action: Mouse scrolled (897, 449) with delta (0, 0)
Screenshot: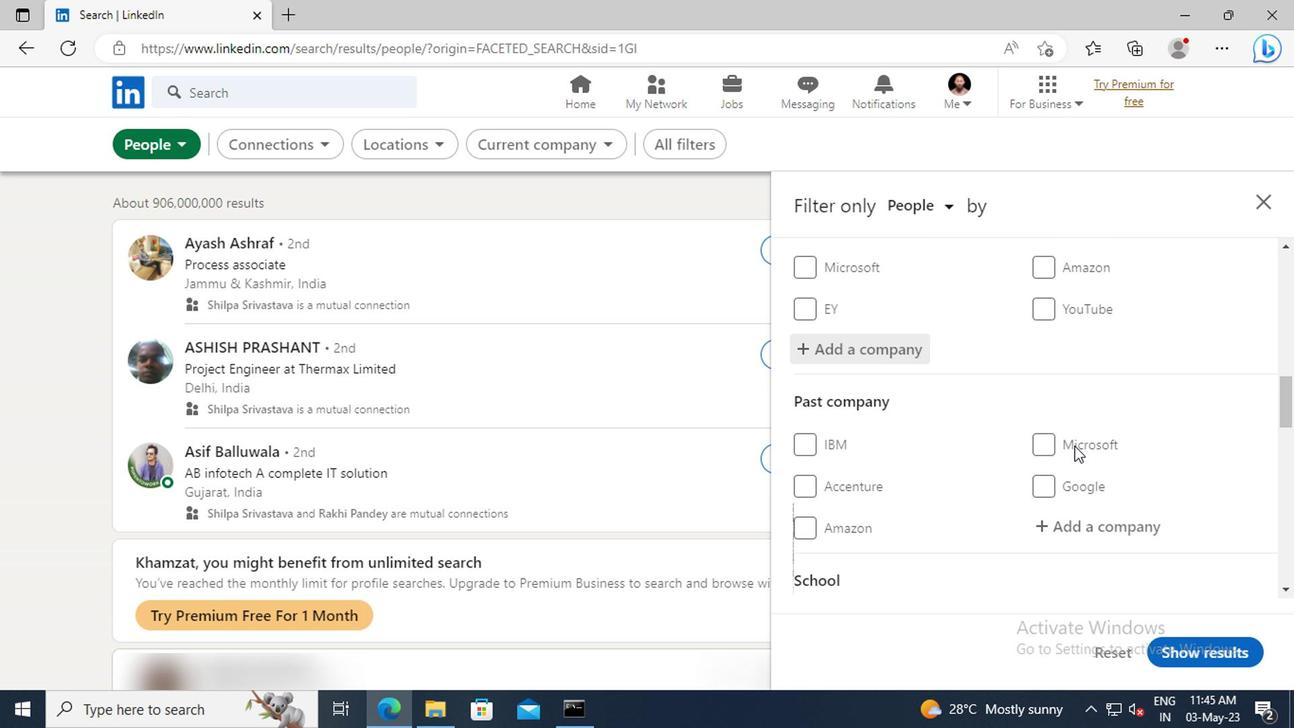 
Action: Mouse moved to (897, 449)
Screenshot: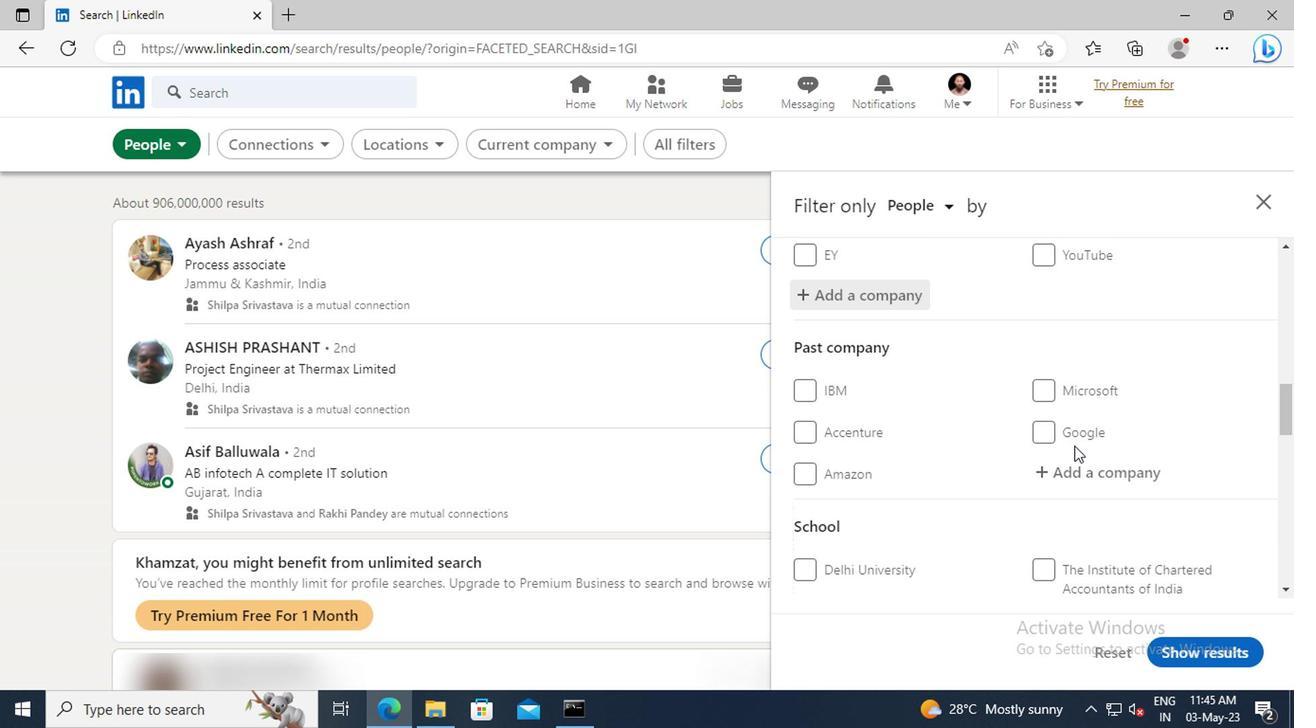 
Action: Mouse scrolled (897, 449) with delta (0, 0)
Screenshot: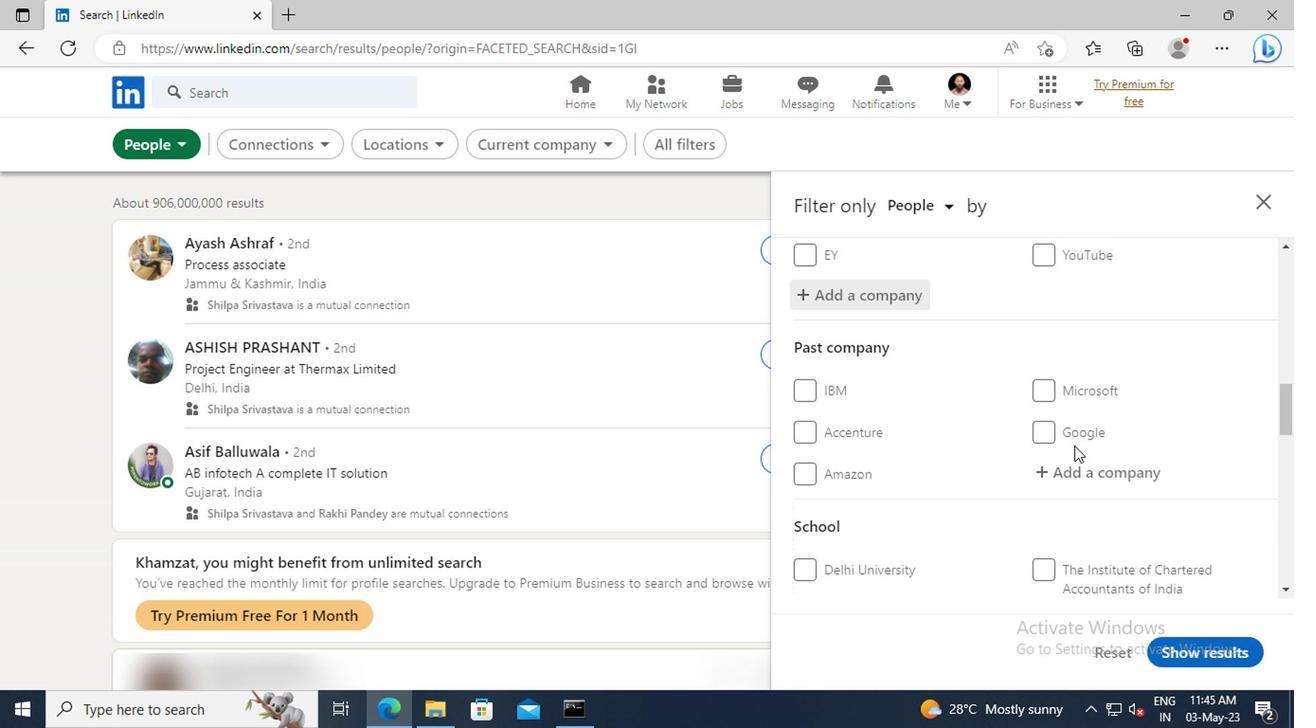 
Action: Mouse scrolled (897, 449) with delta (0, 0)
Screenshot: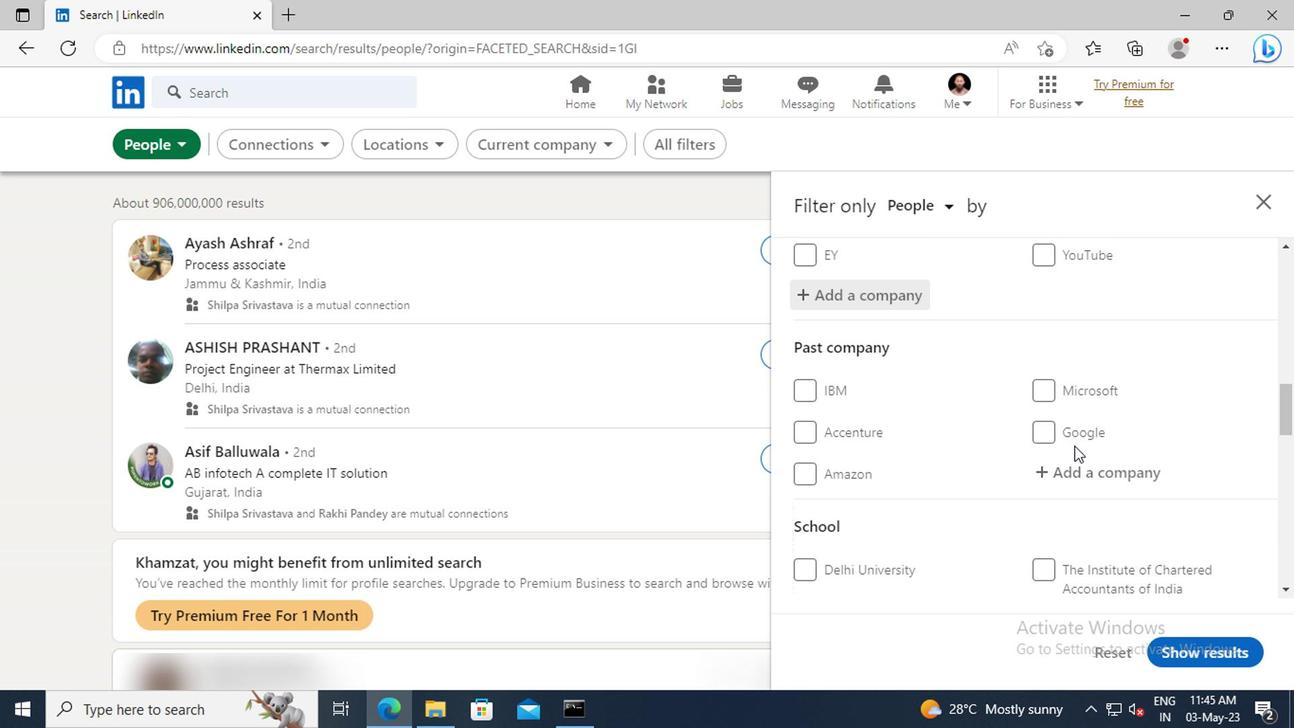 
Action: Mouse moved to (884, 432)
Screenshot: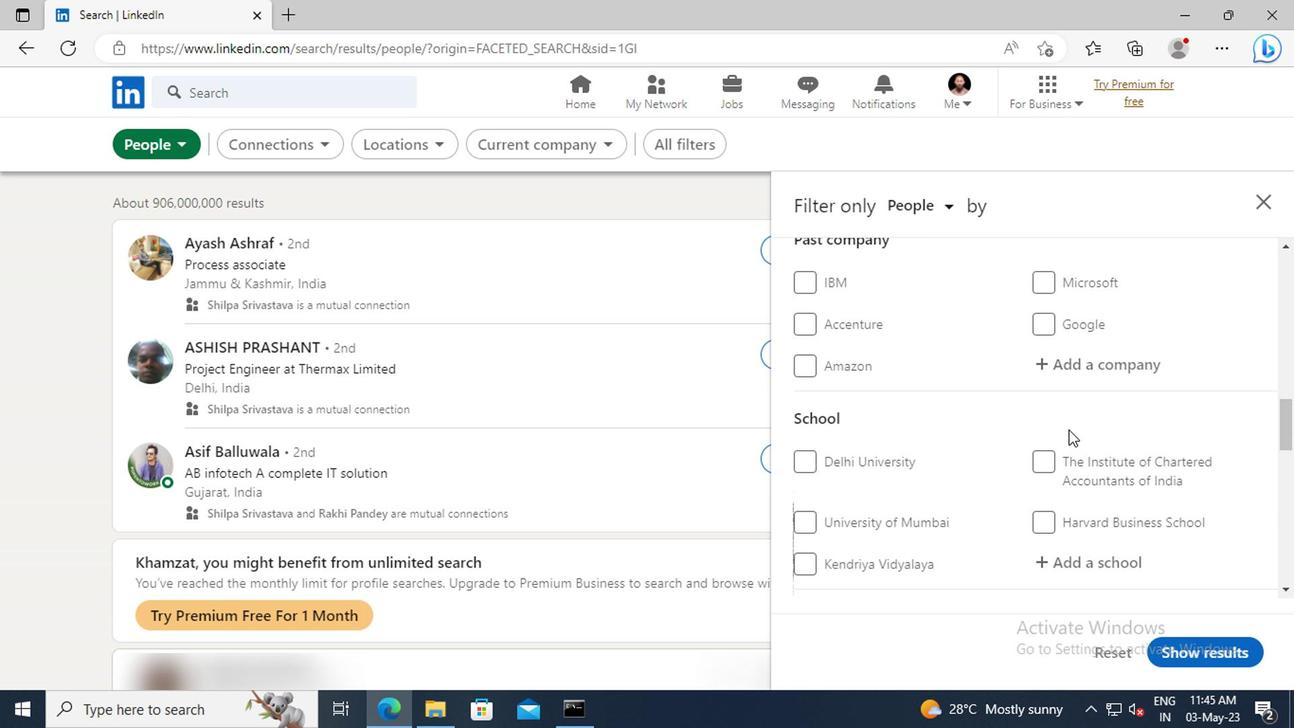 
Action: Mouse scrolled (884, 431) with delta (0, 0)
Screenshot: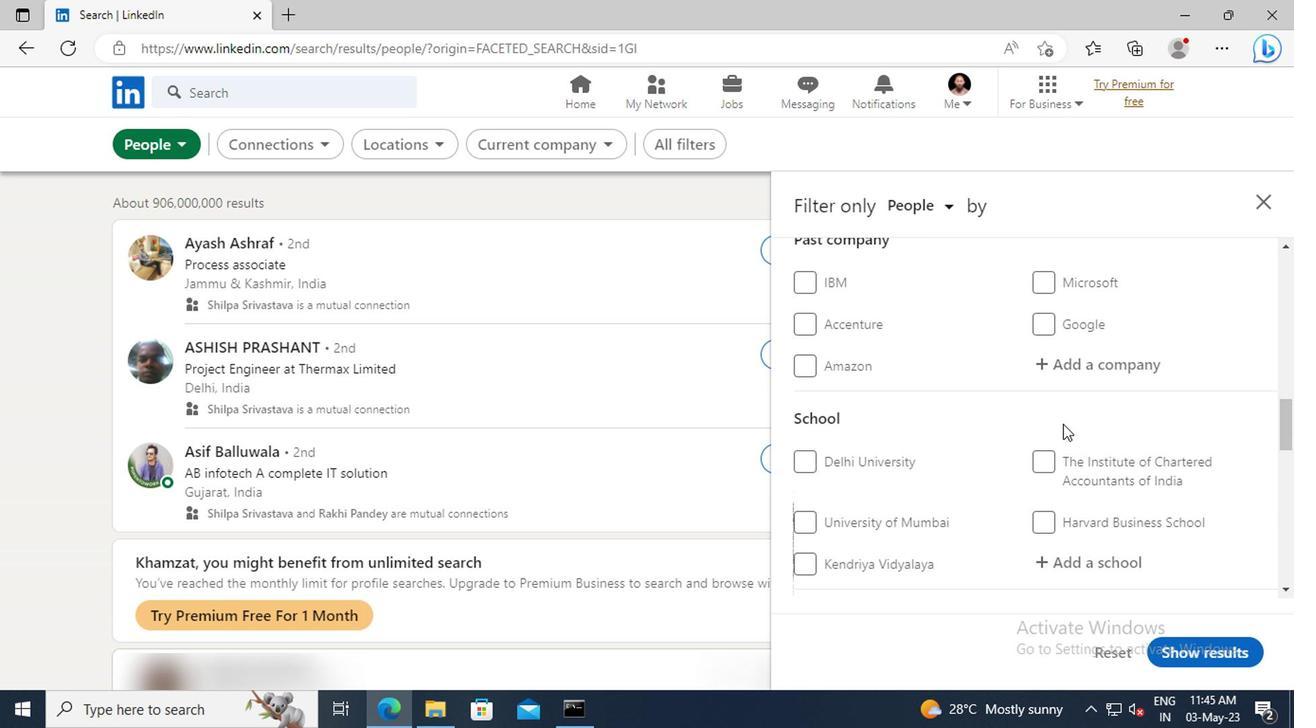 
Action: Mouse scrolled (884, 431) with delta (0, 0)
Screenshot: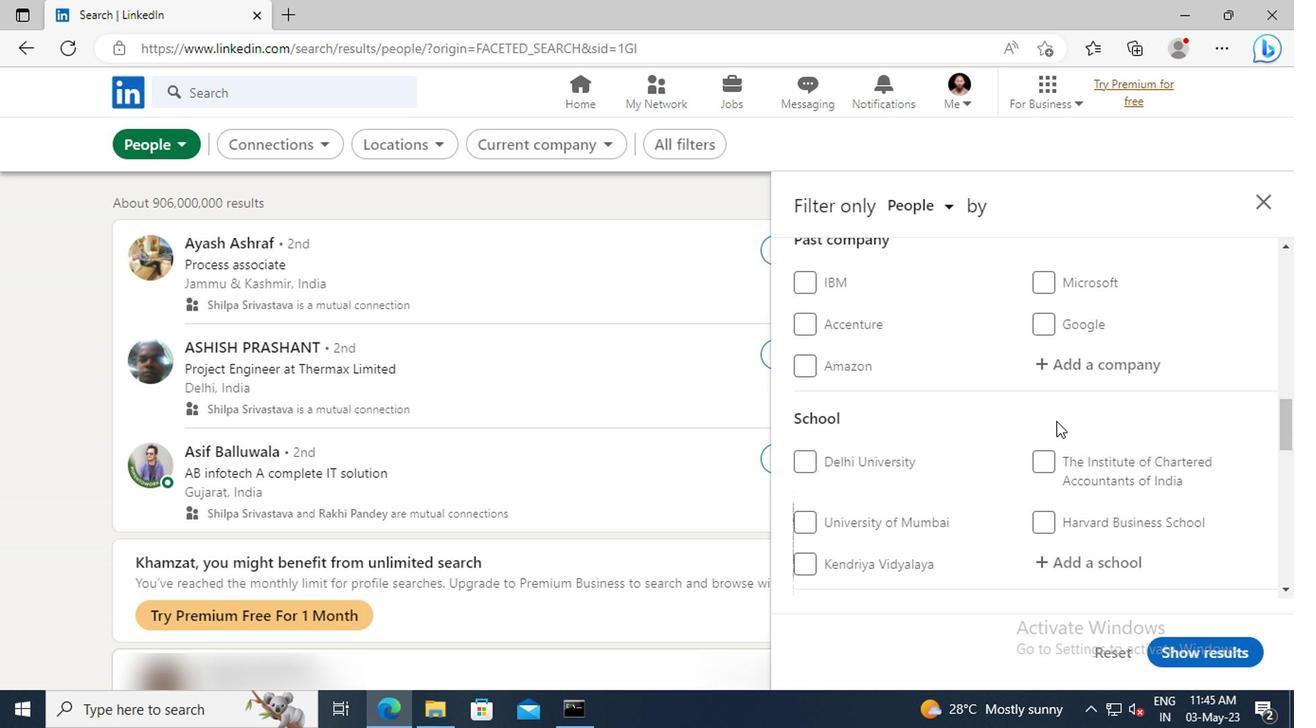 
Action: Mouse moved to (888, 455)
Screenshot: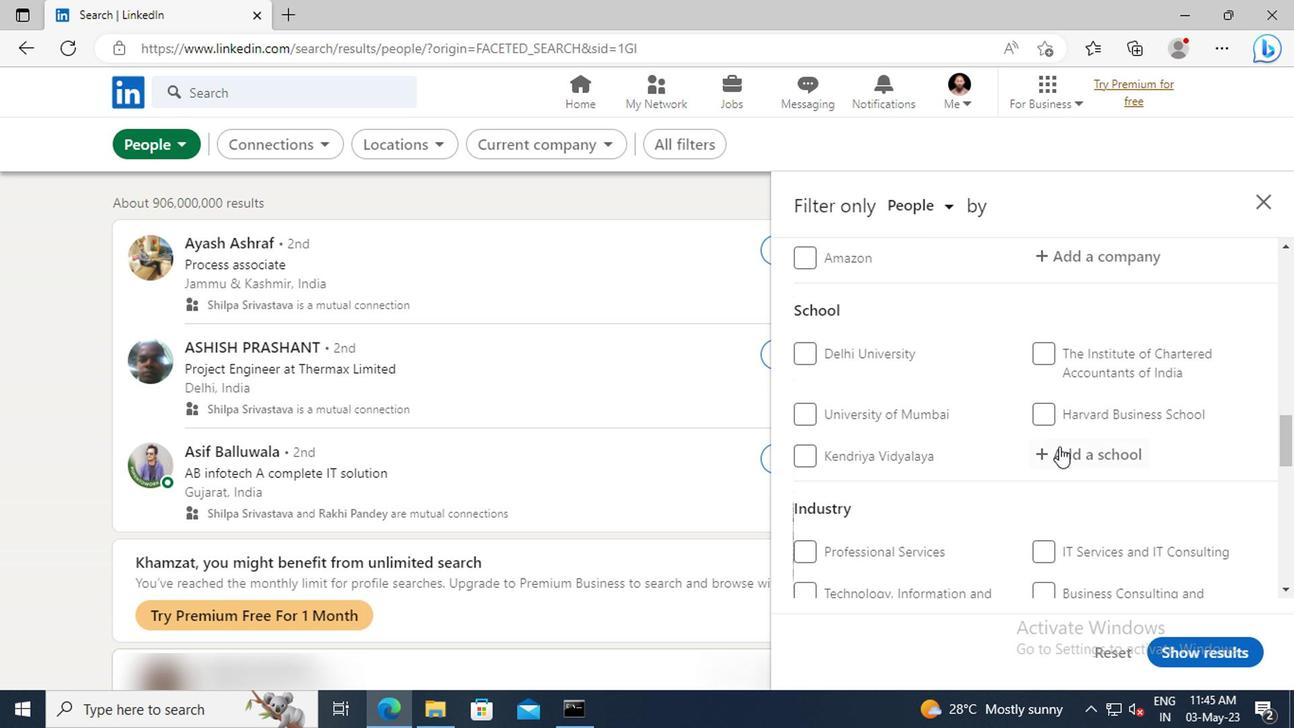 
Action: Mouse pressed left at (888, 455)
Screenshot: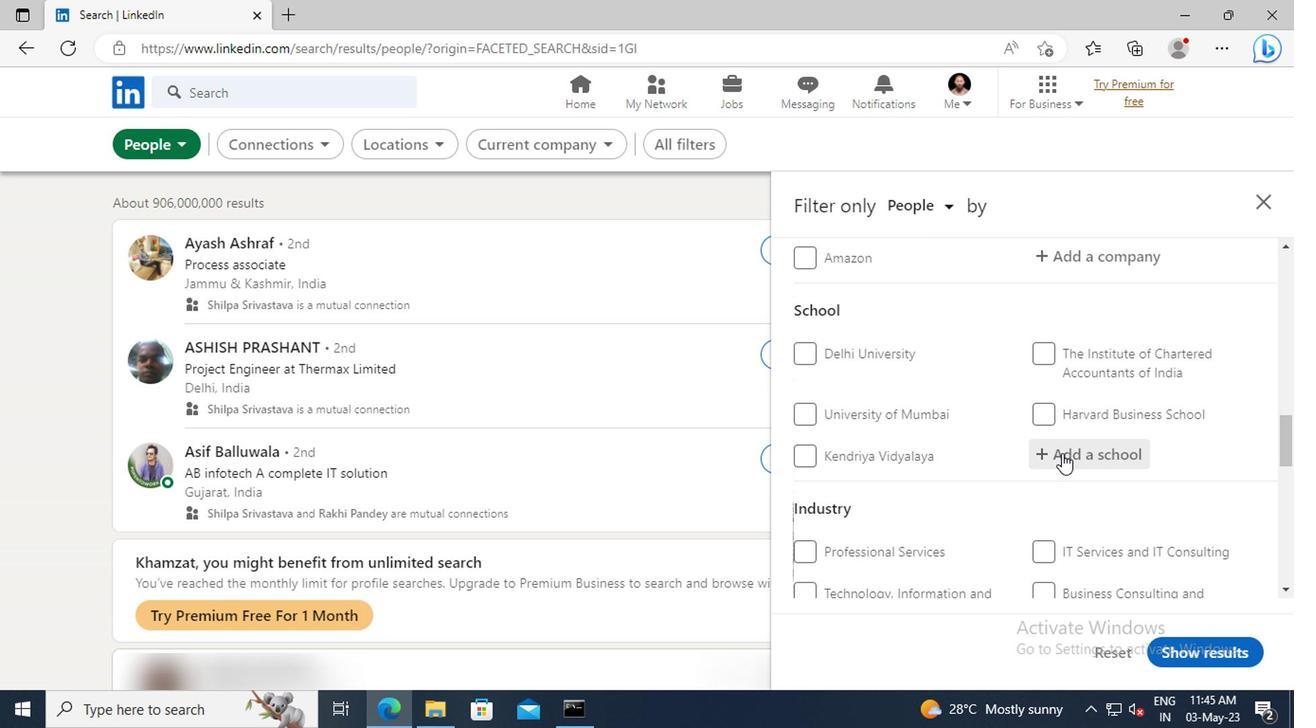 
Action: Key pressed <Key.shift>THE<Key.space><Key.shift>WEST<Key.space><Key.shift>BENGAL<Key.space><Key.shift>UN
Screenshot: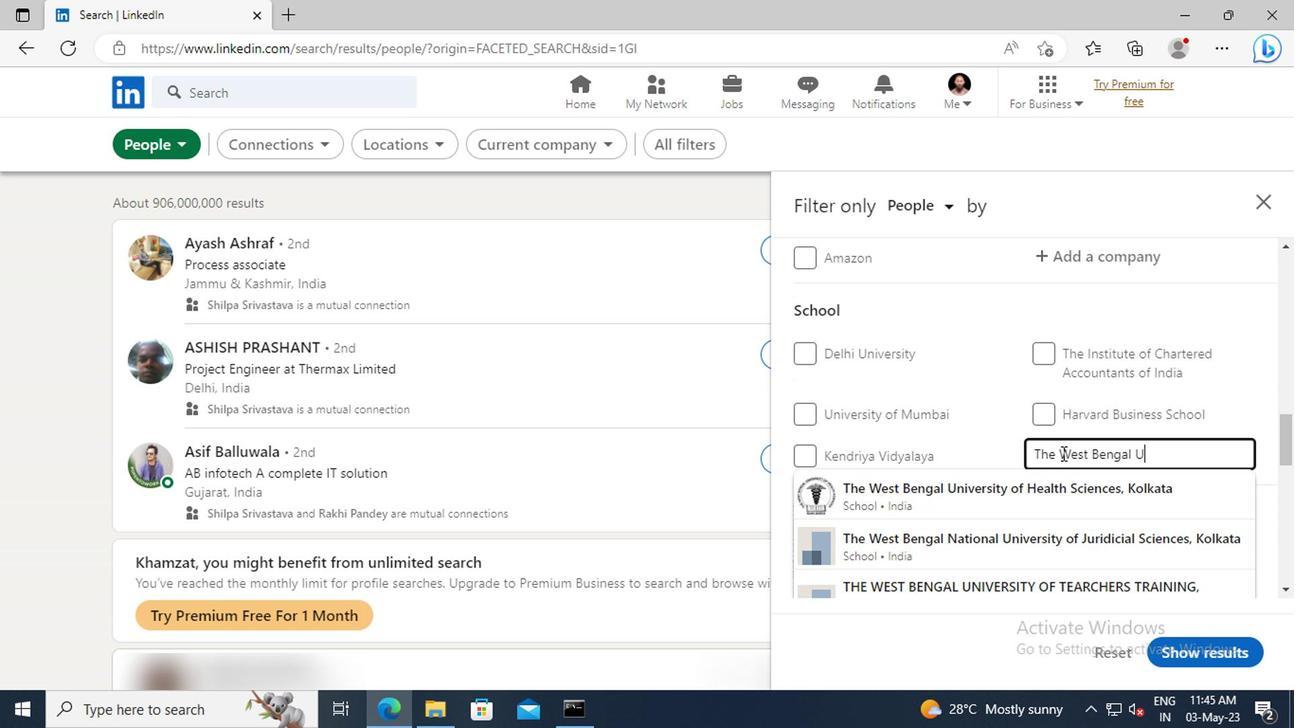 
Action: Mouse moved to (890, 482)
Screenshot: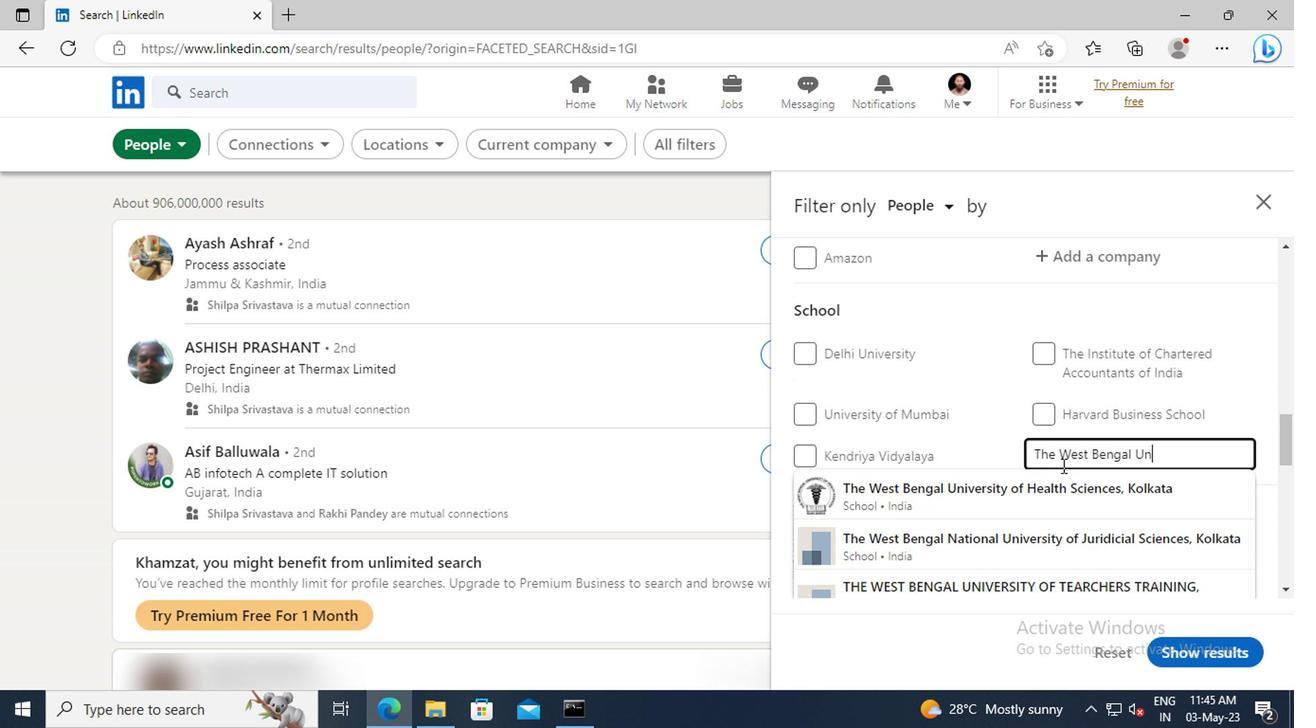 
Action: Mouse pressed left at (890, 482)
Screenshot: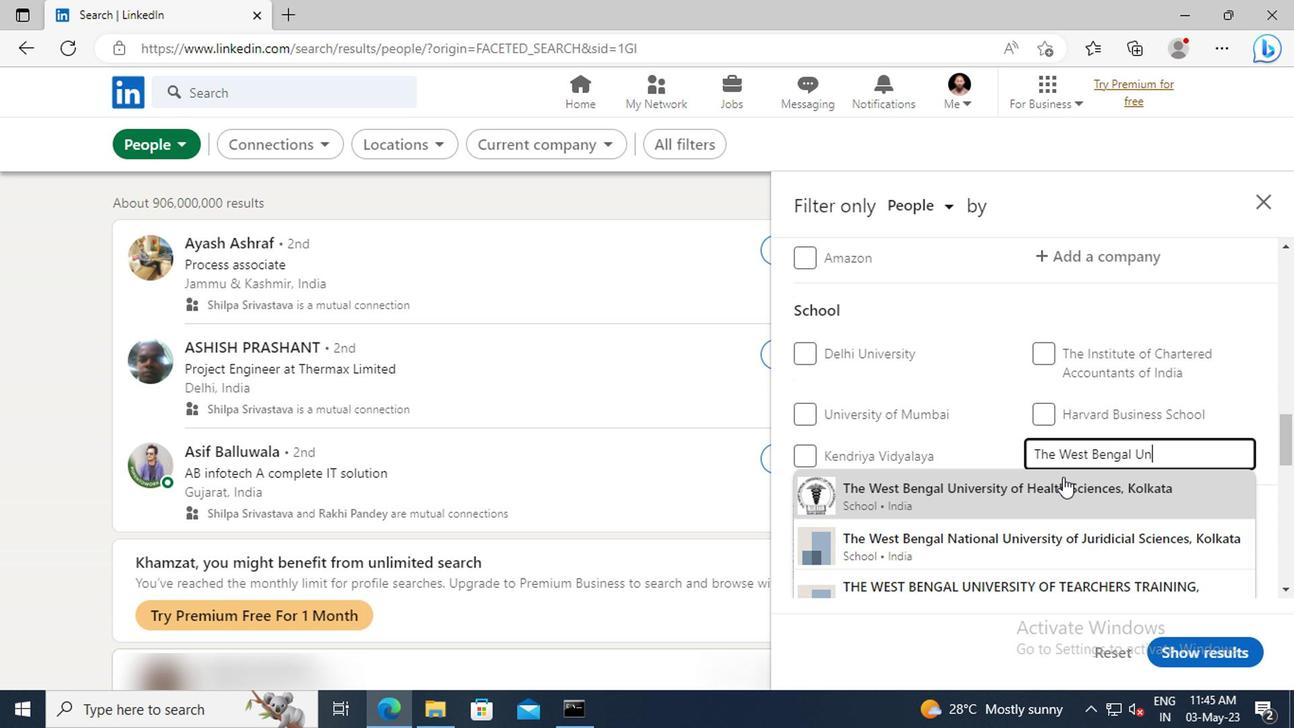 
Action: Mouse scrolled (890, 481) with delta (0, 0)
Screenshot: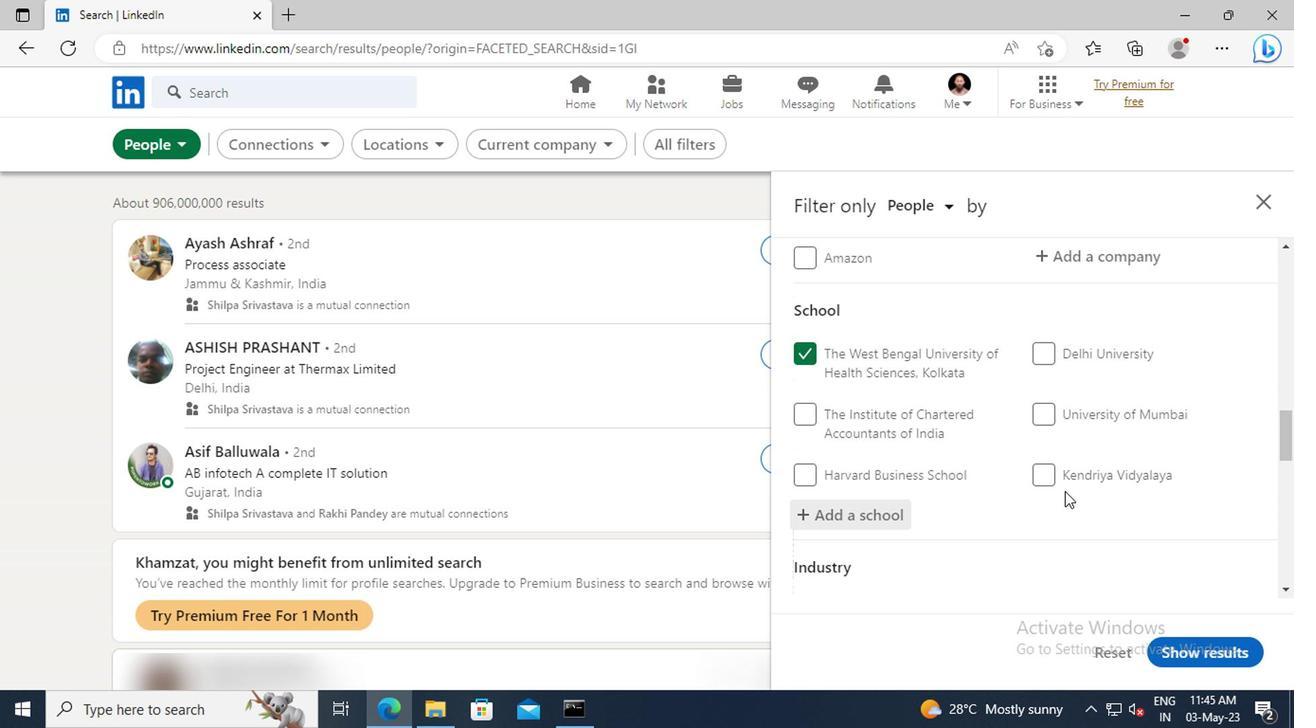
Action: Mouse scrolled (890, 481) with delta (0, 0)
Screenshot: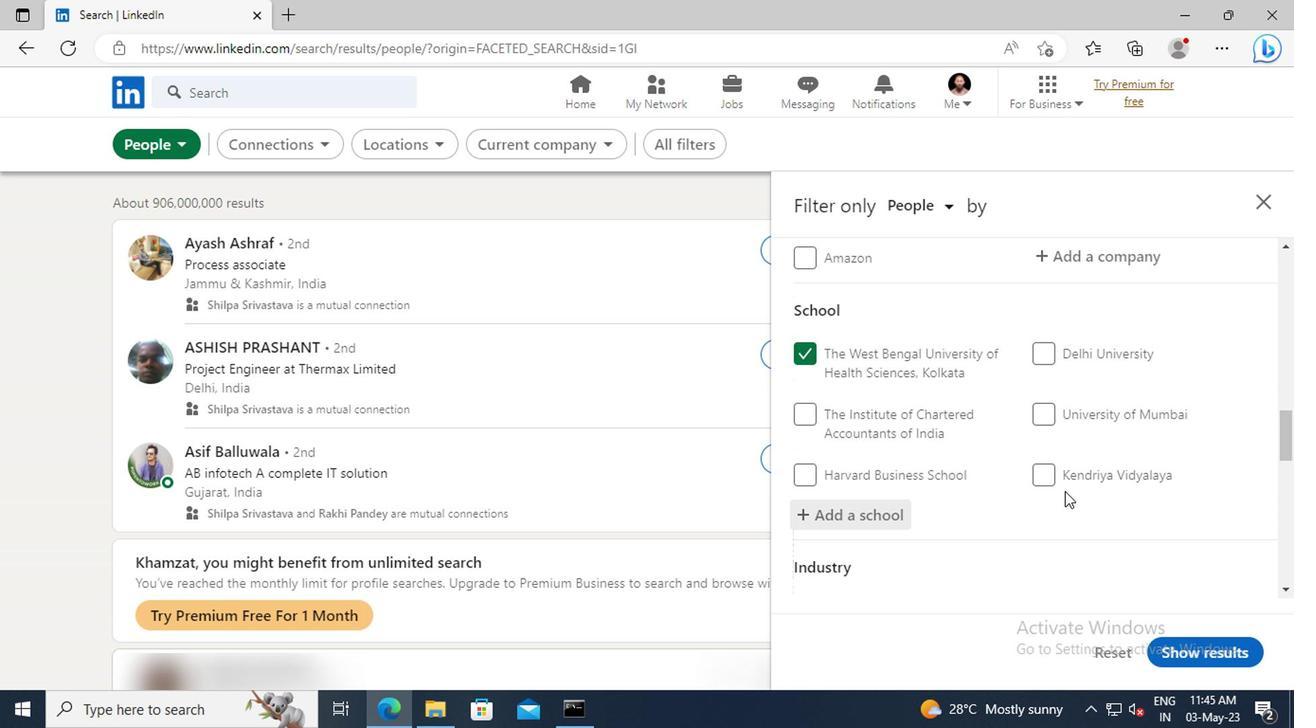 
Action: Mouse moved to (887, 453)
Screenshot: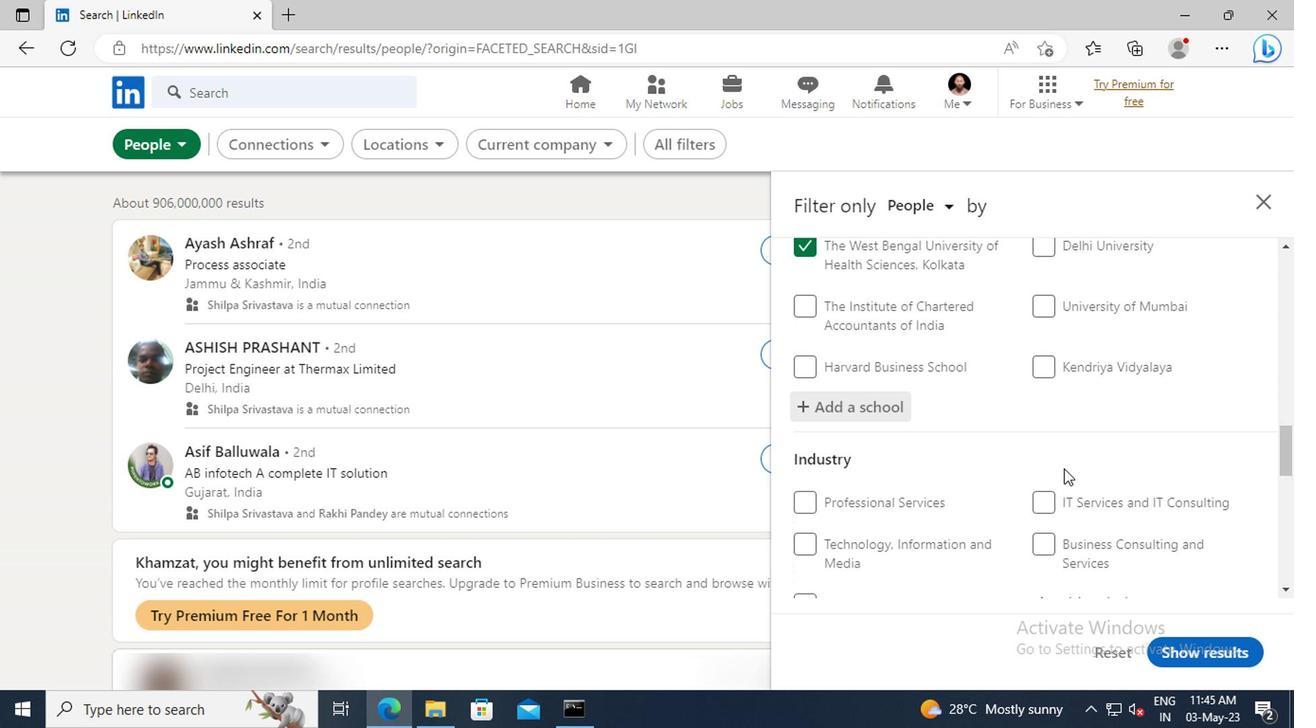 
Action: Mouse scrolled (887, 453) with delta (0, 0)
Screenshot: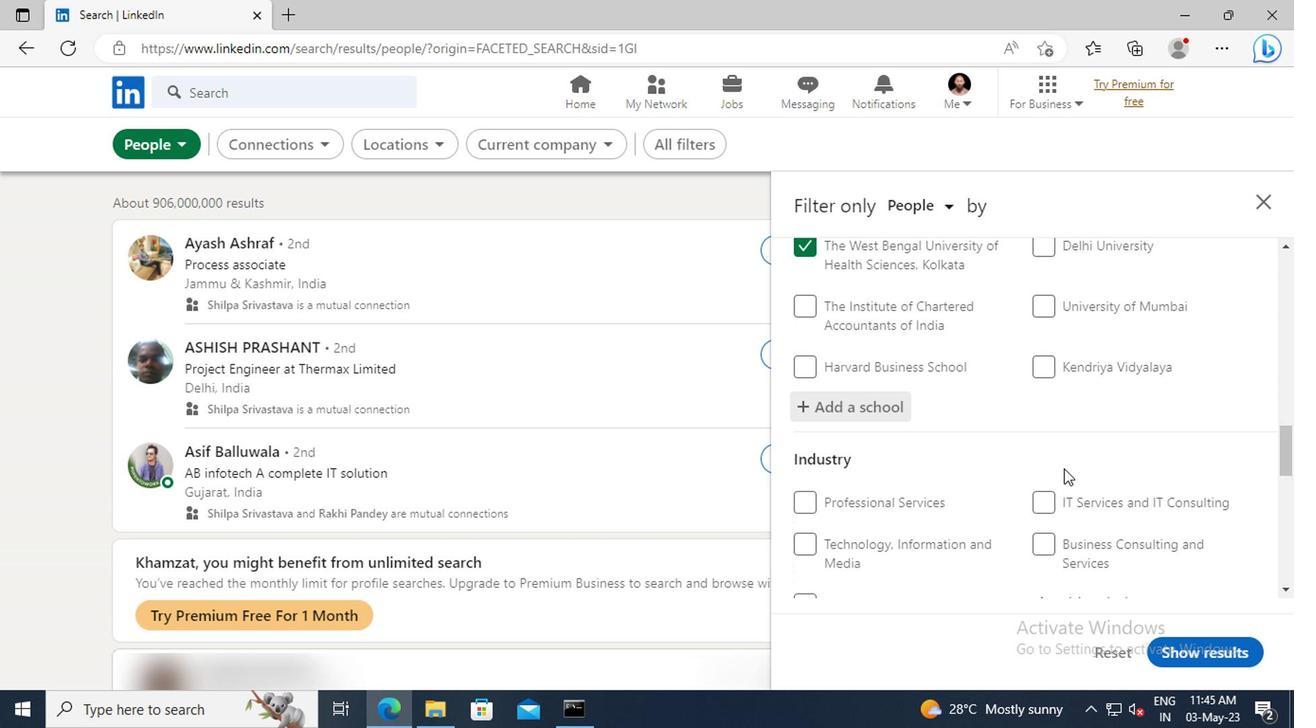 
Action: Mouse moved to (886, 449)
Screenshot: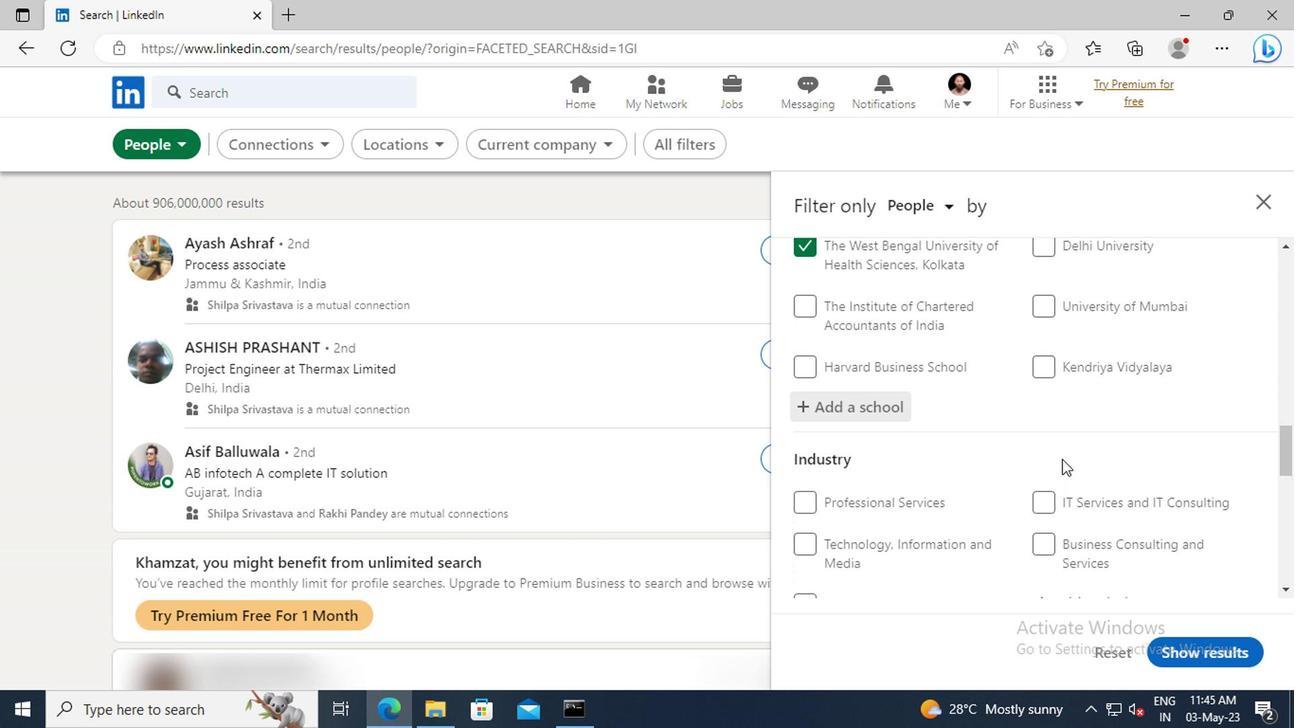
Action: Mouse scrolled (886, 448) with delta (0, 0)
Screenshot: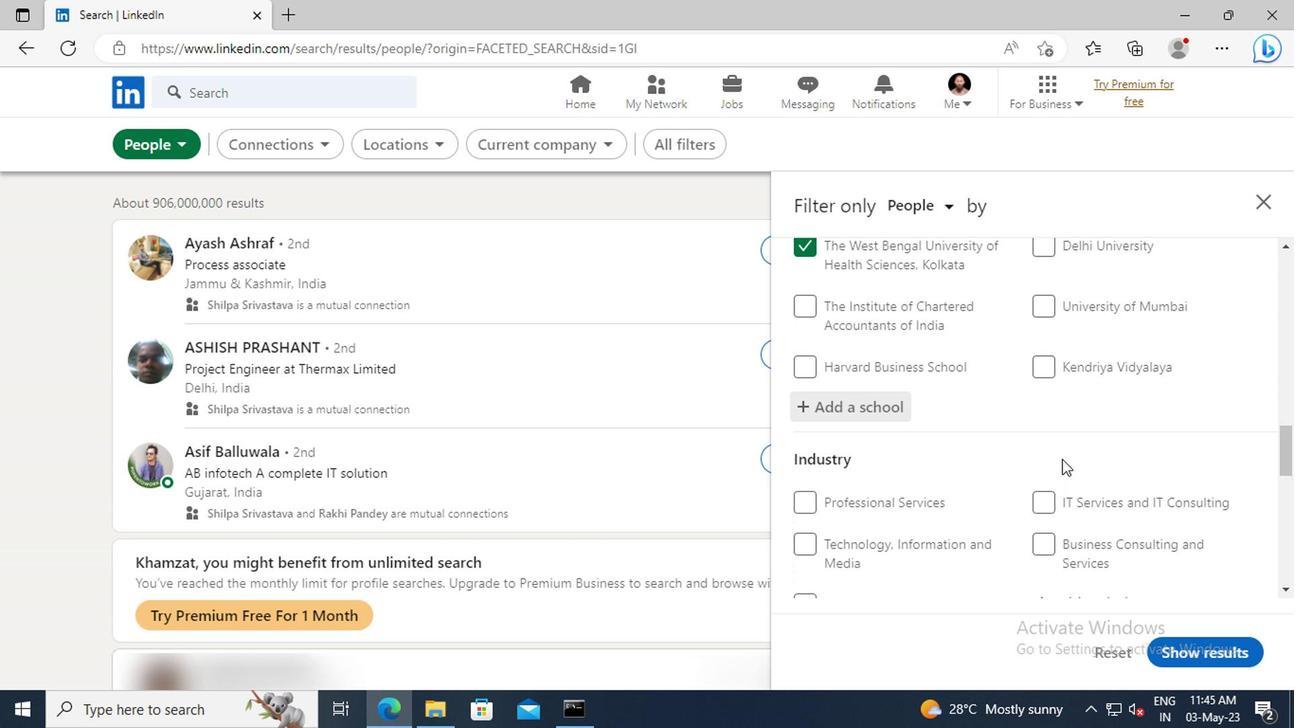 
Action: Mouse moved to (886, 448)
Screenshot: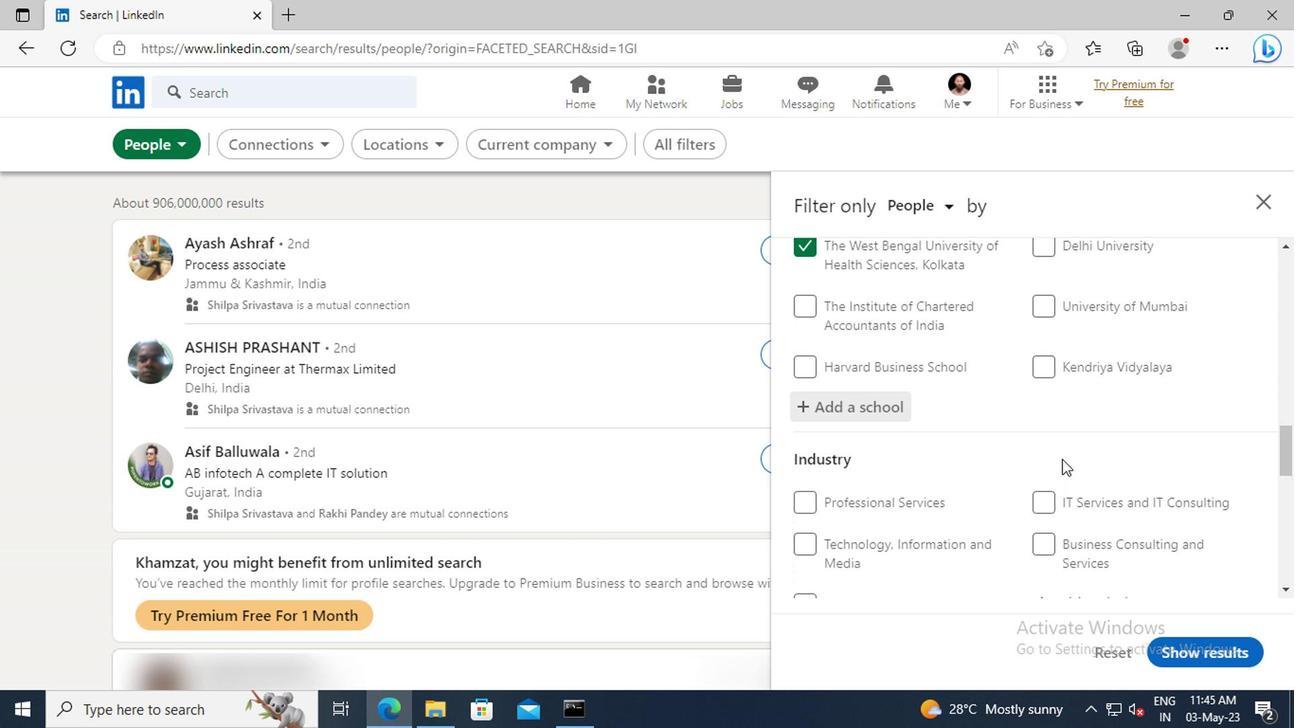 
Action: Mouse scrolled (886, 447) with delta (0, 0)
Screenshot: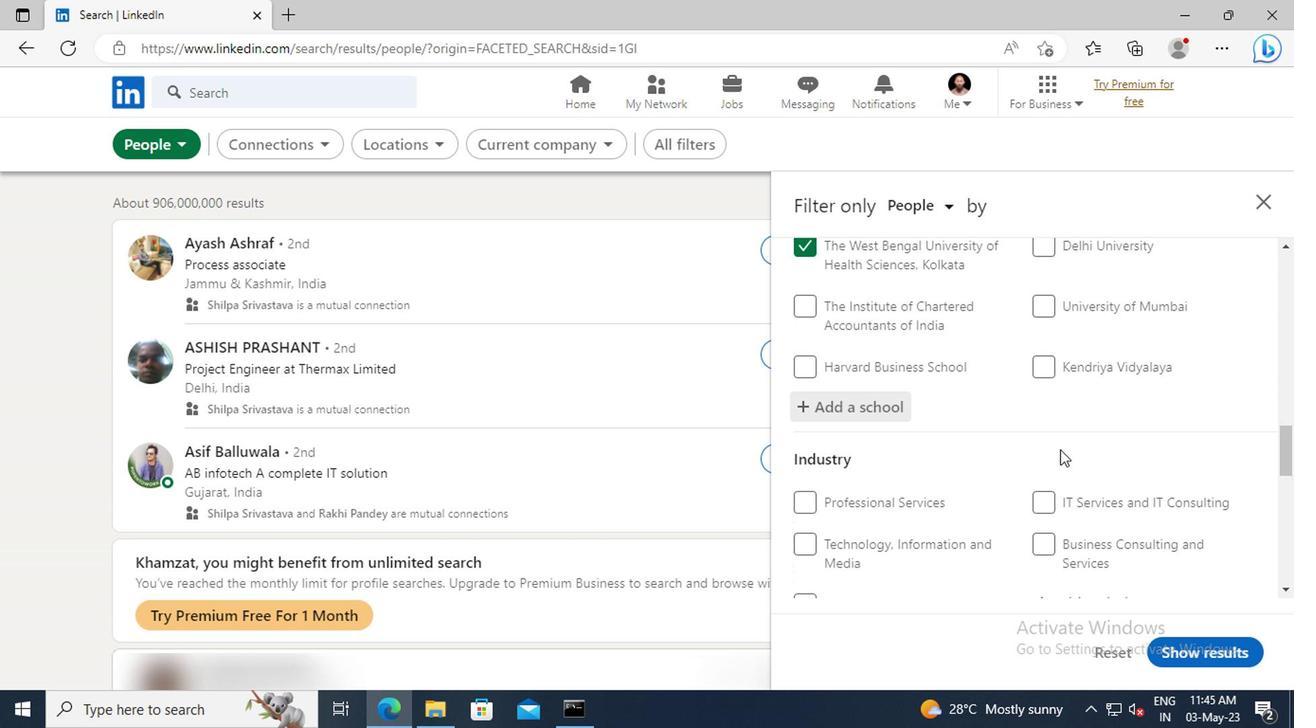 
Action: Mouse moved to (882, 449)
Screenshot: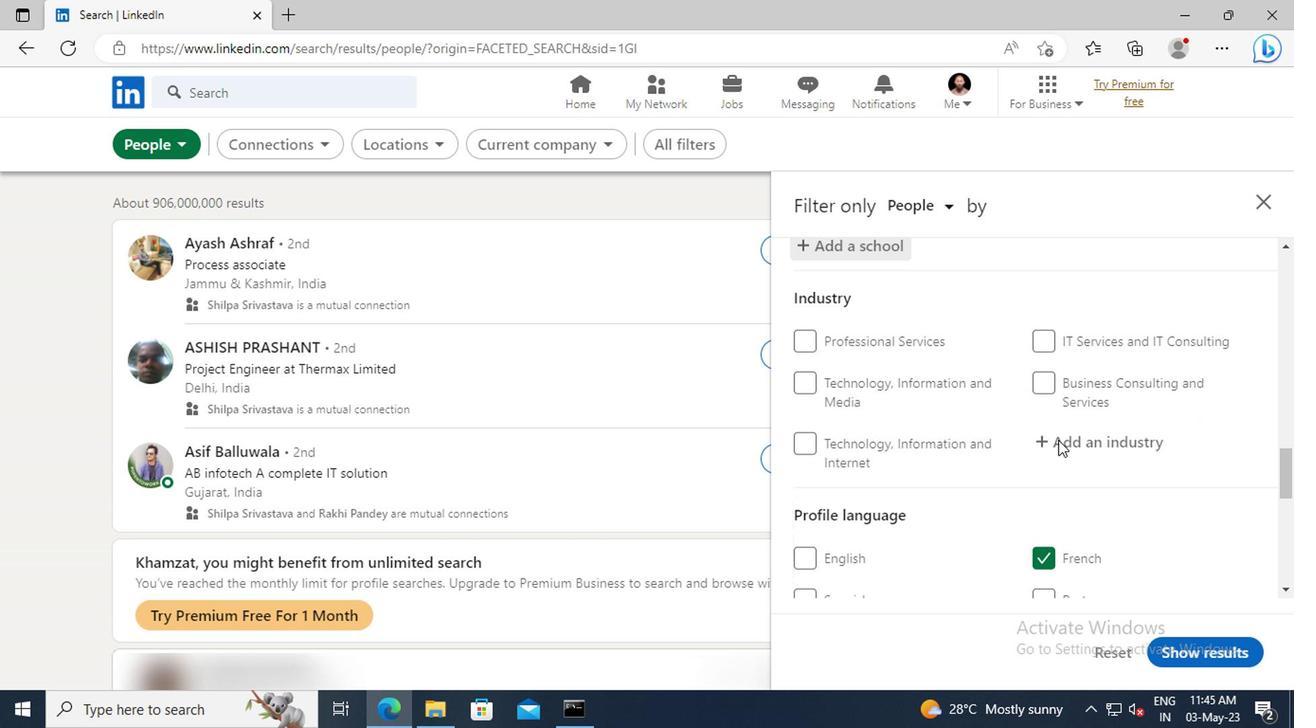 
Action: Mouse pressed left at (882, 449)
Screenshot: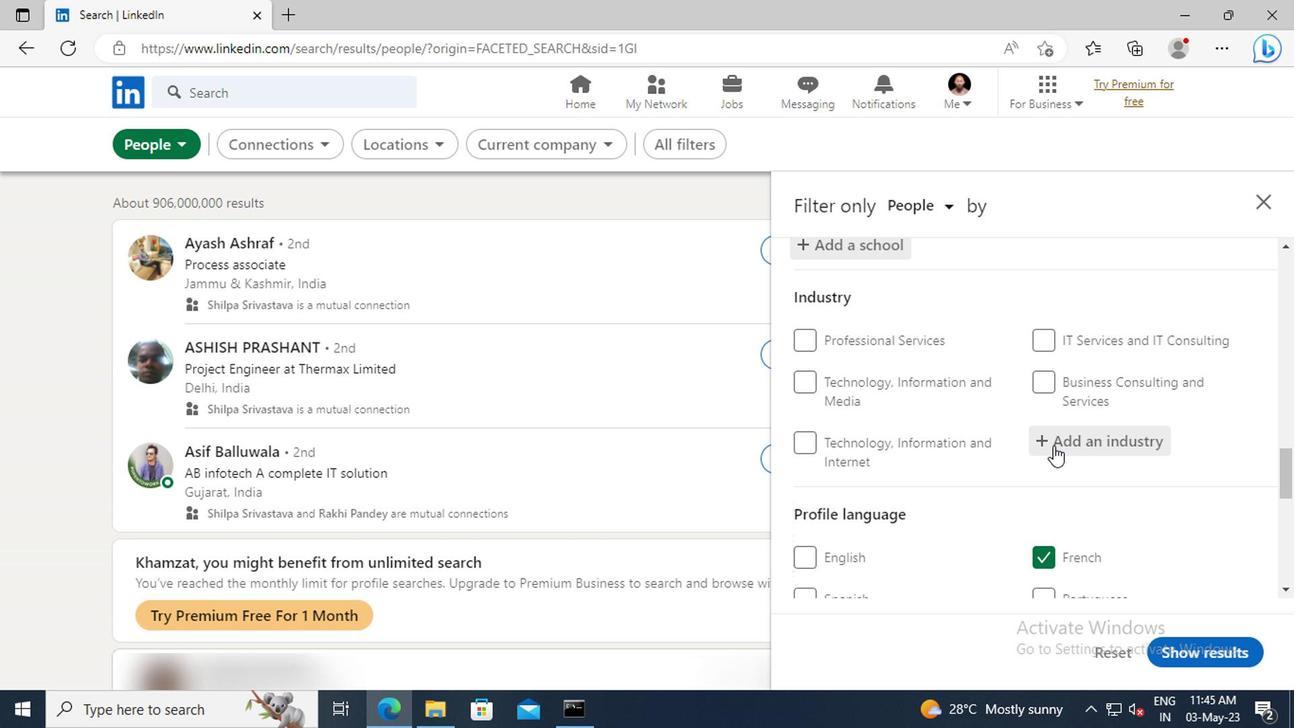 
Action: Key pressed <Key.shift>RETAIL<Key.space><Key.shift>HEAL
Screenshot: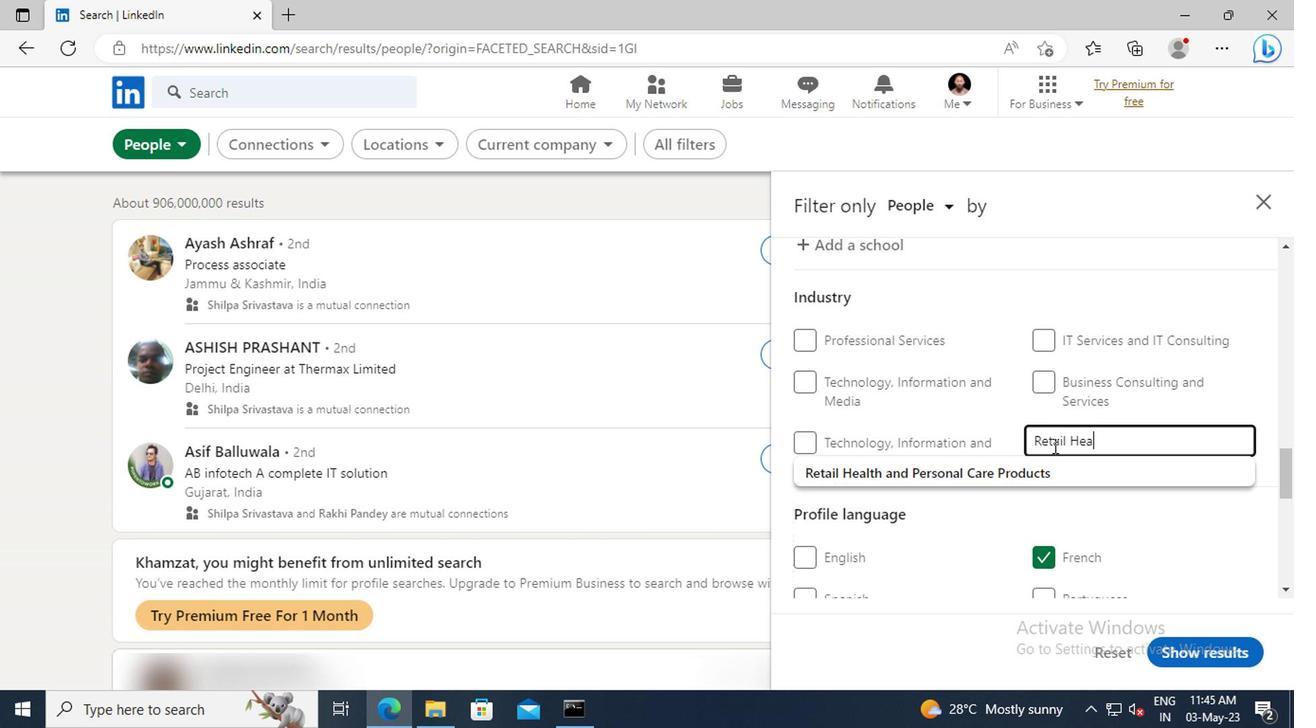 
Action: Mouse moved to (887, 464)
Screenshot: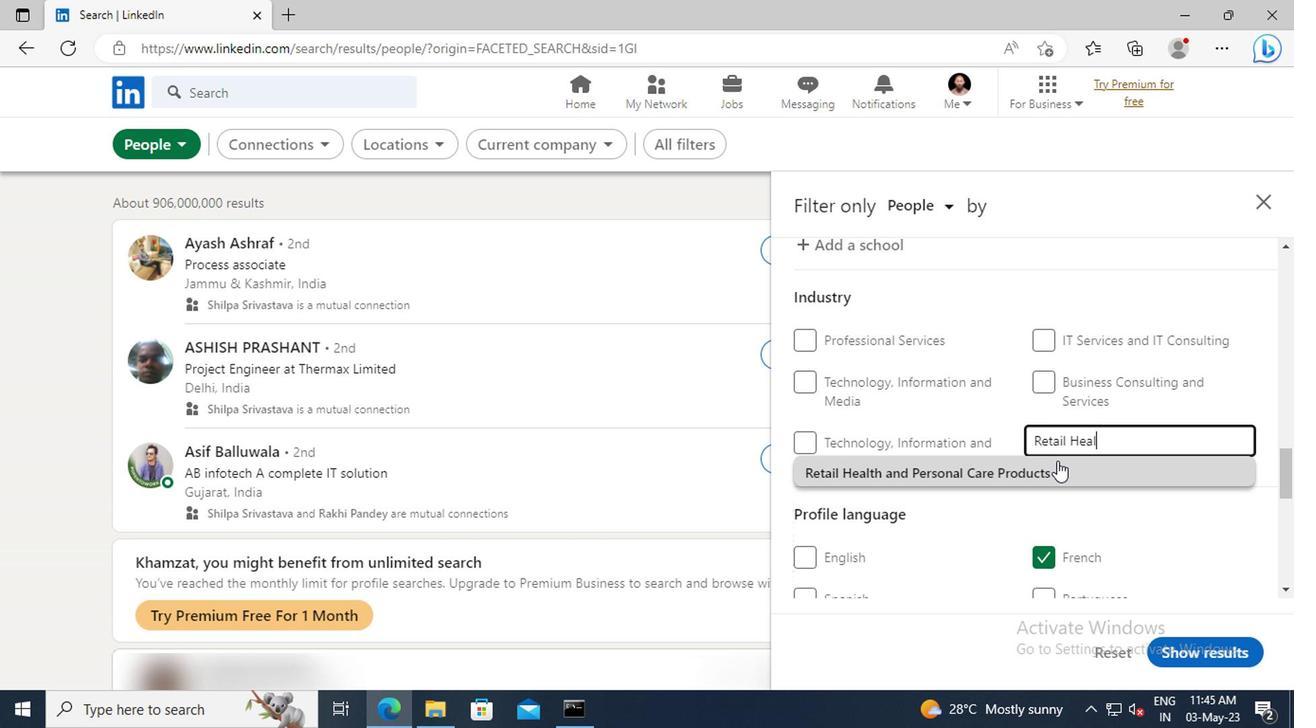 
Action: Mouse pressed left at (887, 464)
Screenshot: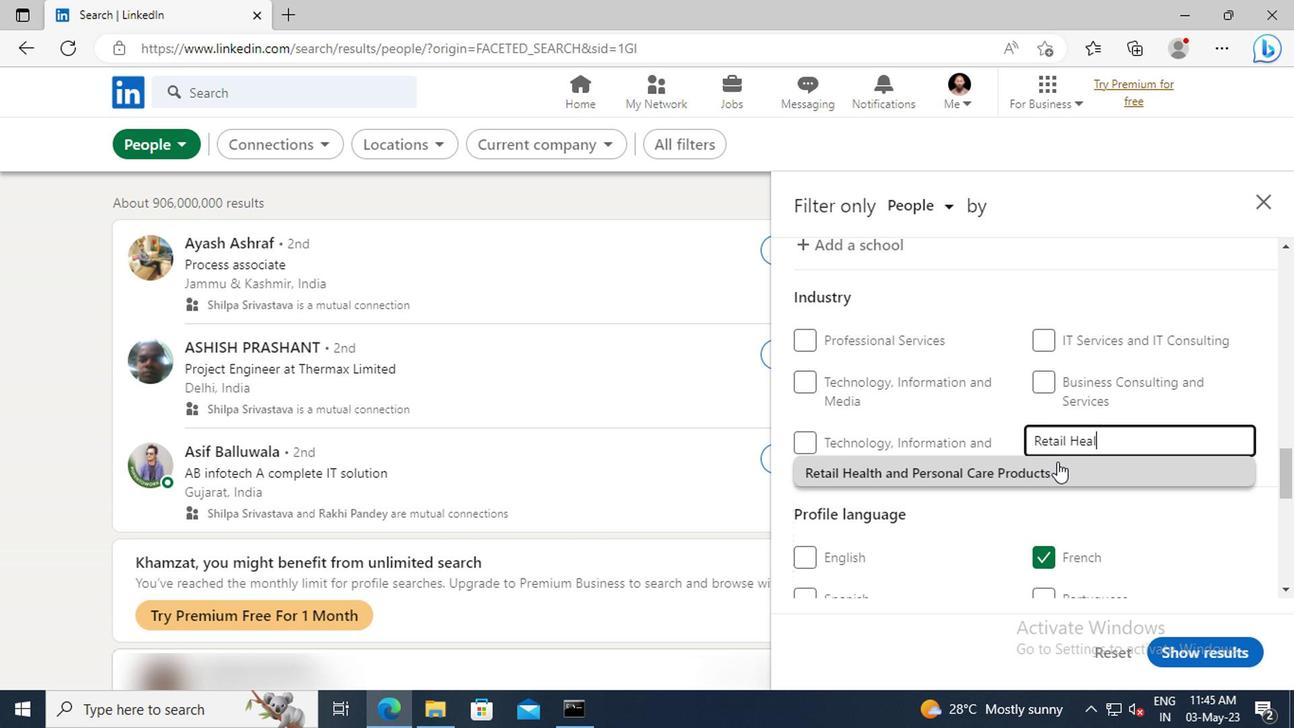 
Action: Mouse scrolled (887, 463) with delta (0, 0)
Screenshot: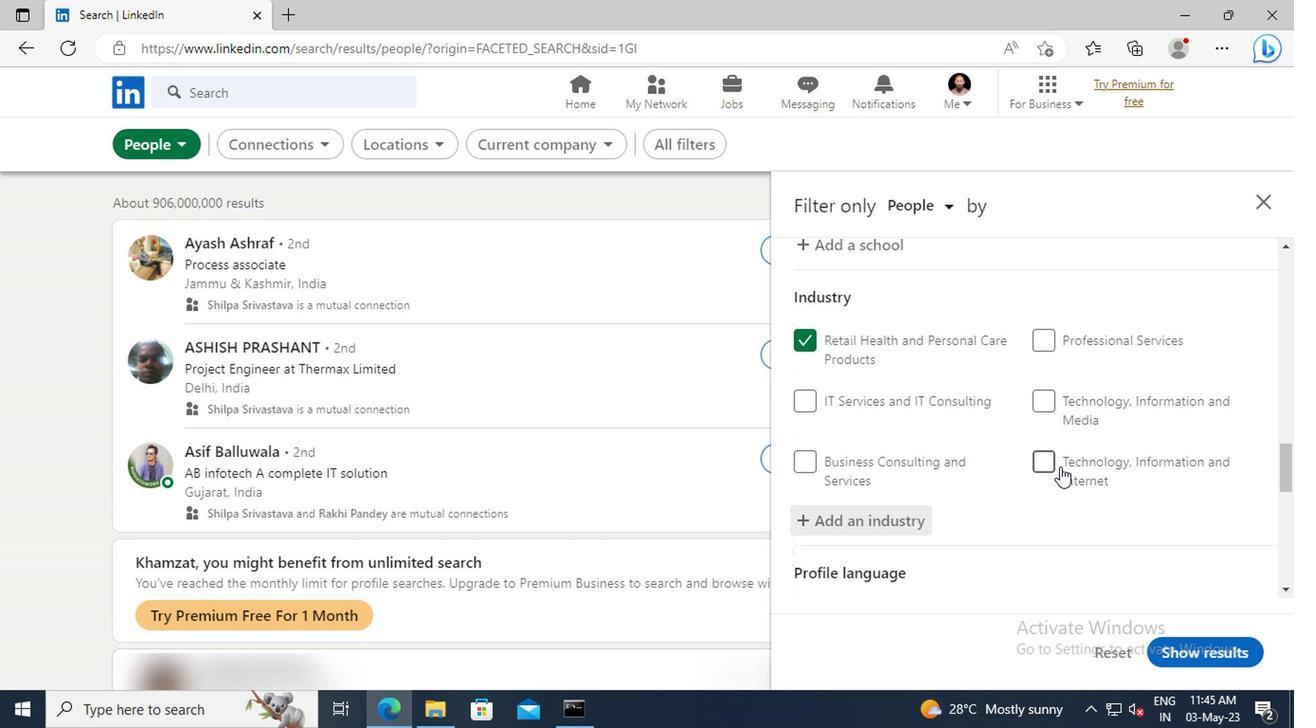 
Action: Mouse scrolled (887, 463) with delta (0, 0)
Screenshot: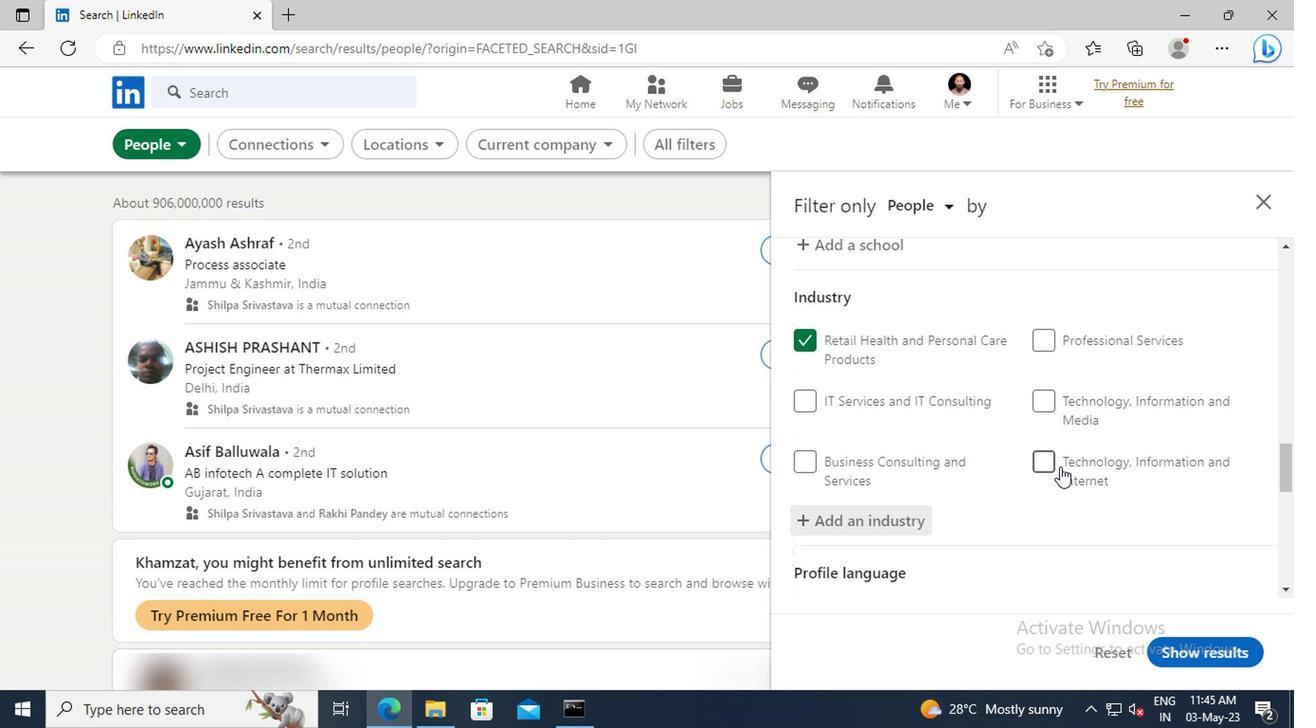 
Action: Mouse scrolled (887, 463) with delta (0, 0)
Screenshot: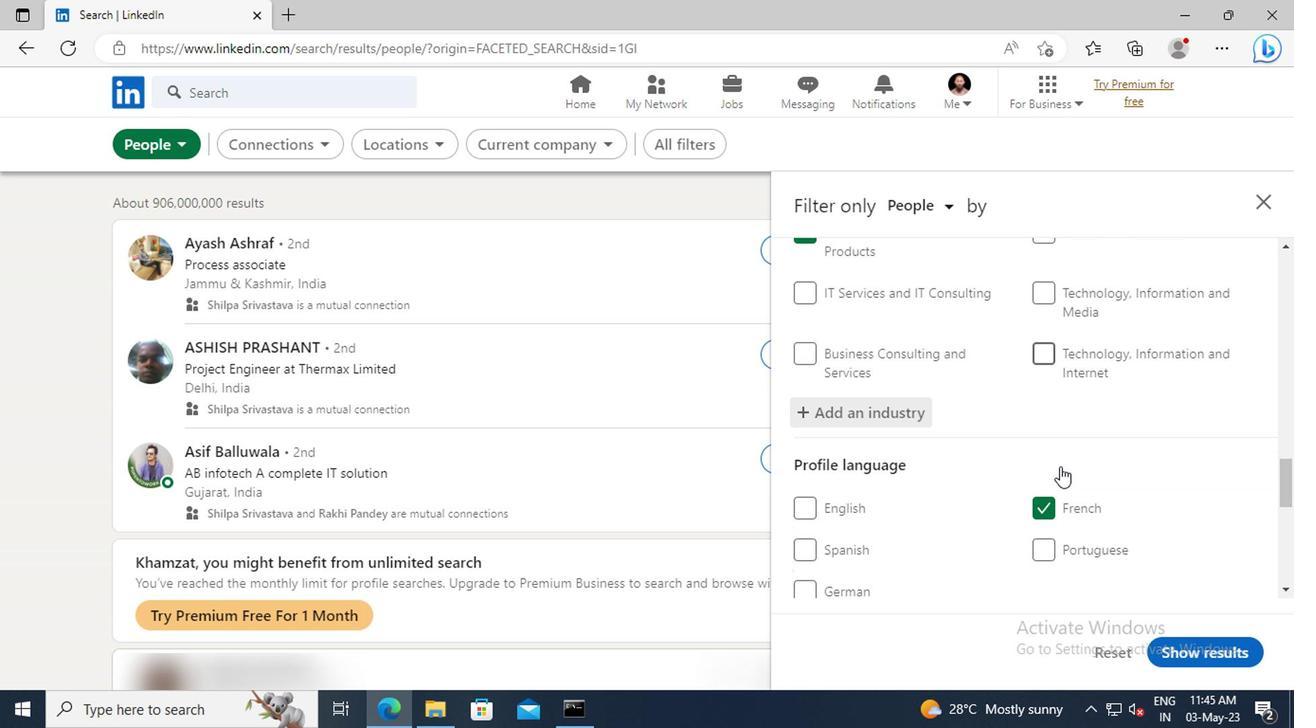 
Action: Mouse scrolled (887, 463) with delta (0, 0)
Screenshot: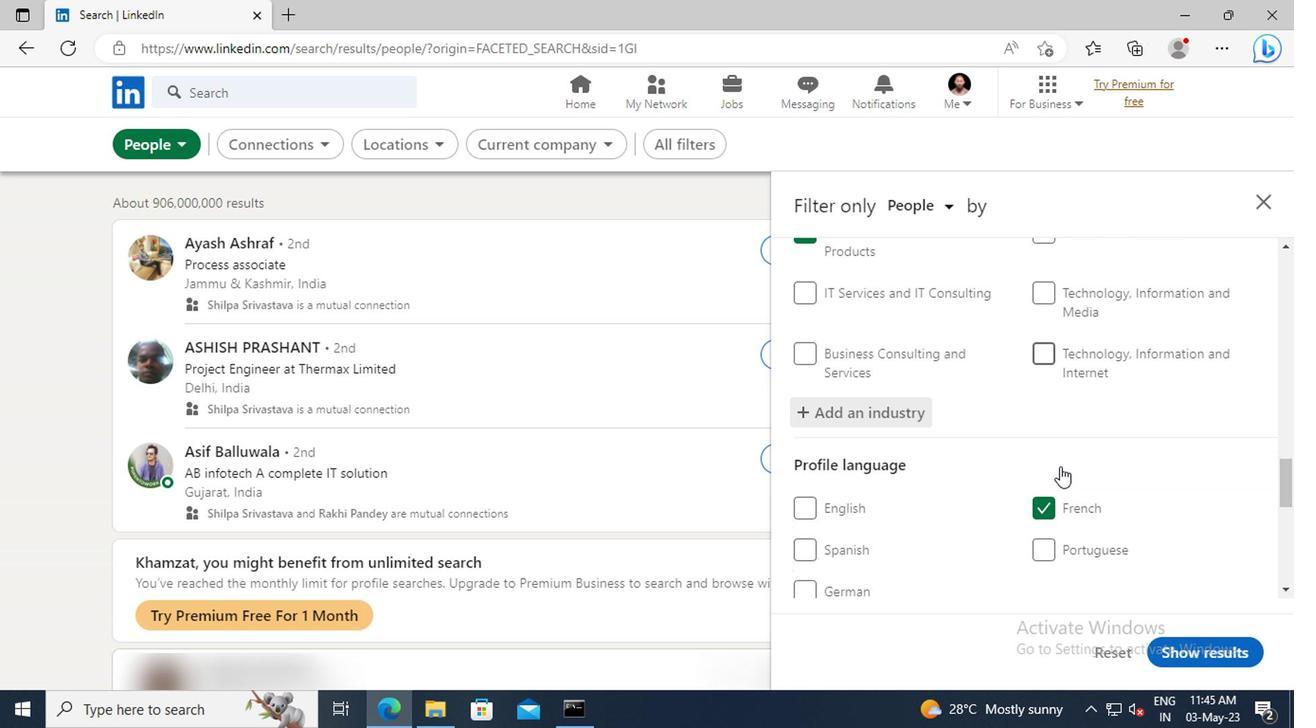 
Action: Mouse moved to (885, 447)
Screenshot: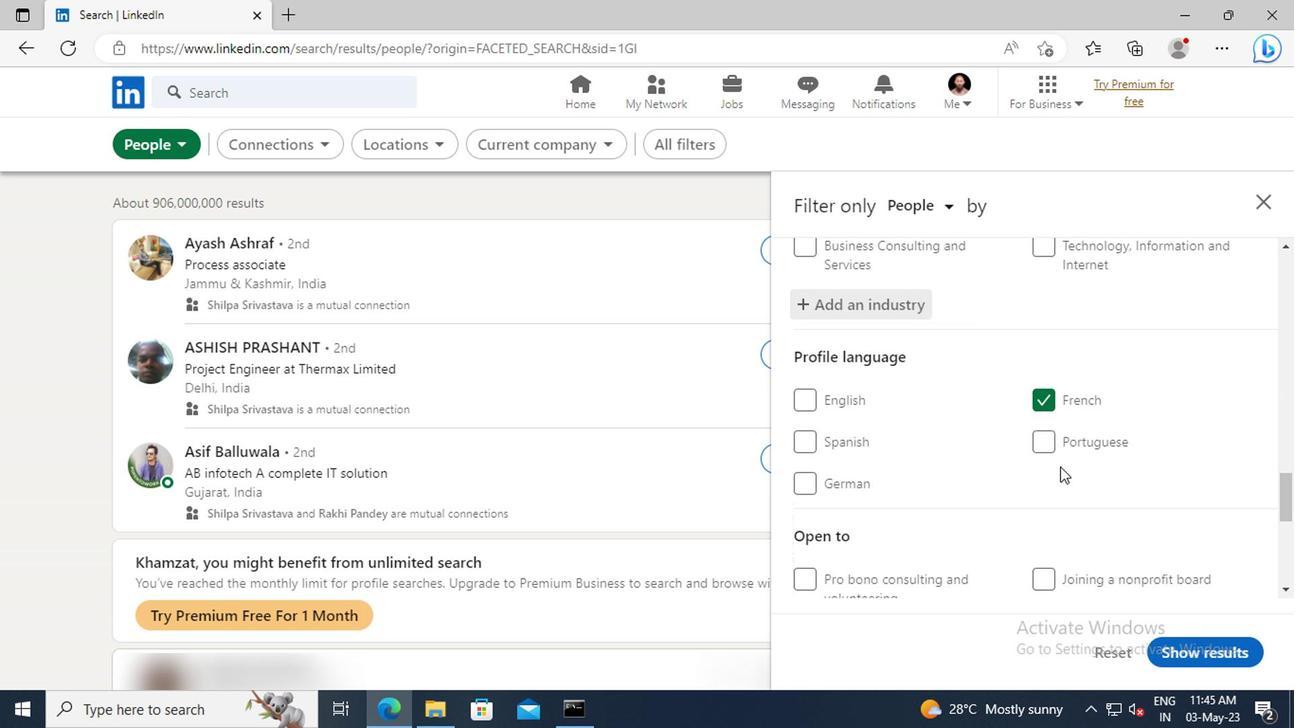 
Action: Mouse scrolled (885, 446) with delta (0, 0)
Screenshot: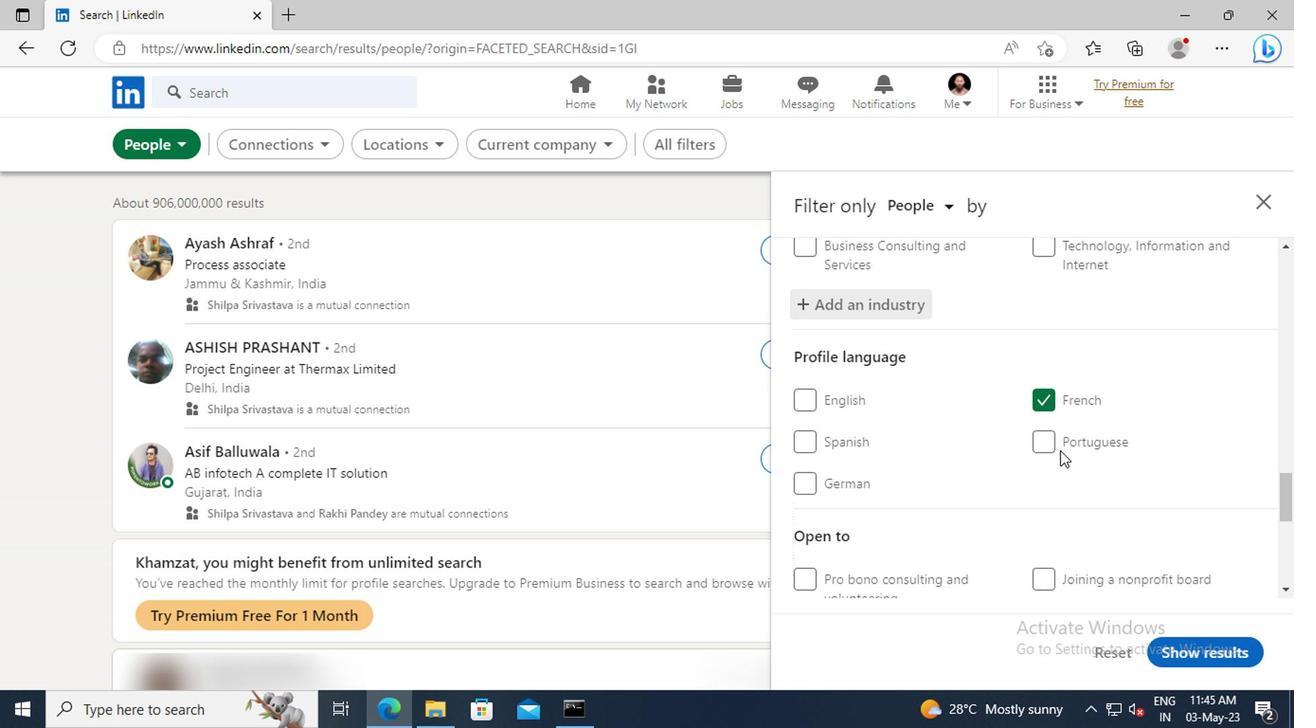 
Action: Mouse scrolled (885, 446) with delta (0, 0)
Screenshot: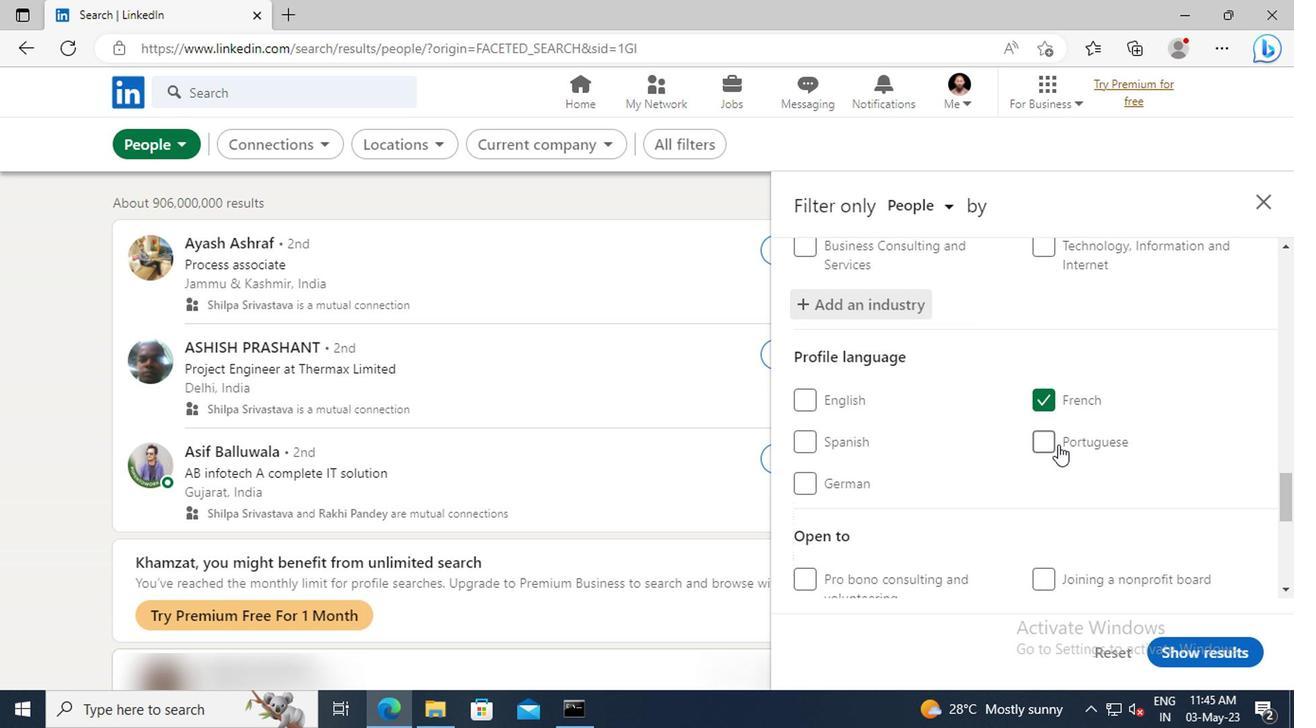 
Action: Mouse moved to (882, 426)
Screenshot: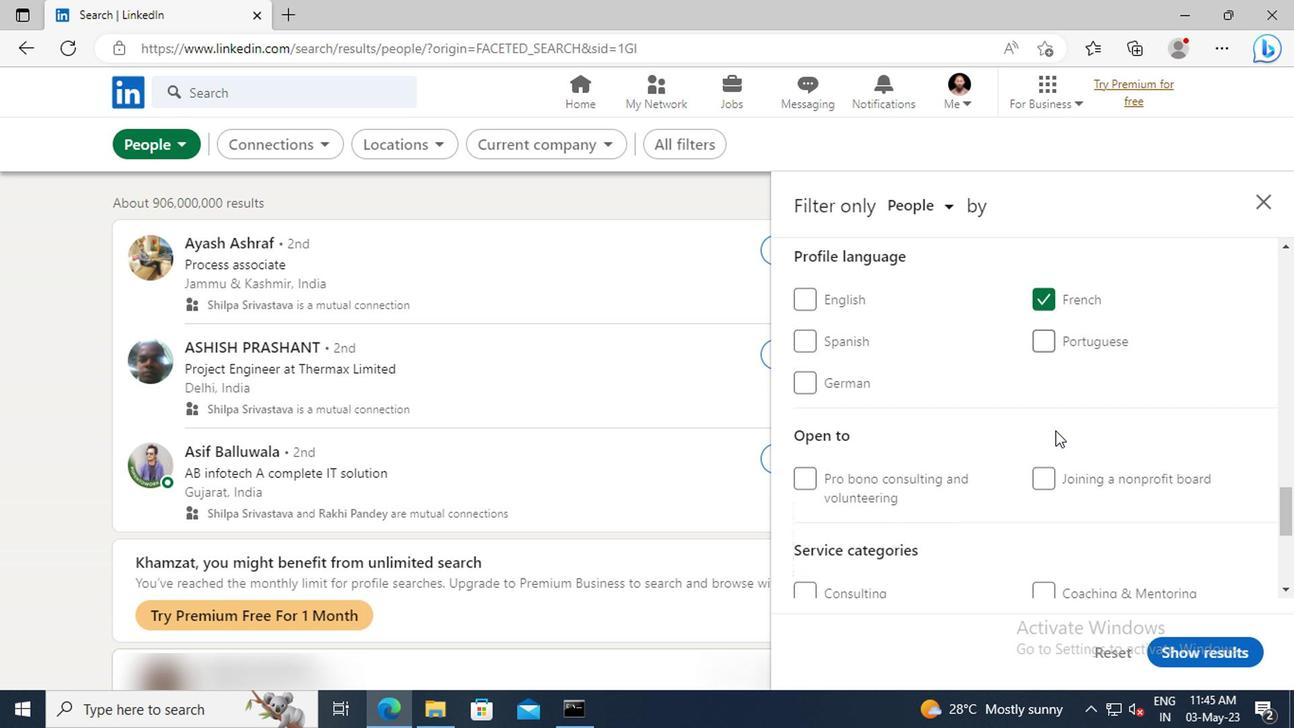 
Action: Mouse scrolled (882, 425) with delta (0, 0)
Screenshot: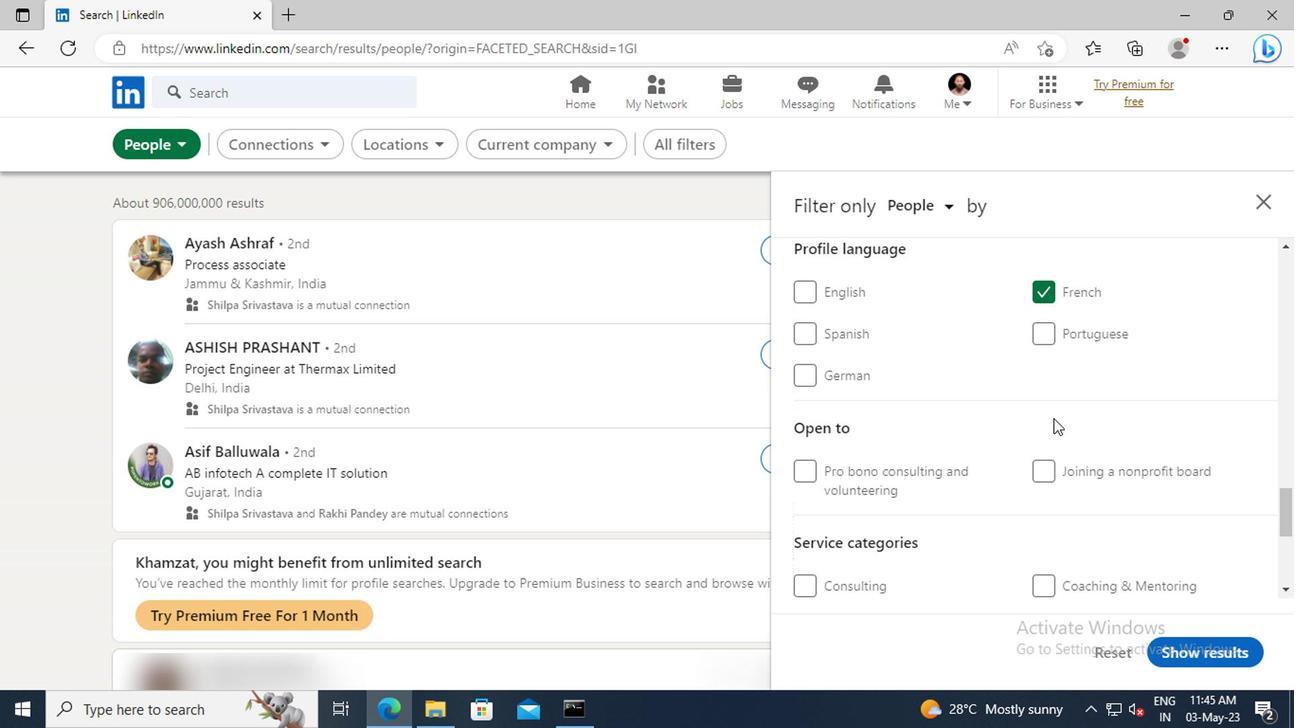 
Action: Mouse scrolled (882, 425) with delta (0, 0)
Screenshot: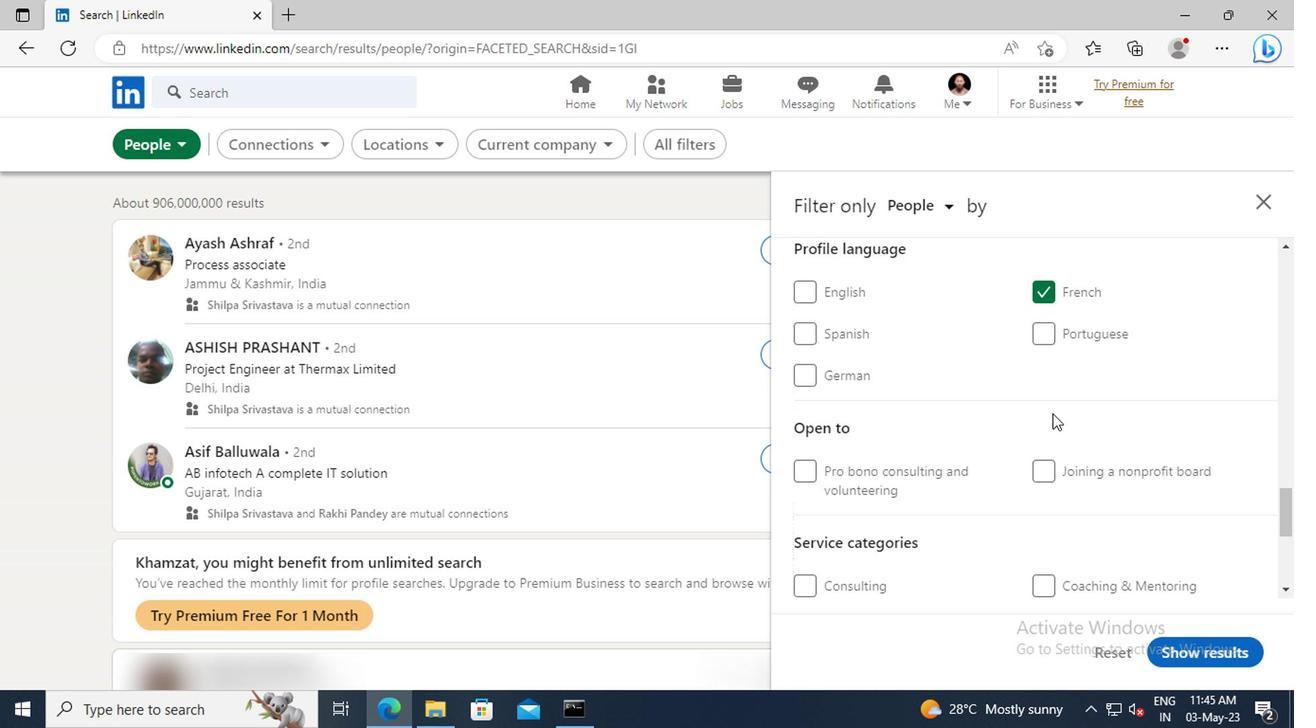 
Action: Mouse scrolled (882, 425) with delta (0, 0)
Screenshot: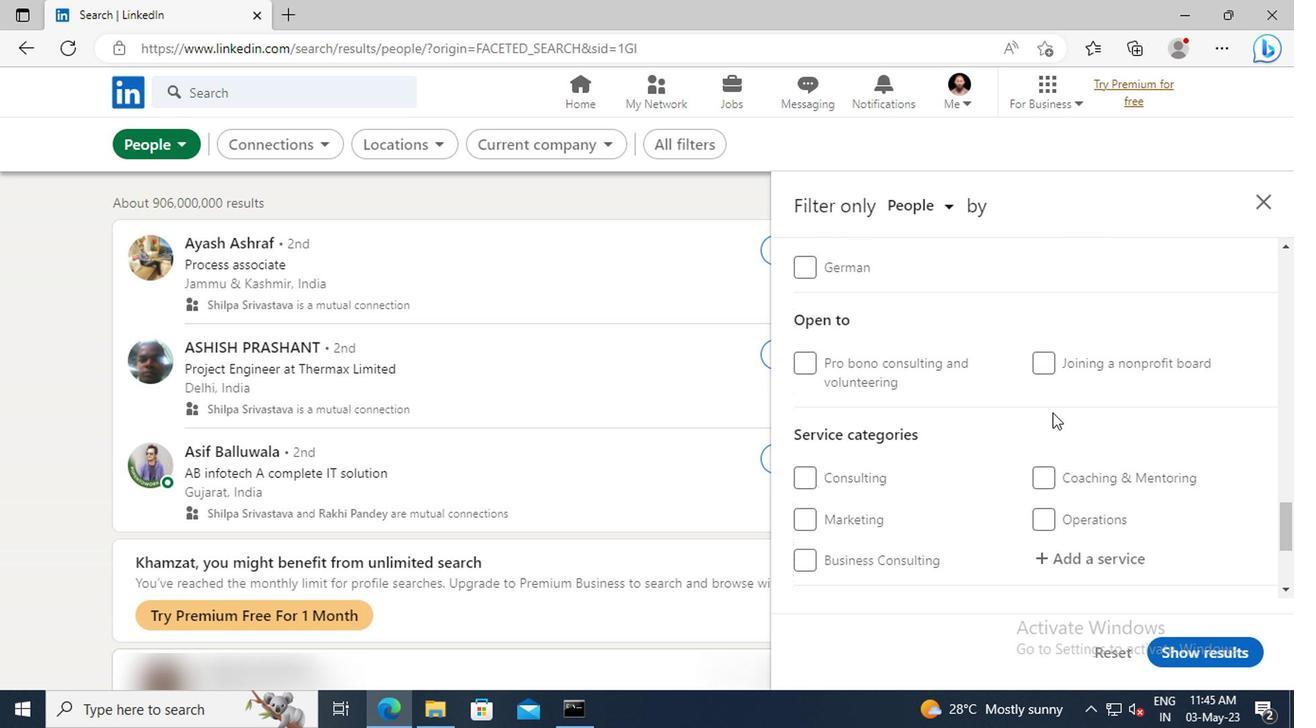 
Action: Mouse scrolled (882, 425) with delta (0, 0)
Screenshot: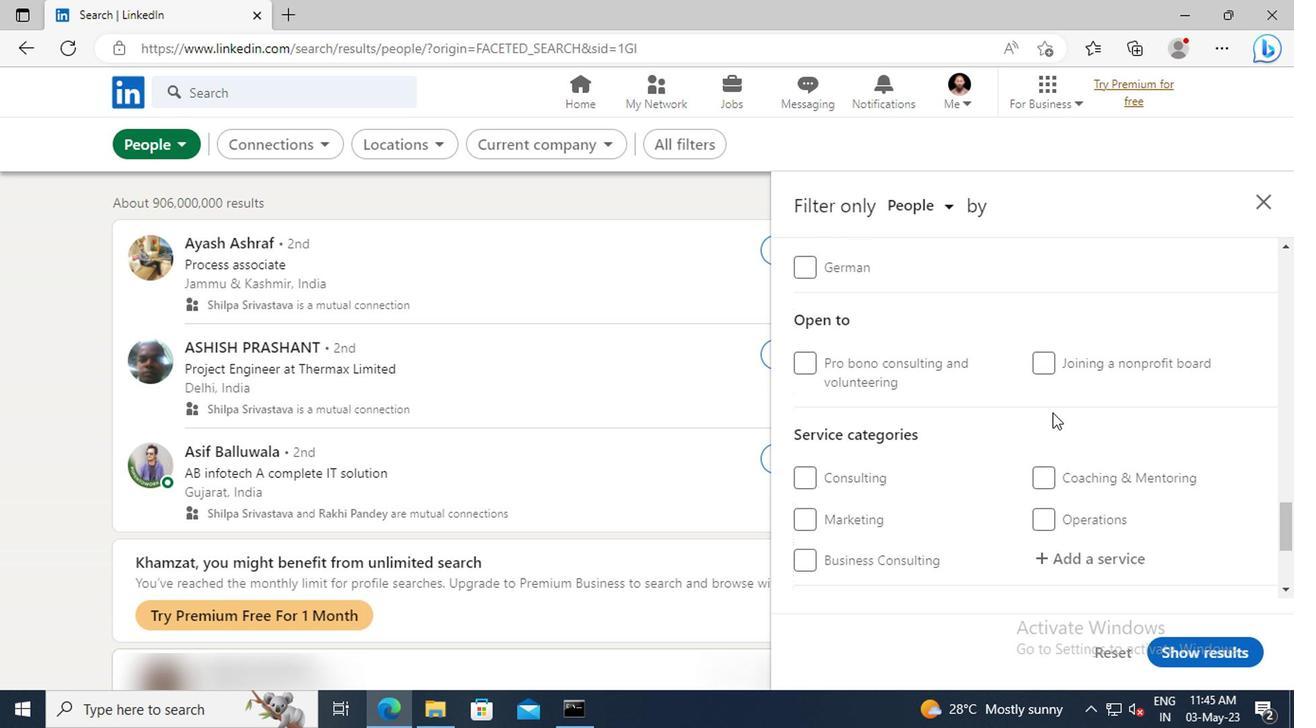 
Action: Mouse moved to (883, 449)
Screenshot: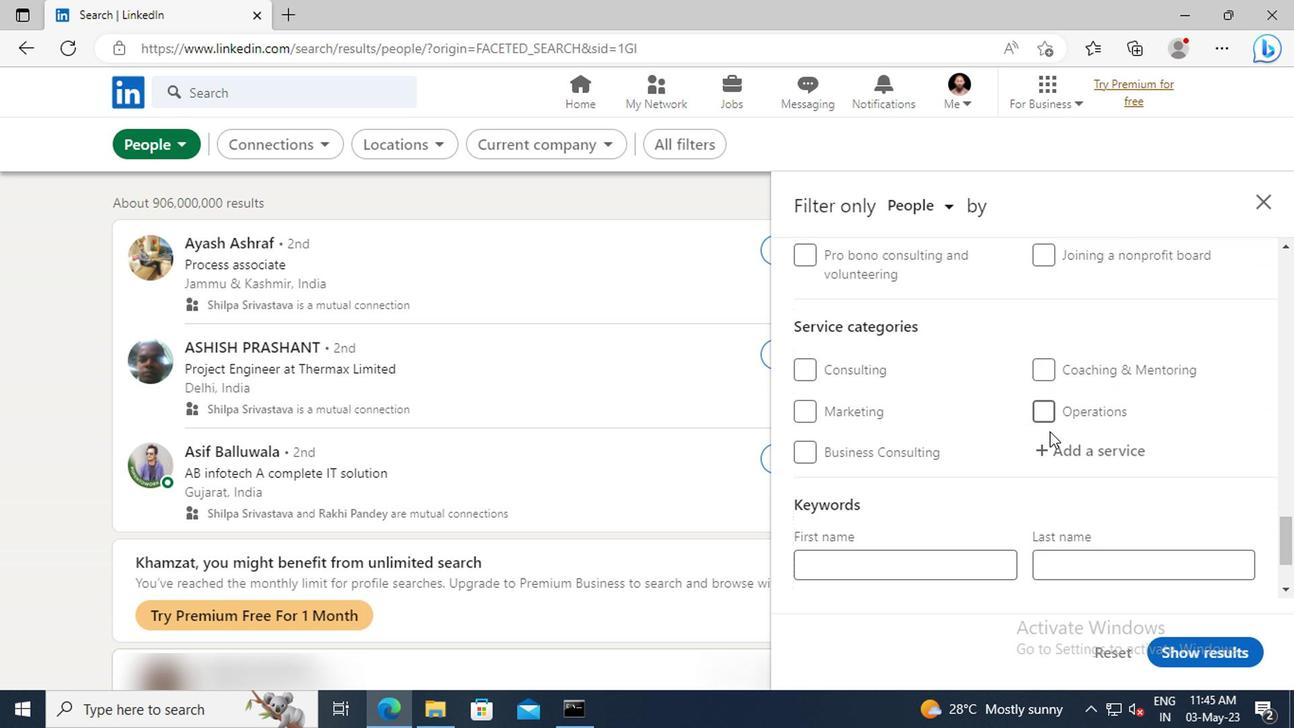 
Action: Mouse pressed left at (883, 449)
Screenshot: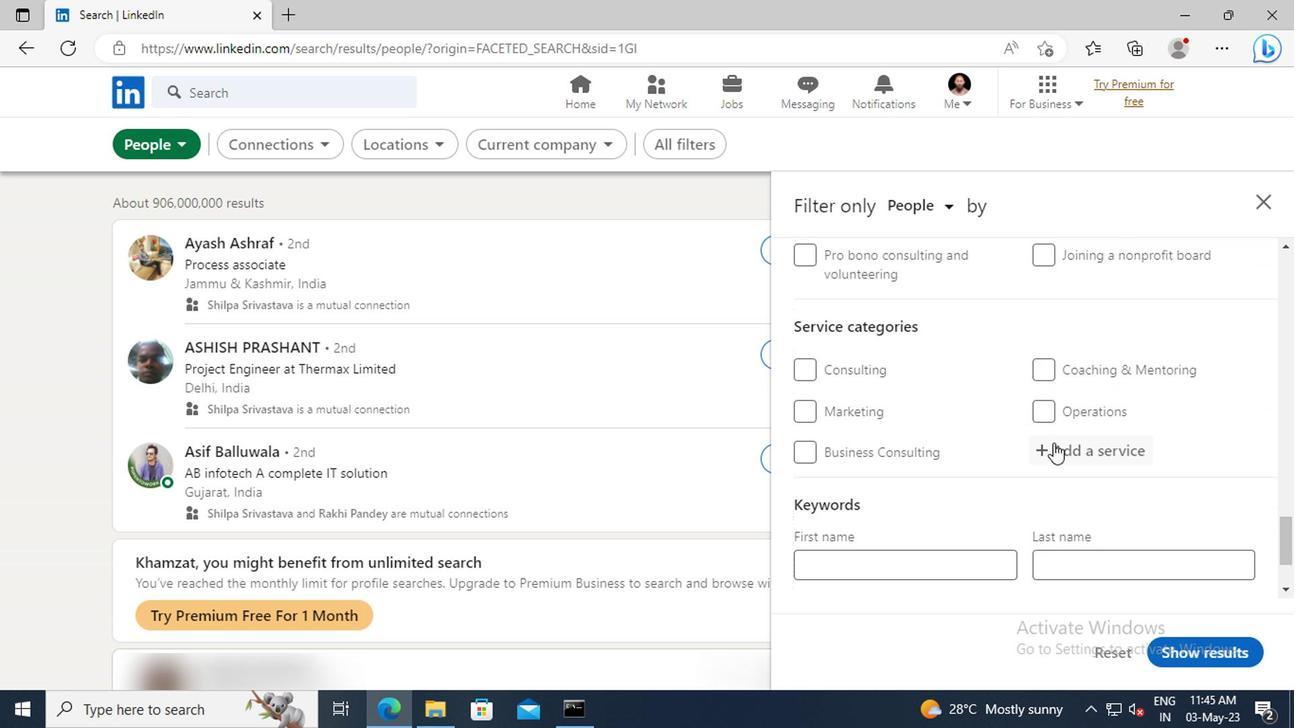 
Action: Key pressed <Key.shift>PUBLIC<Key.space>
Screenshot: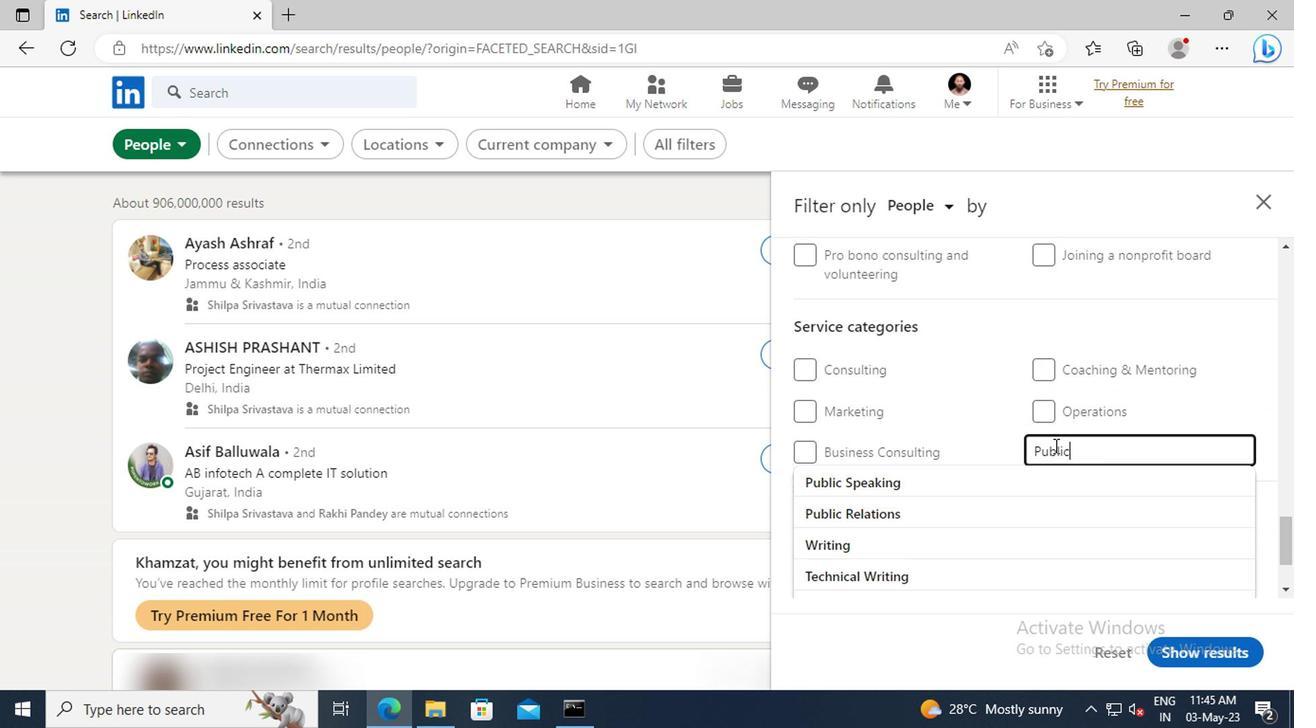 
Action: Mouse moved to (888, 474)
Screenshot: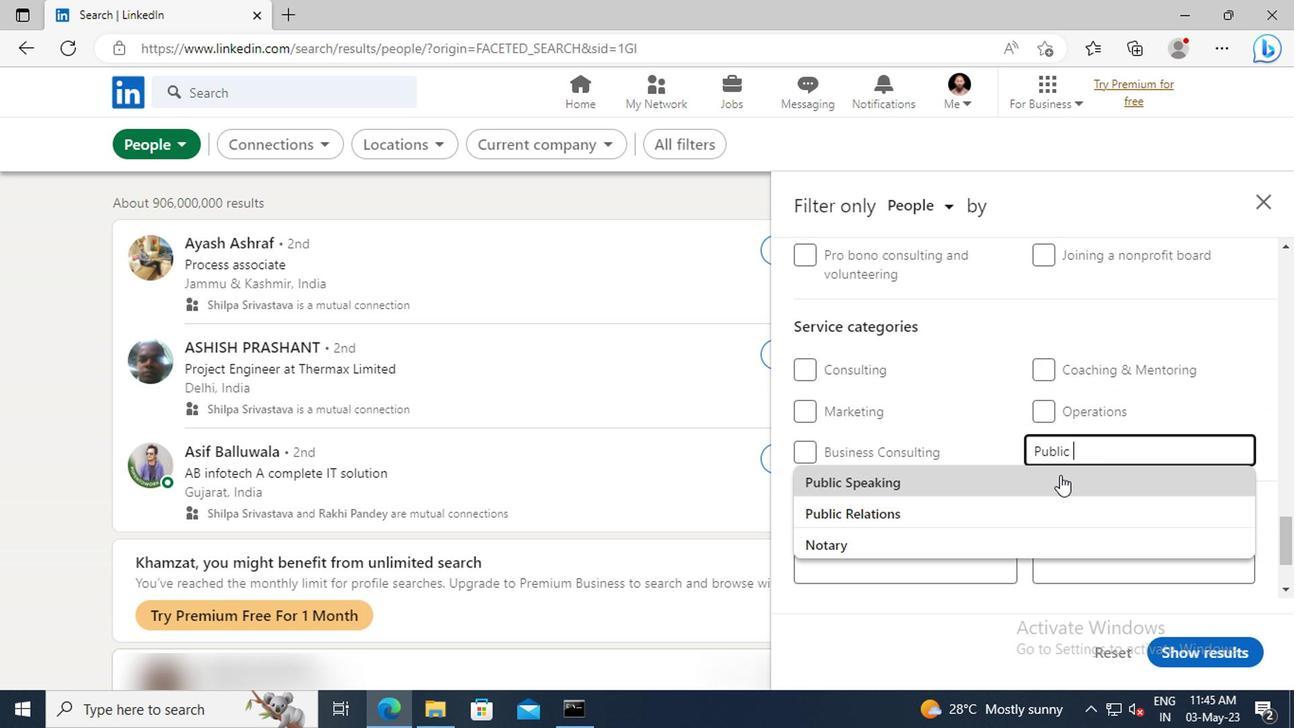 
Action: Mouse pressed left at (888, 474)
Screenshot: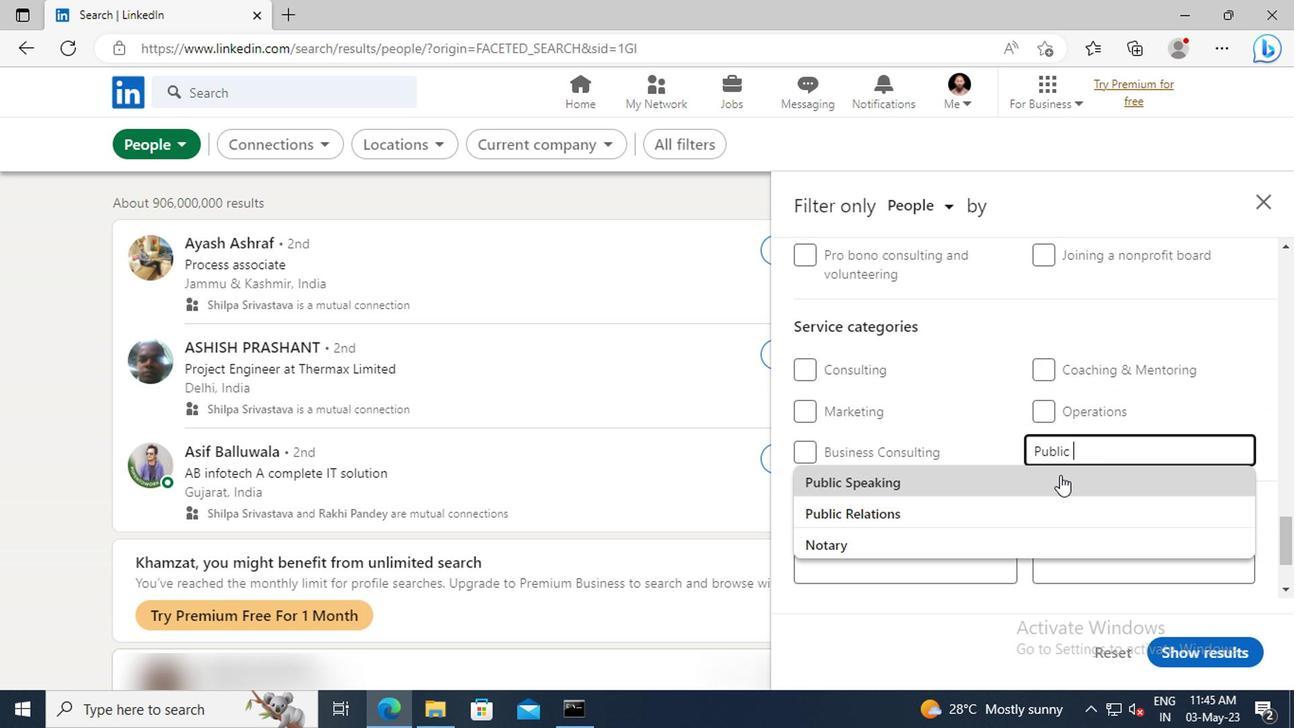
Action: Mouse scrolled (888, 474) with delta (0, 0)
Screenshot: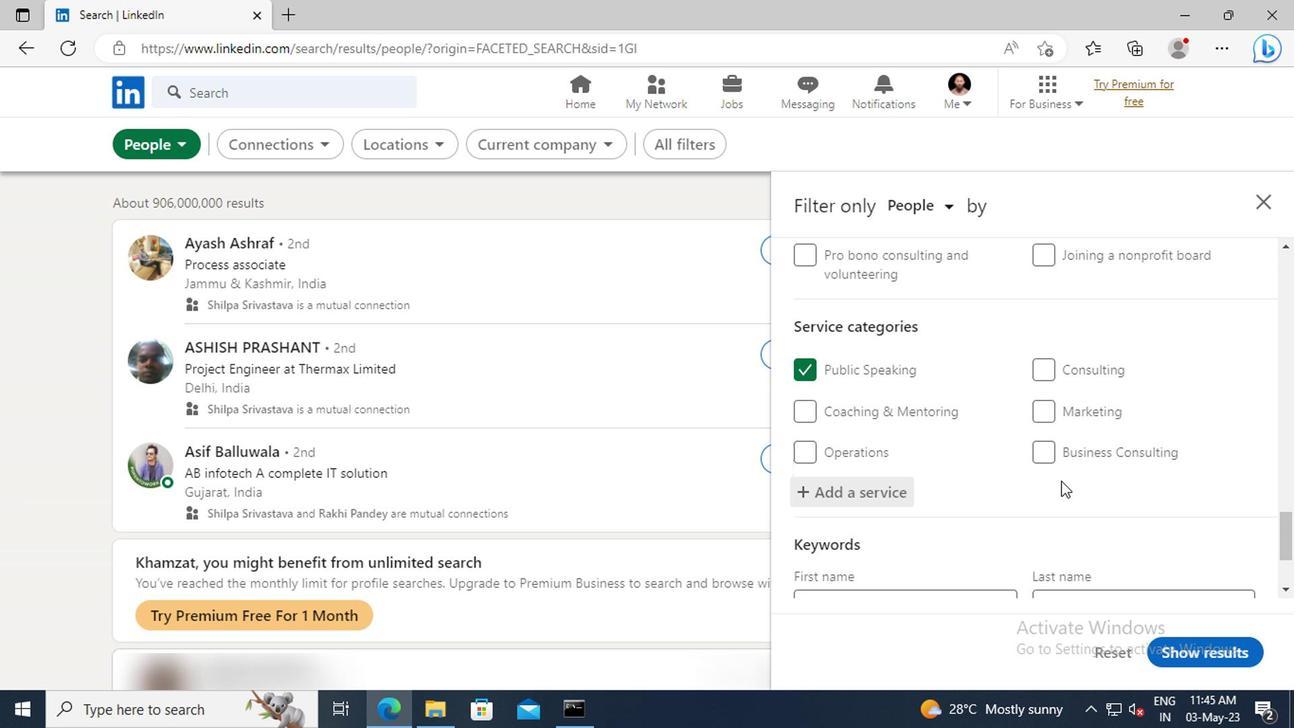
Action: Mouse scrolled (888, 474) with delta (0, 0)
Screenshot: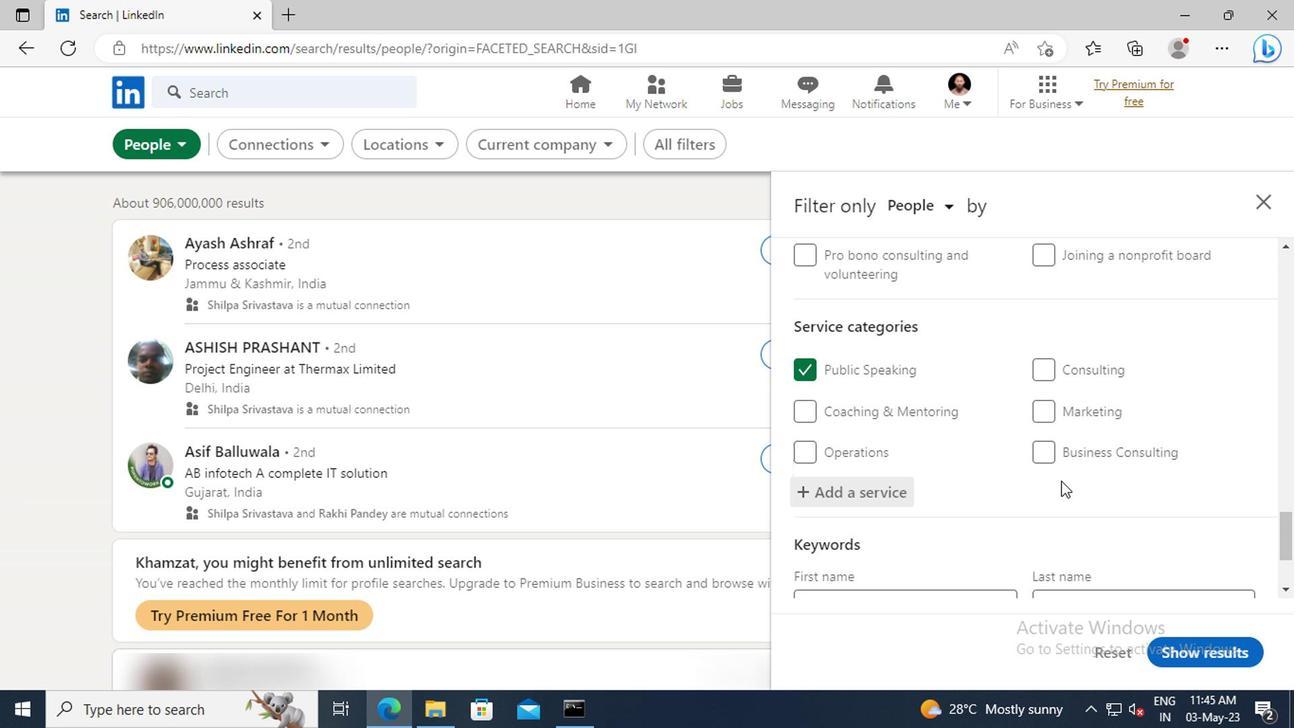 
Action: Mouse scrolled (888, 474) with delta (0, 0)
Screenshot: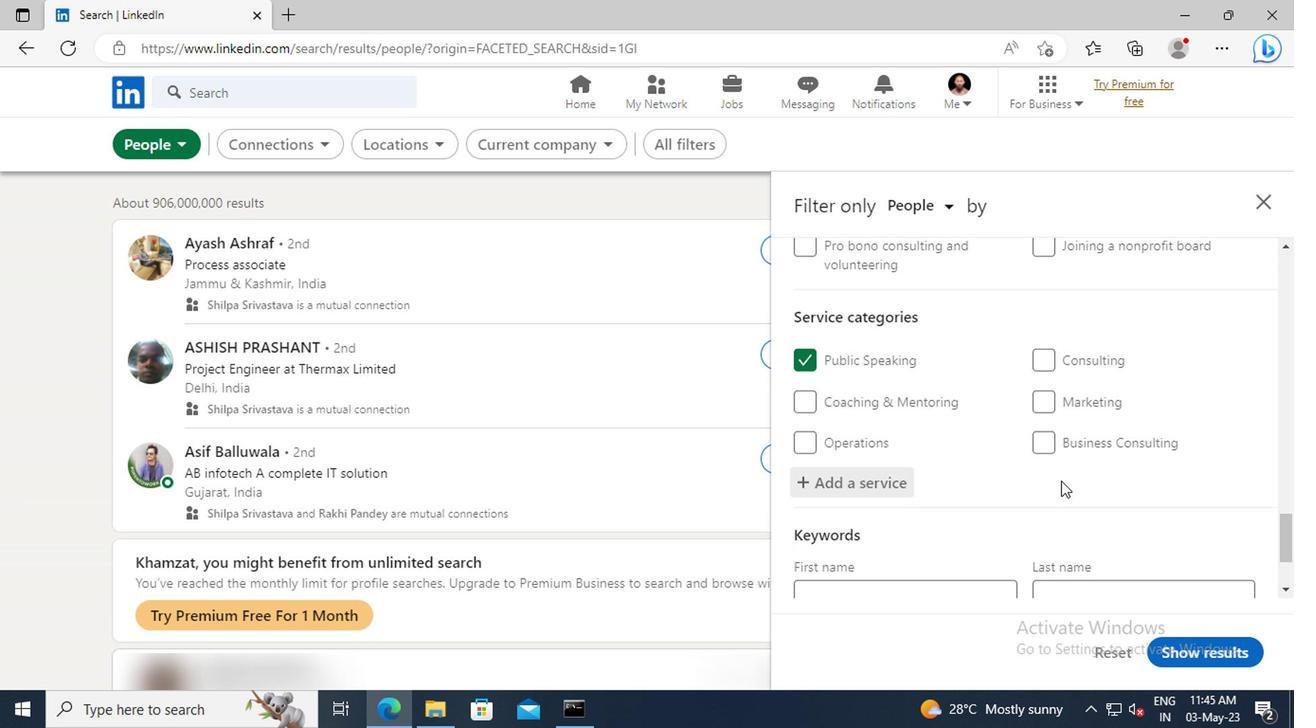 
Action: Mouse scrolled (888, 474) with delta (0, 0)
Screenshot: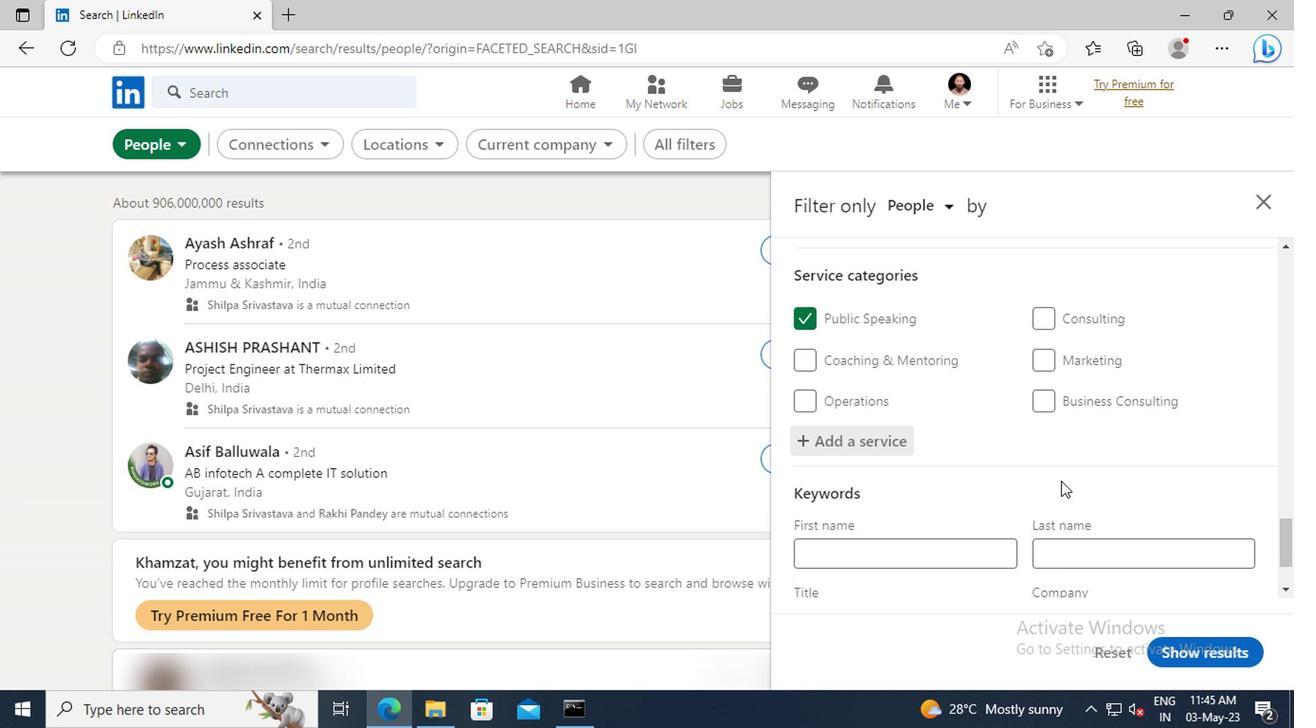 
Action: Mouse moved to (777, 506)
Screenshot: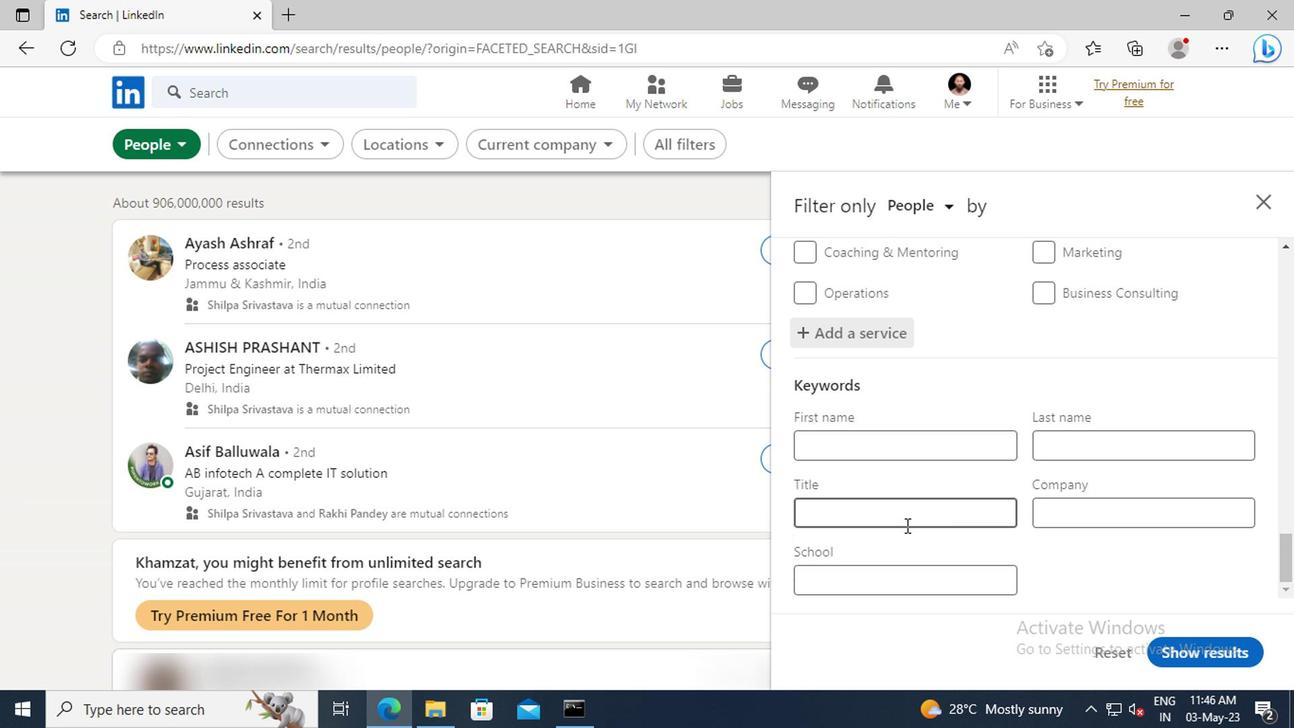 
Action: Mouse pressed left at (777, 506)
Screenshot: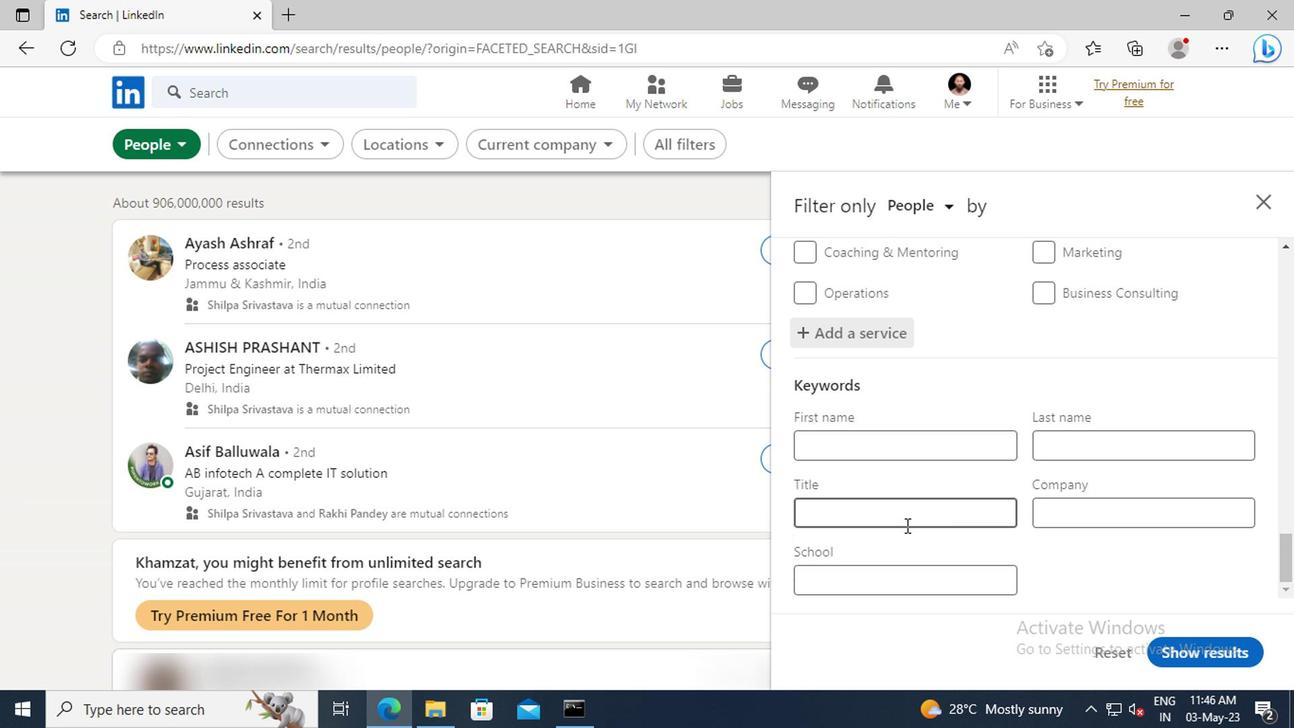 
Action: Key pressed <Key.shift>RISK<Key.space><Key.shift>MANAGER<Key.enter>
Screenshot: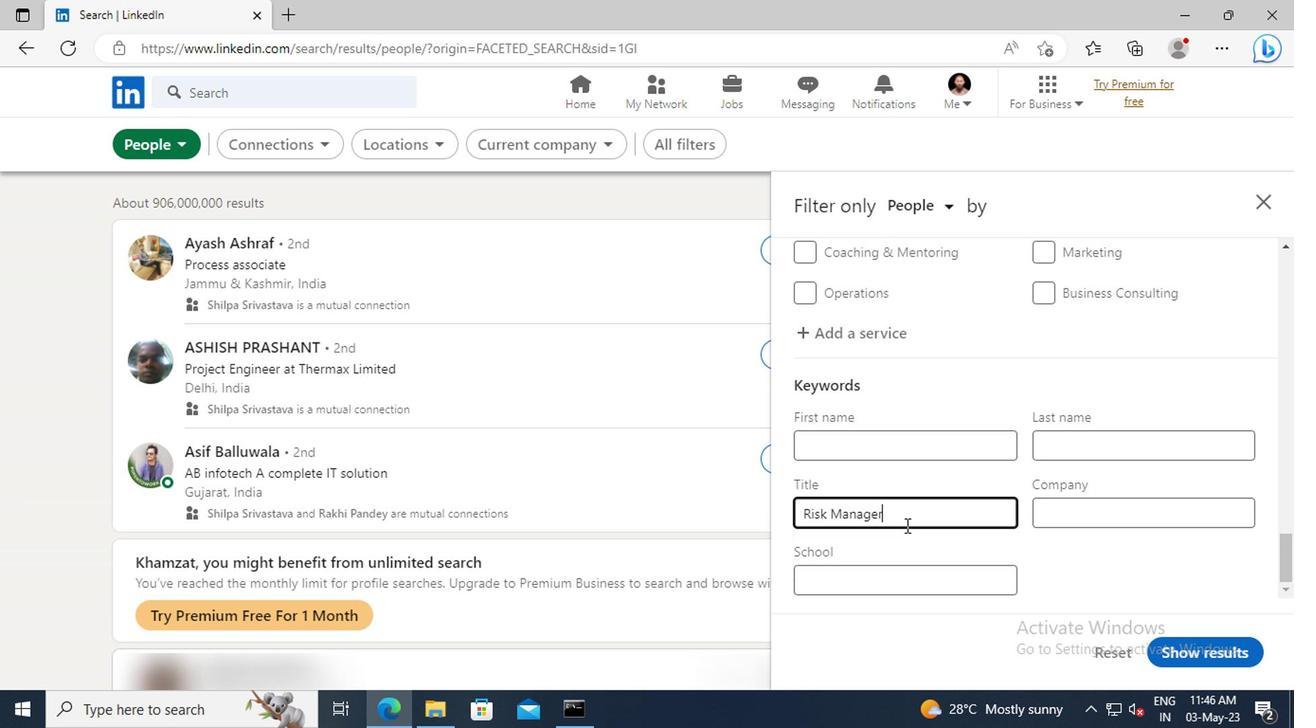 
Action: Mouse moved to (969, 592)
Screenshot: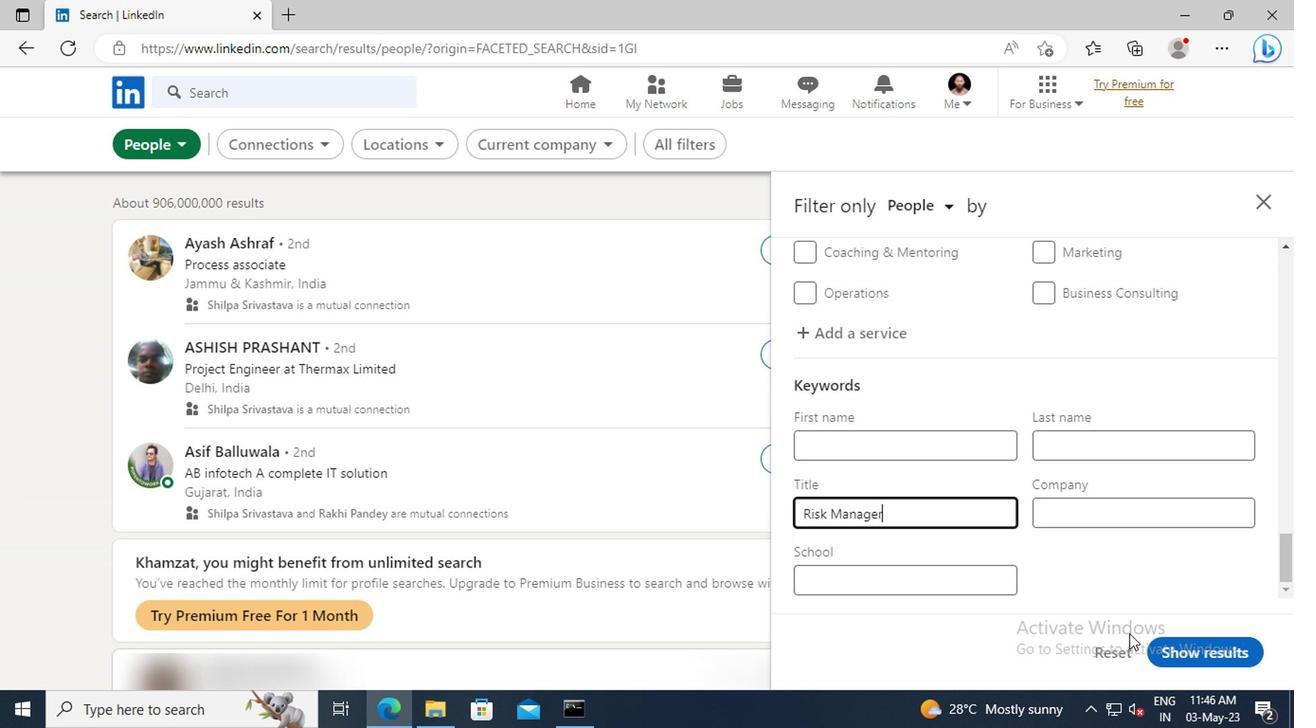 
Action: Mouse pressed left at (969, 592)
Screenshot: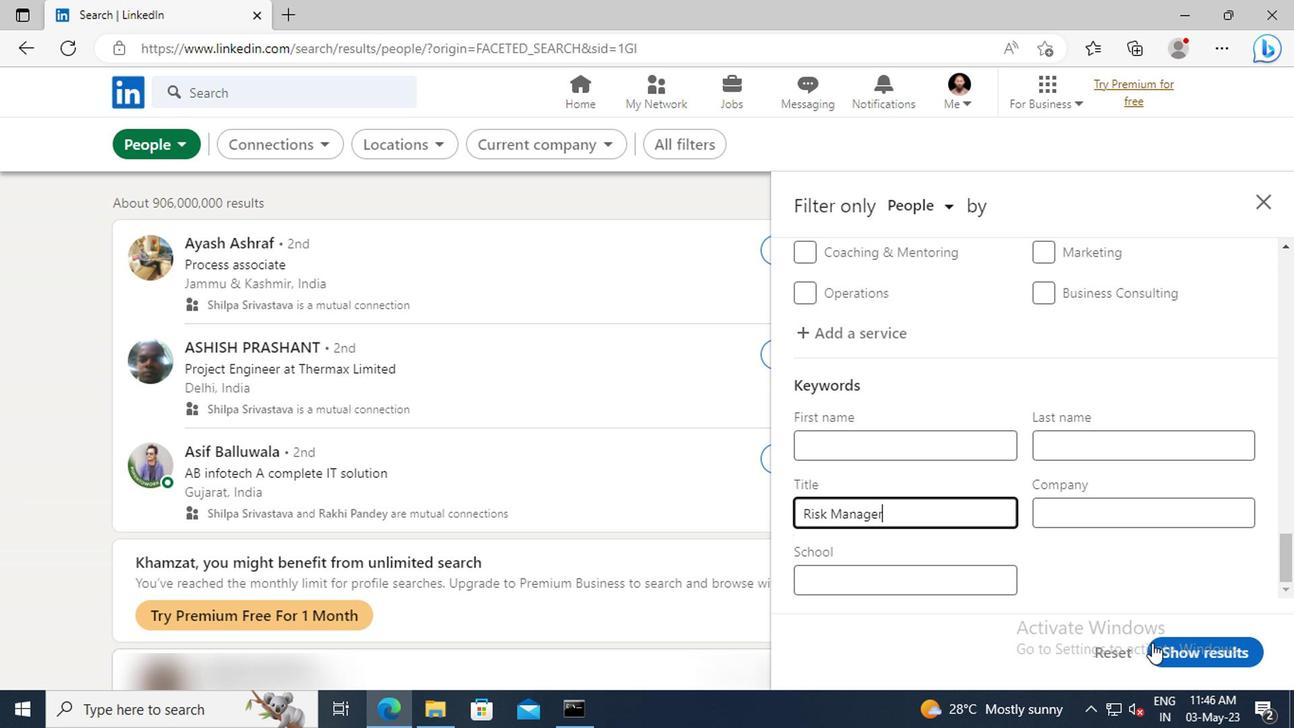 
